 Task: Look for space in Araure, Venezuela from 10th August, 2023 to 20th August, 2023 for 12 adults in price range Rs.10000 to Rs.14000. Place can be entire place or shared room with 6 bedrooms having 12 beds and 6 bathrooms. Property type can be house, flat, guest house. Amenities needed are: wifi, TV, free parkinig on premises, gym, breakfast. Booking option can be shelf check-in. Required host language is English.
Action: Mouse moved to (534, 100)
Screenshot: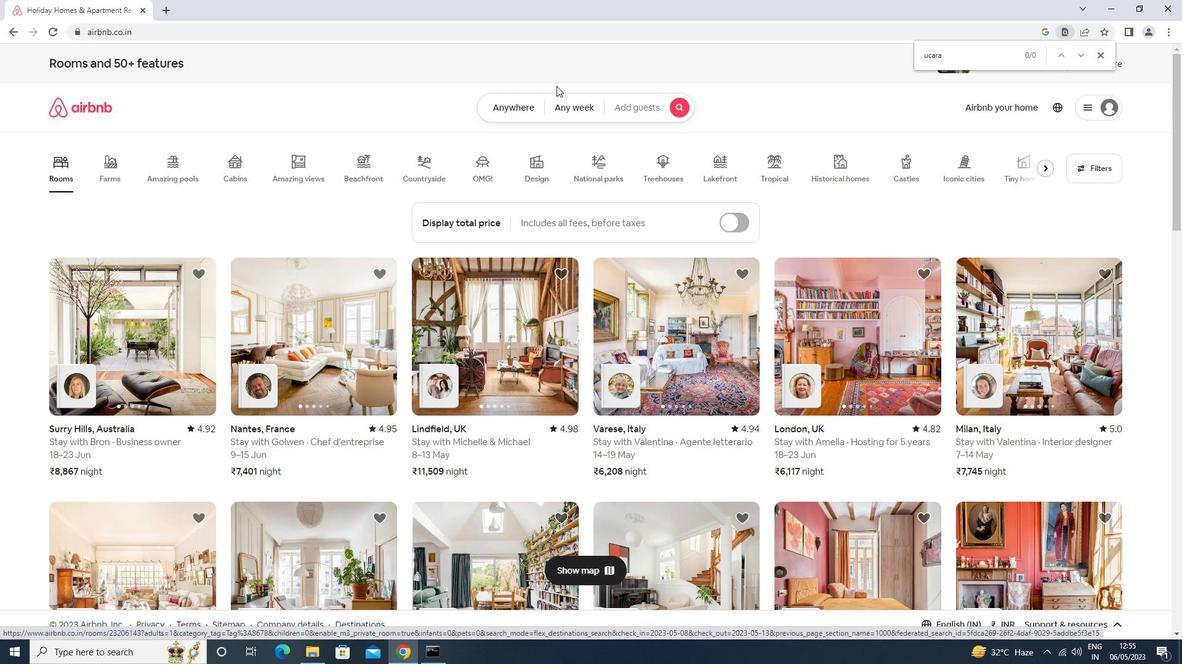 
Action: Mouse pressed left at (534, 100)
Screenshot: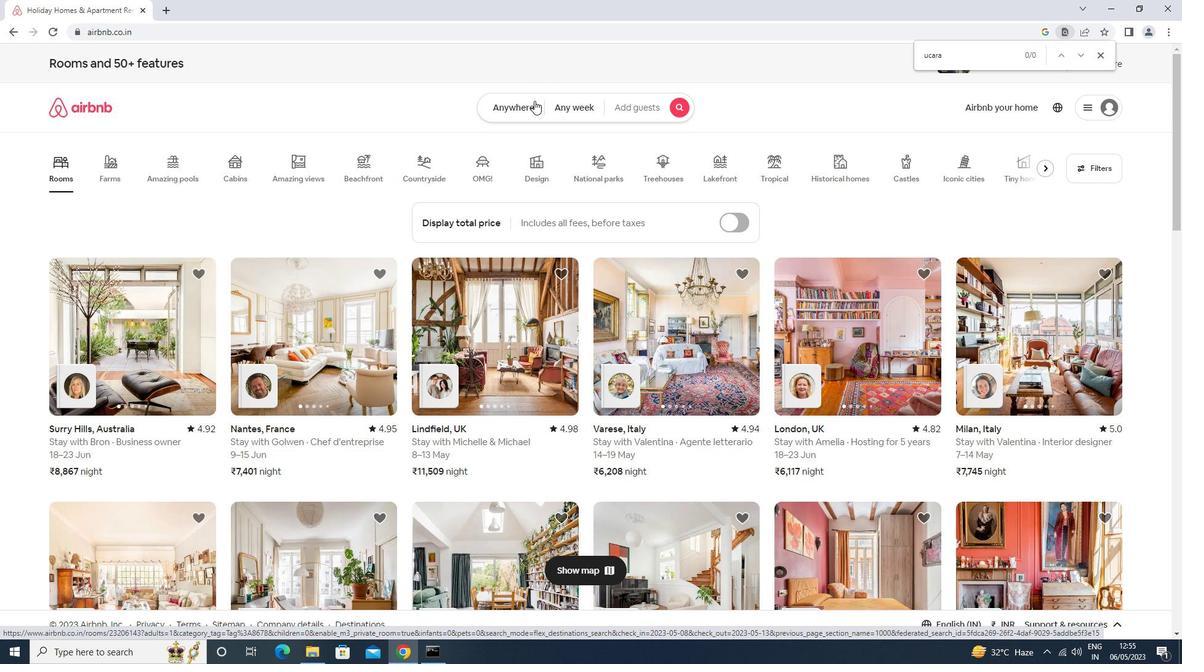 
Action: Mouse moved to (421, 152)
Screenshot: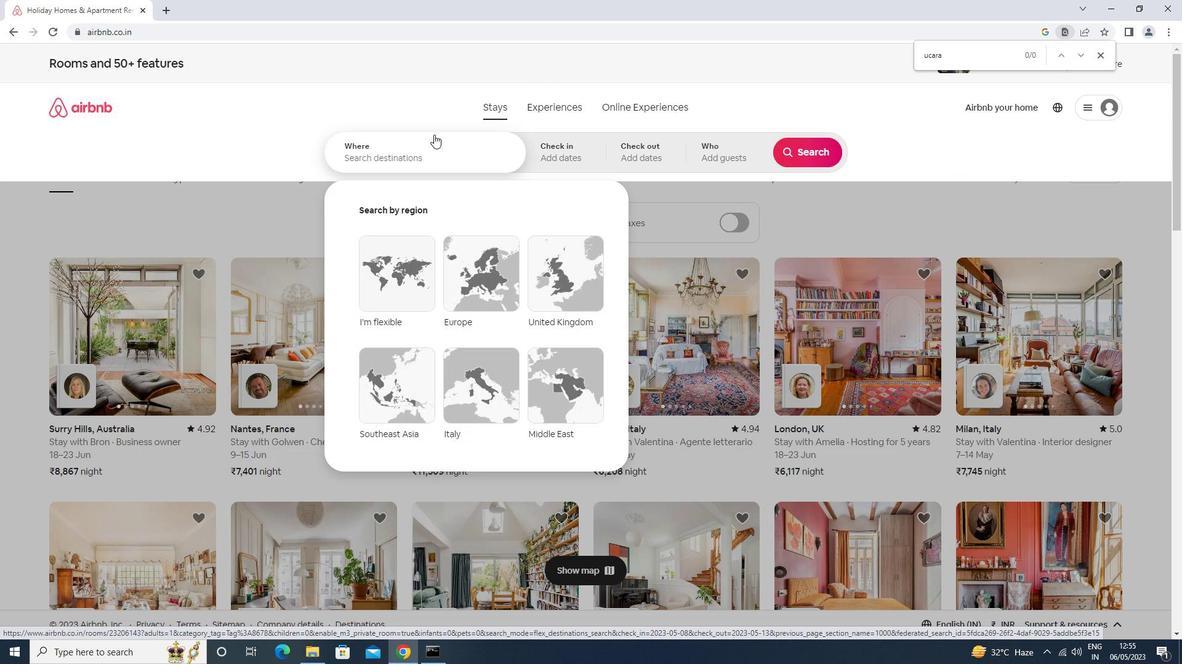 
Action: Mouse pressed left at (421, 152)
Screenshot: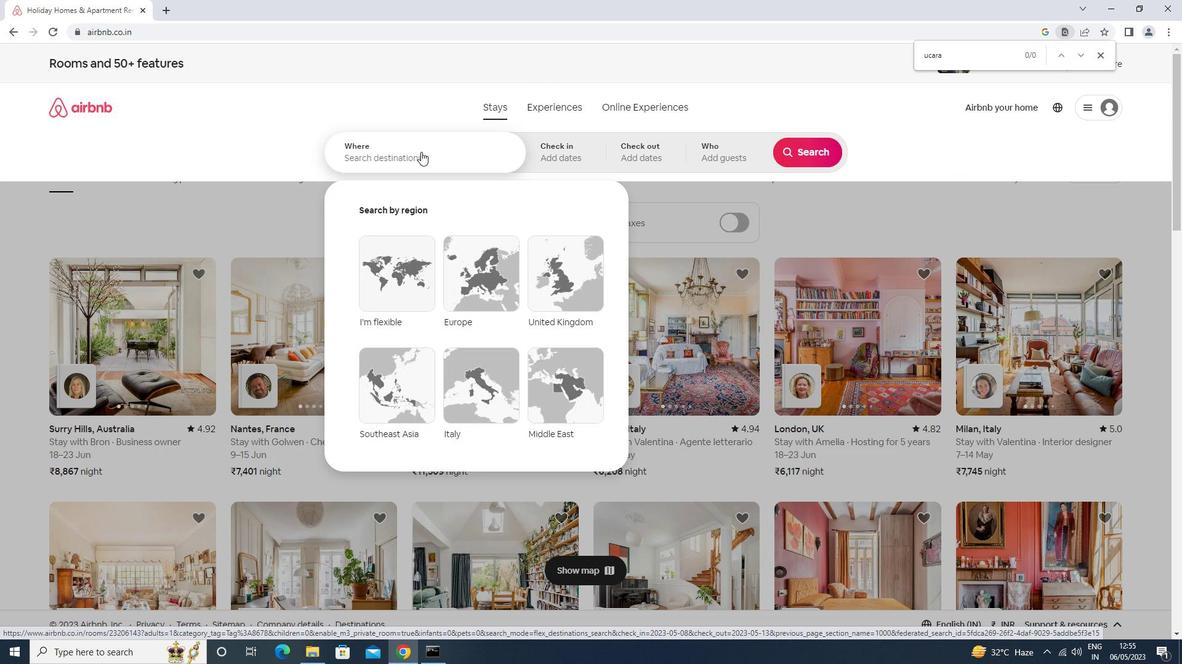 
Action: Key pressed araure<Key.enter>
Screenshot: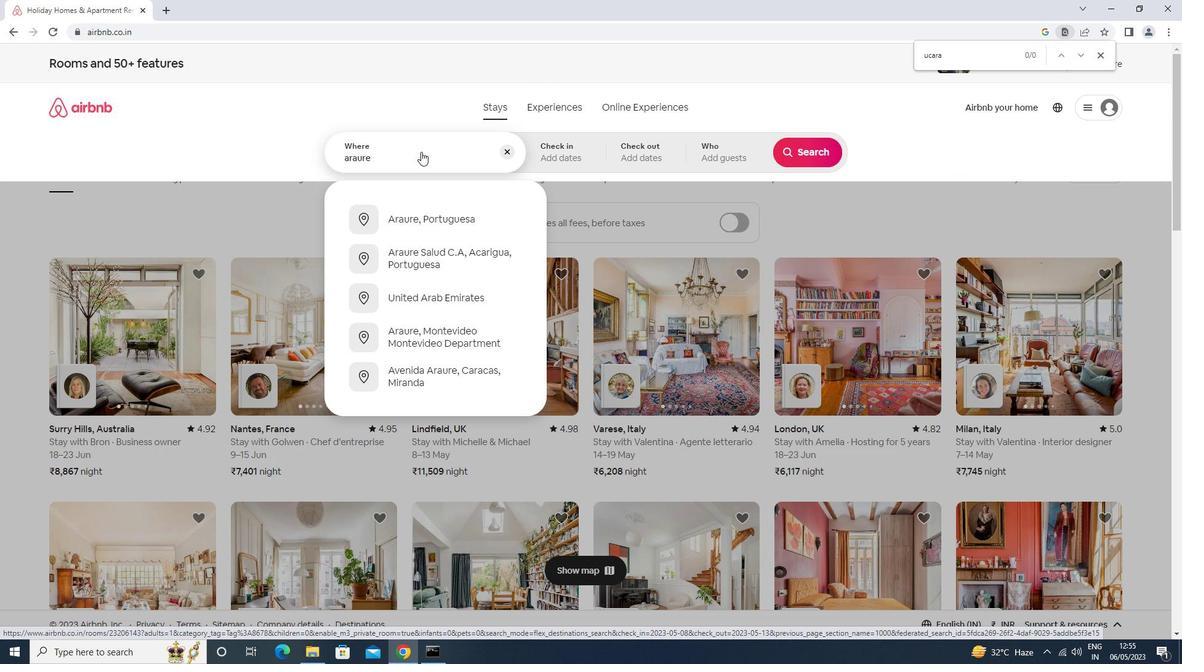 
Action: Mouse moved to (799, 249)
Screenshot: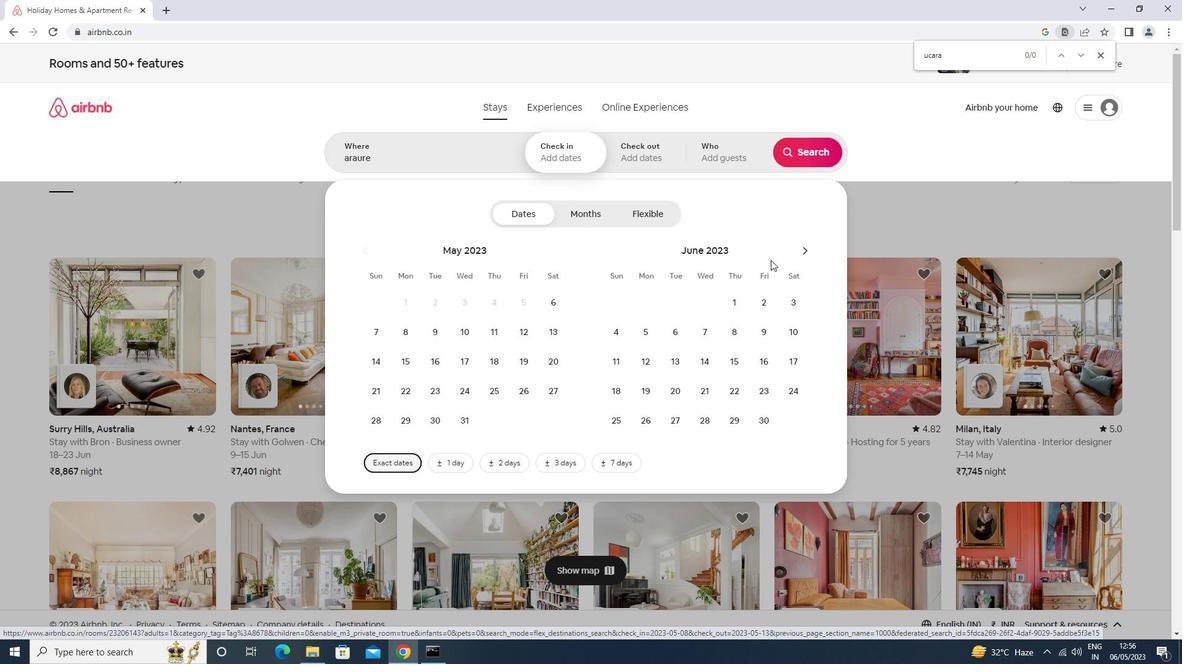 
Action: Mouse pressed left at (799, 249)
Screenshot: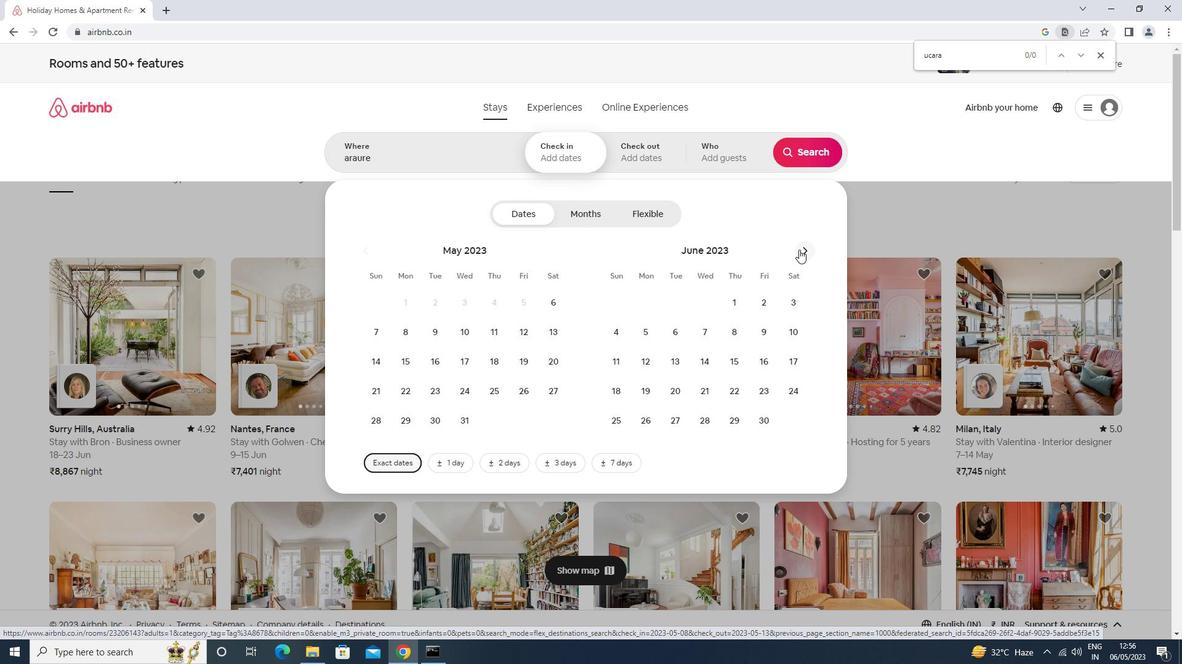 
Action: Mouse pressed left at (799, 249)
Screenshot: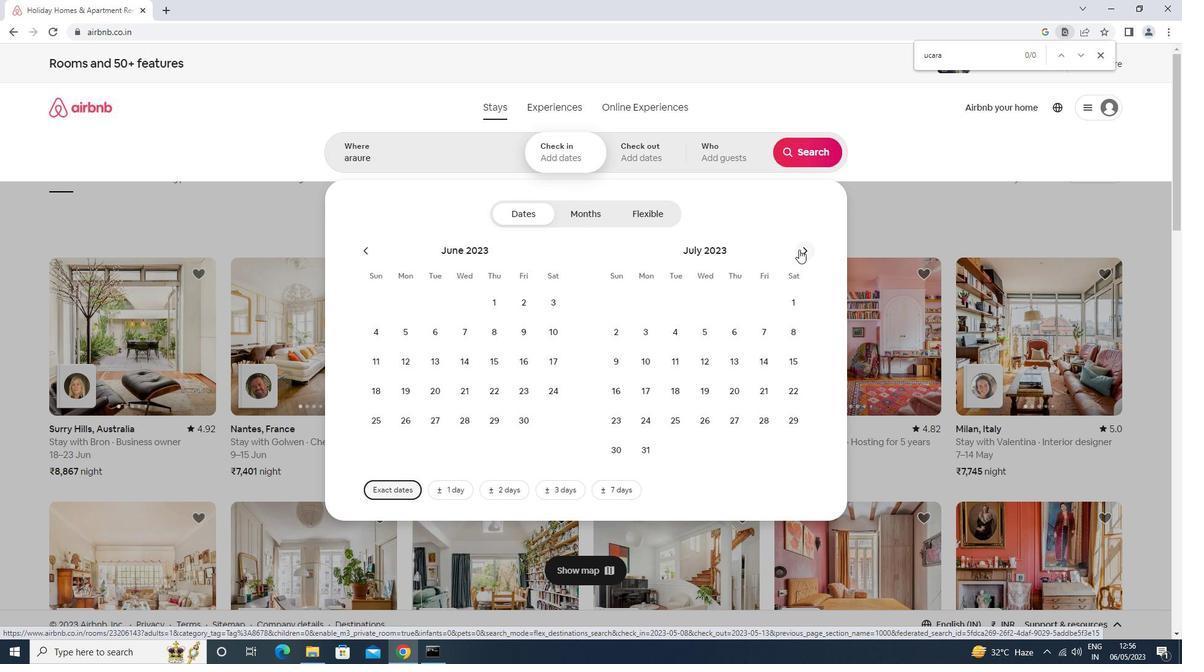 
Action: Mouse moved to (724, 328)
Screenshot: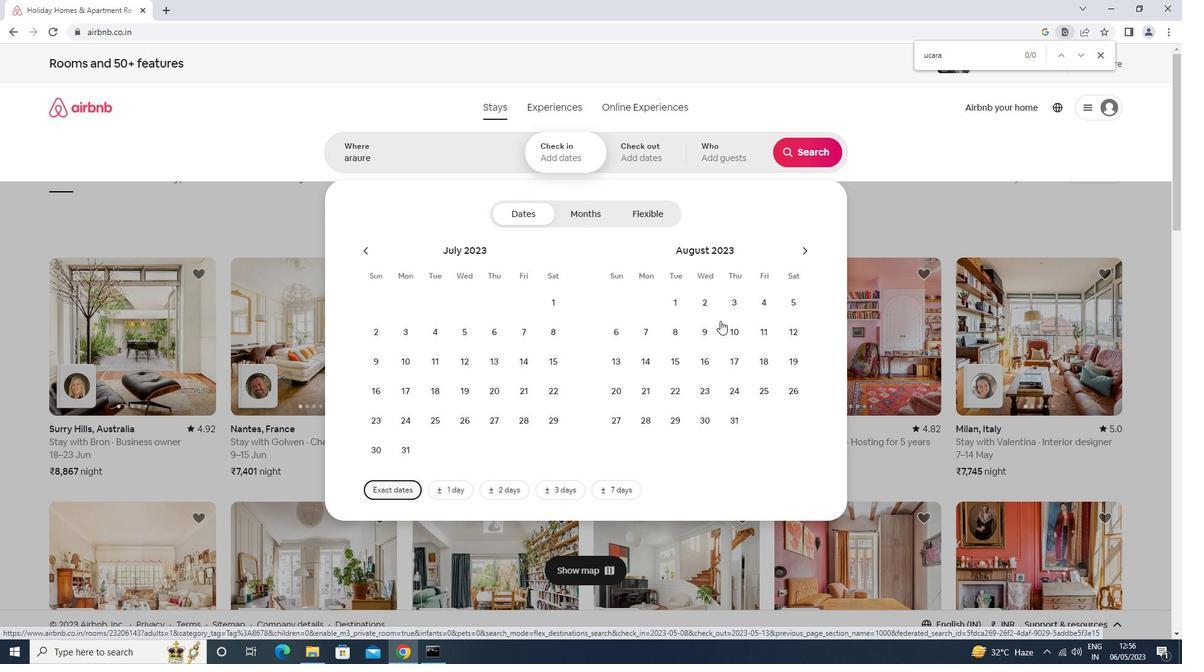
Action: Mouse pressed left at (724, 328)
Screenshot: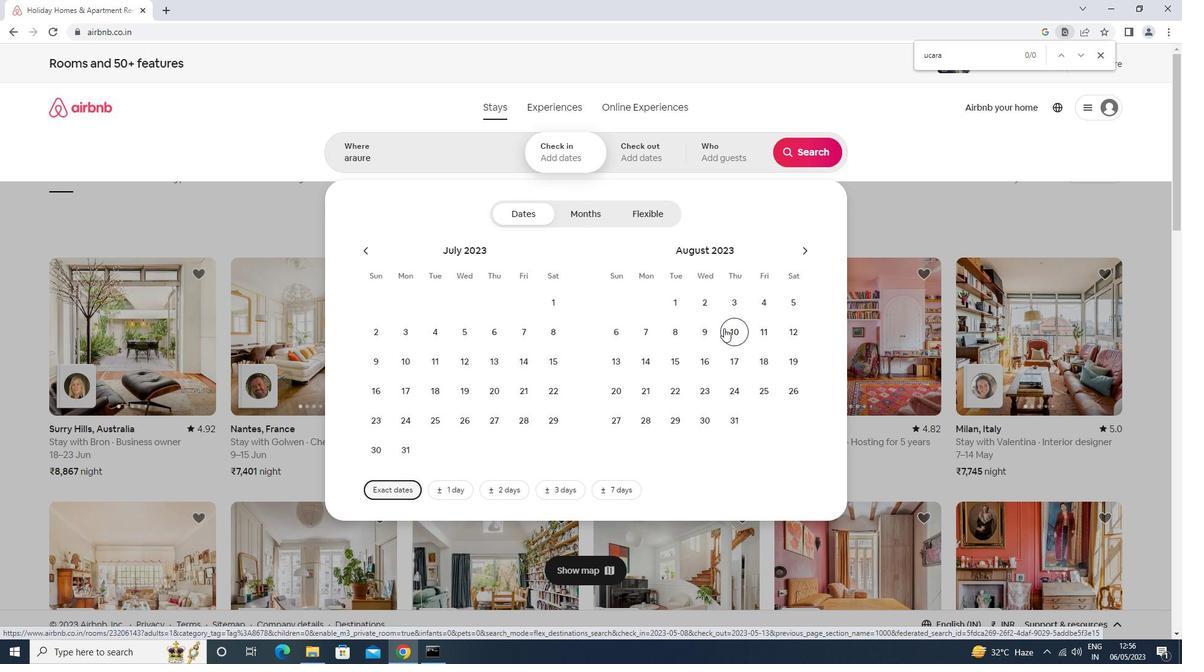 
Action: Mouse moved to (619, 397)
Screenshot: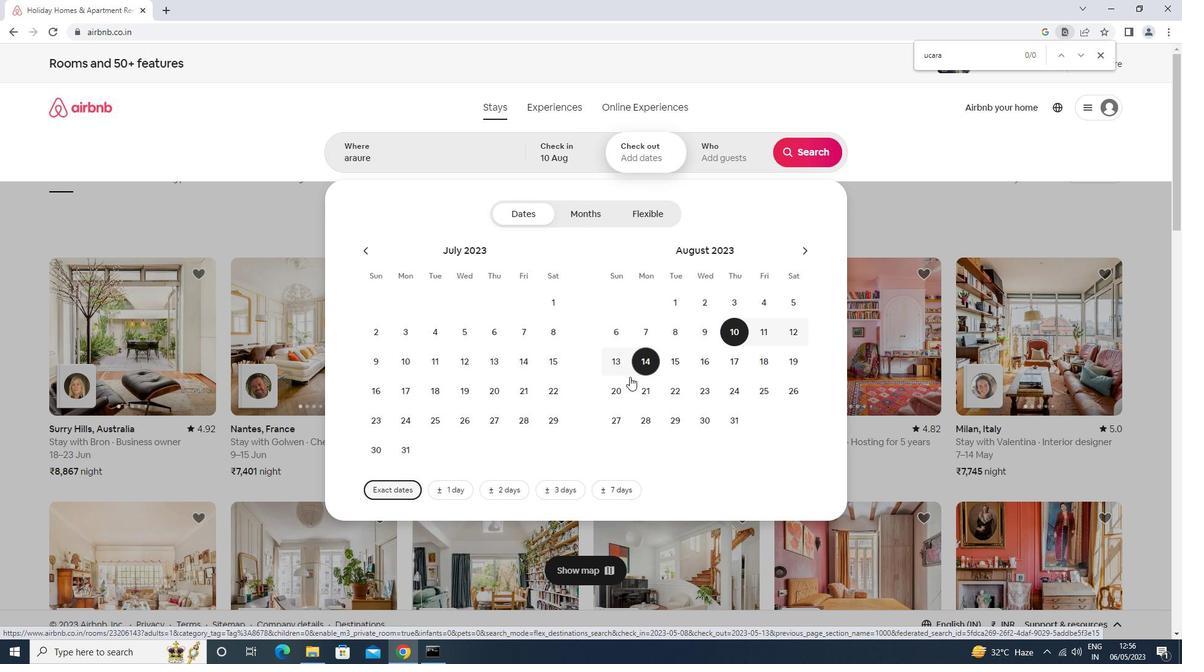 
Action: Mouse pressed left at (619, 397)
Screenshot: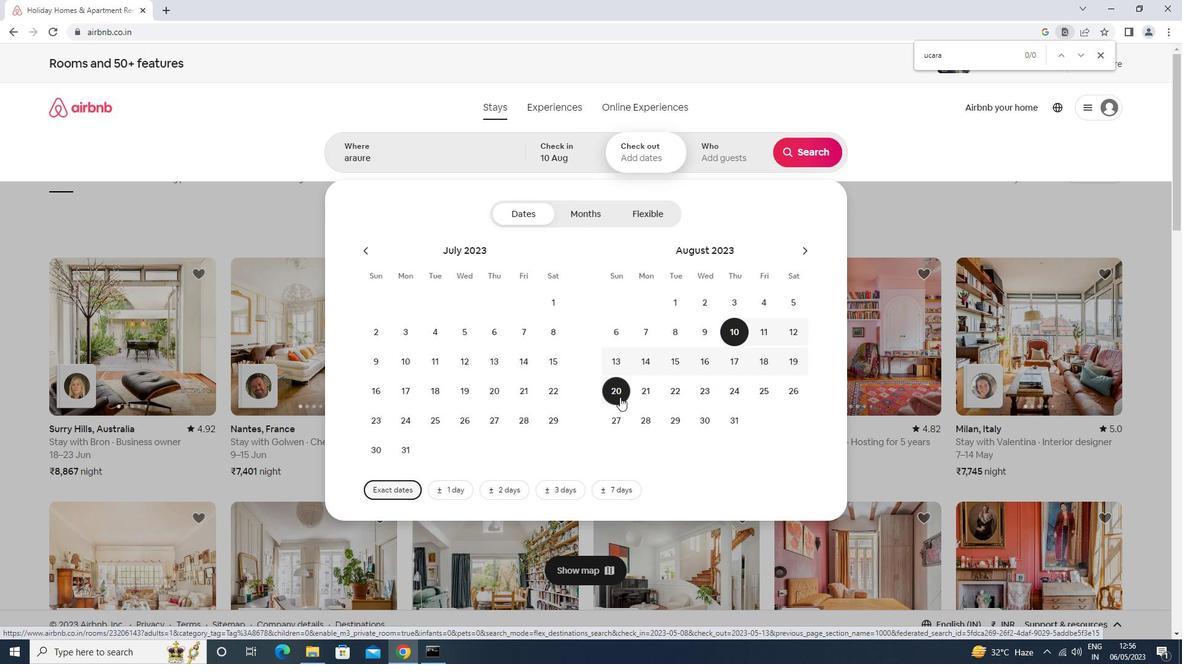 
Action: Mouse moved to (727, 171)
Screenshot: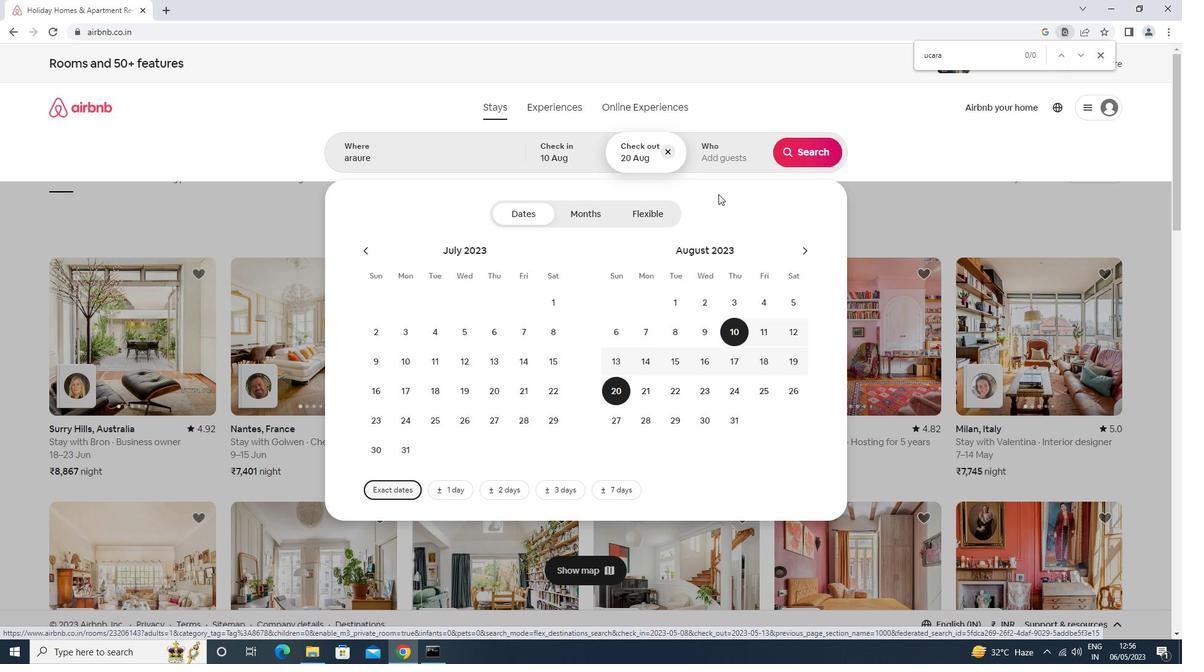 
Action: Mouse pressed left at (727, 171)
Screenshot: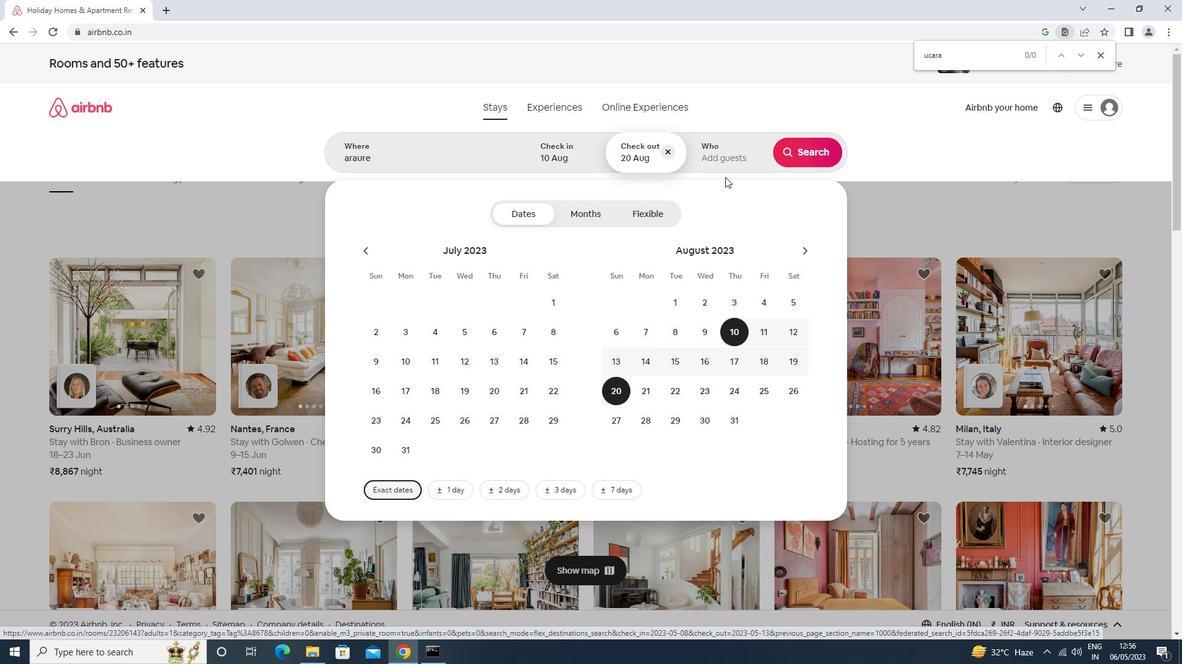 
Action: Mouse moved to (814, 215)
Screenshot: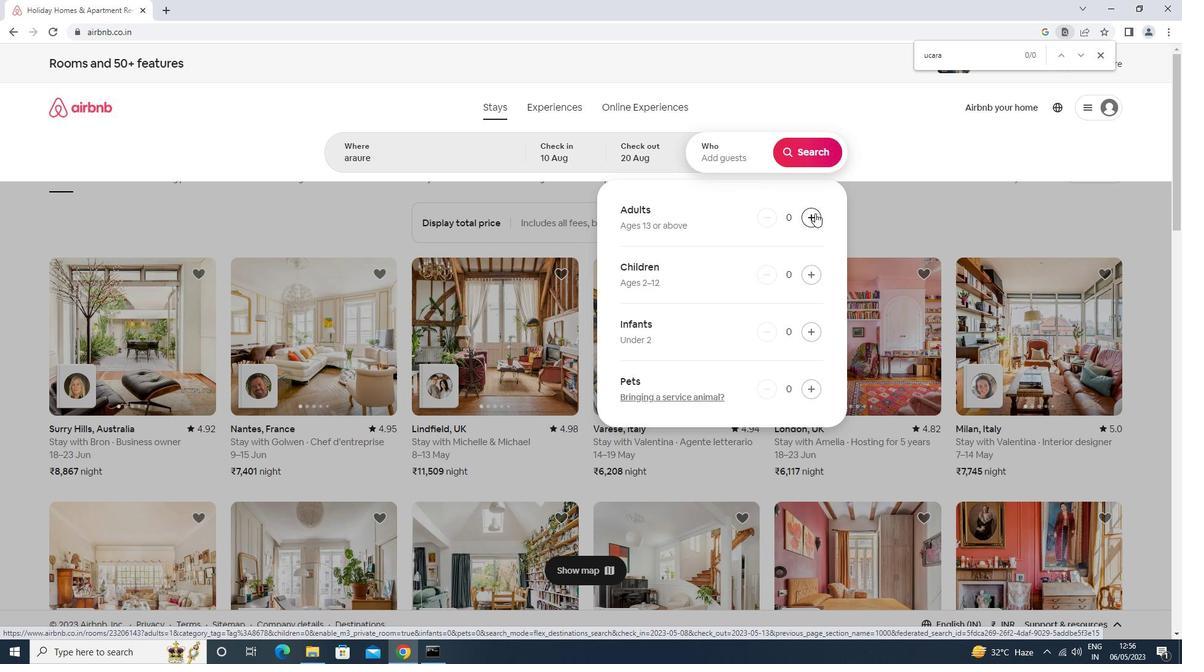 
Action: Mouse pressed left at (814, 215)
Screenshot: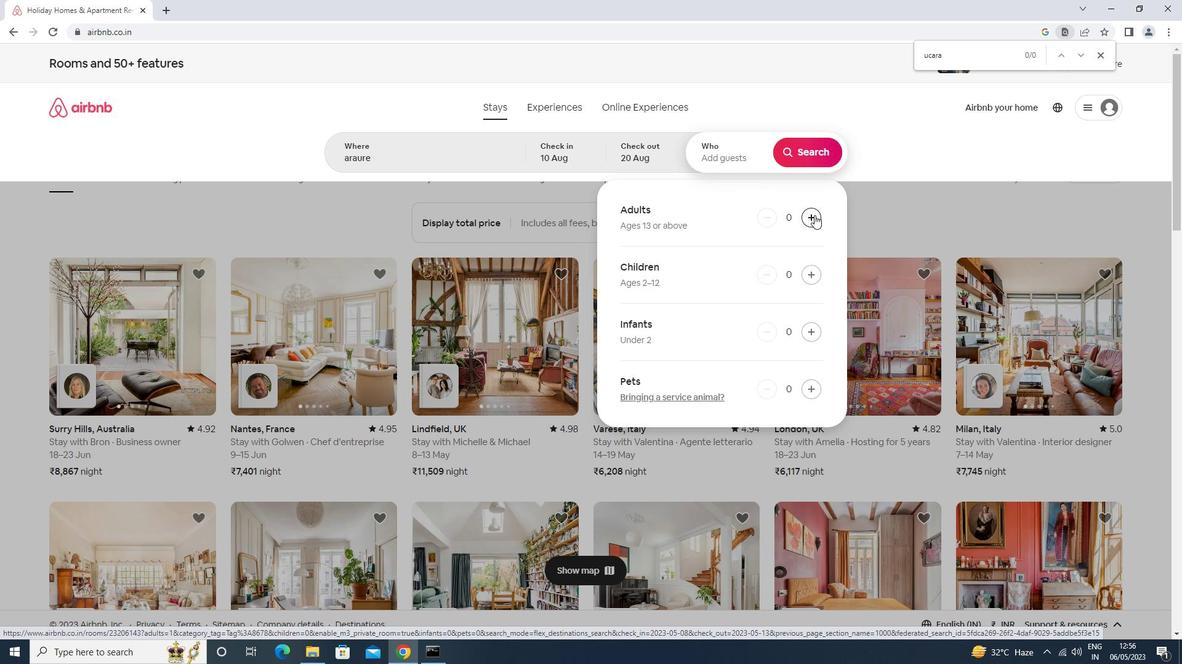 
Action: Mouse pressed left at (814, 215)
Screenshot: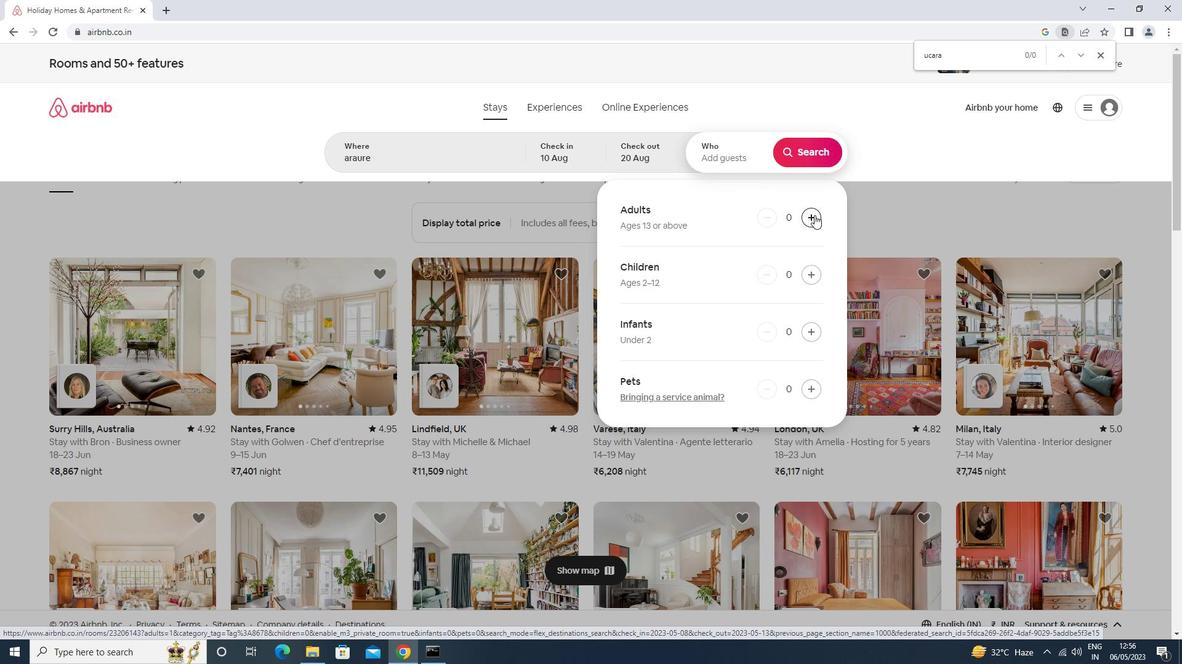 
Action: Mouse pressed left at (814, 215)
Screenshot: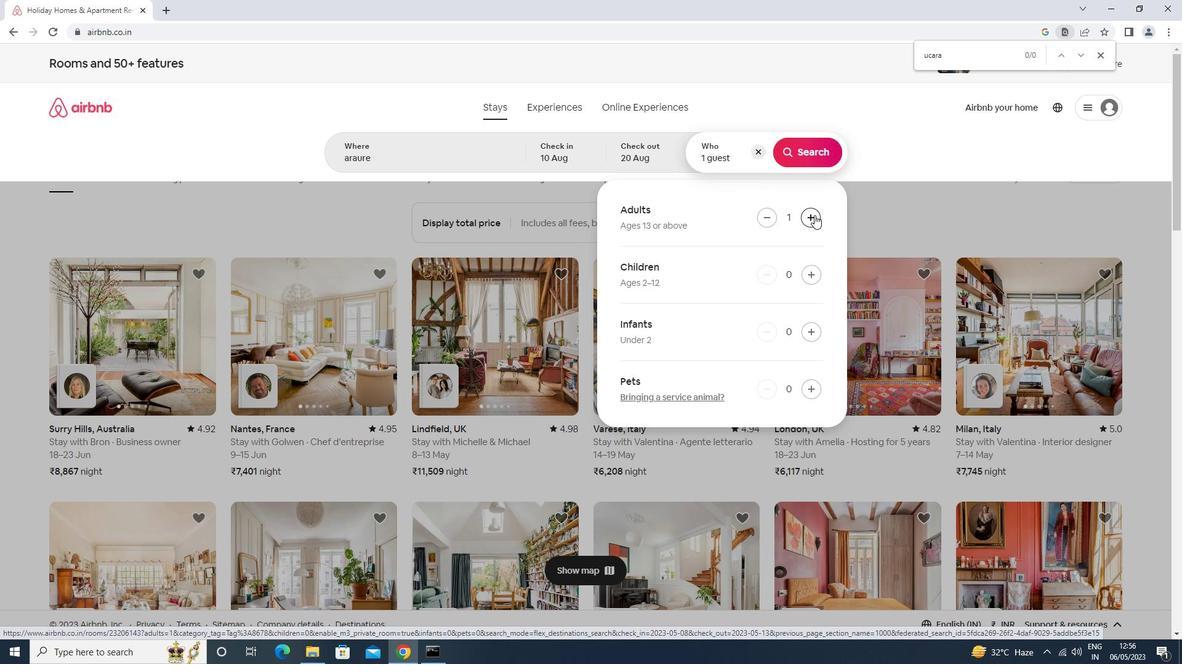 
Action: Mouse pressed left at (814, 215)
Screenshot: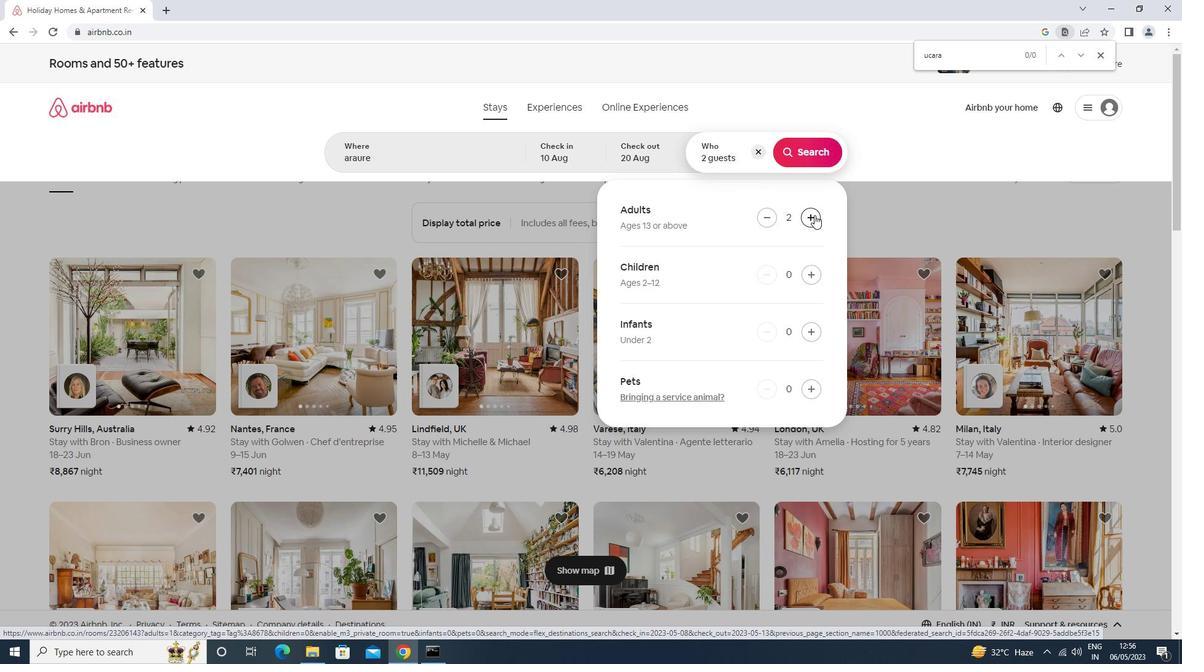 
Action: Mouse pressed left at (814, 215)
Screenshot: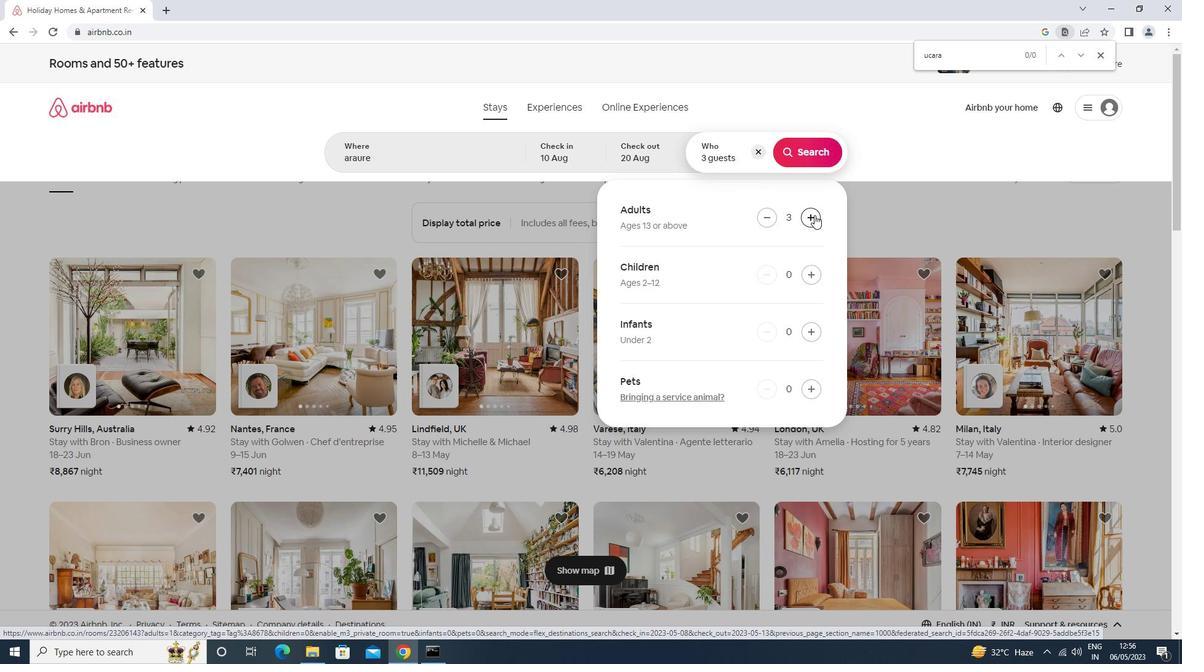 
Action: Mouse pressed left at (814, 215)
Screenshot: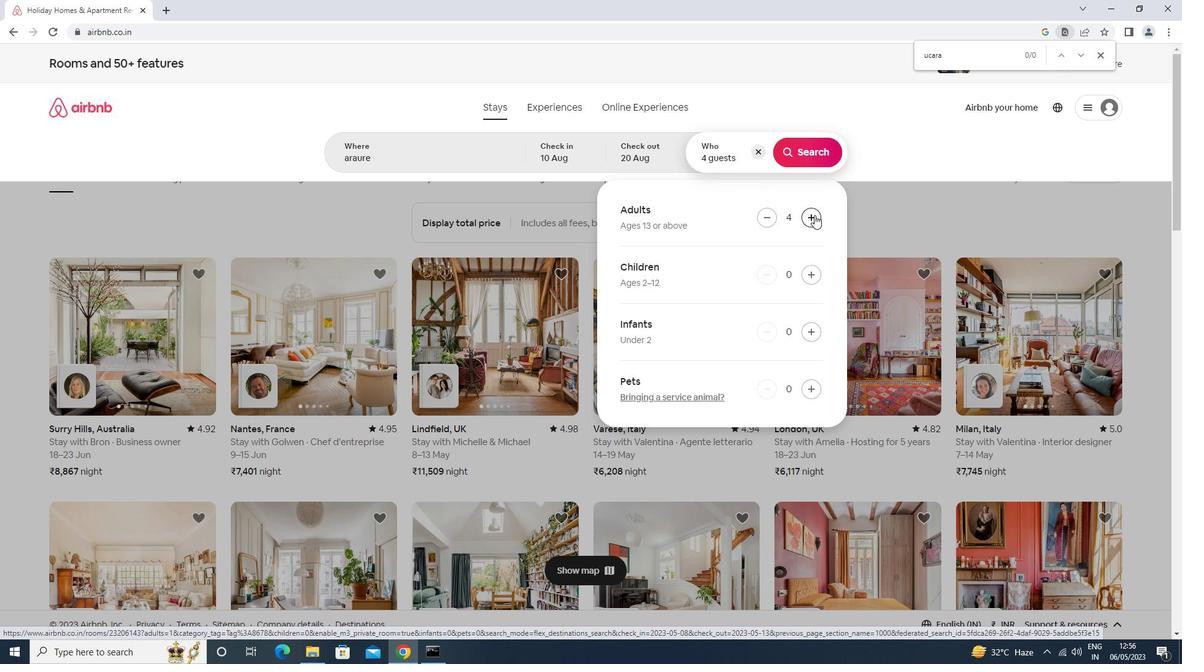 
Action: Mouse pressed left at (814, 215)
Screenshot: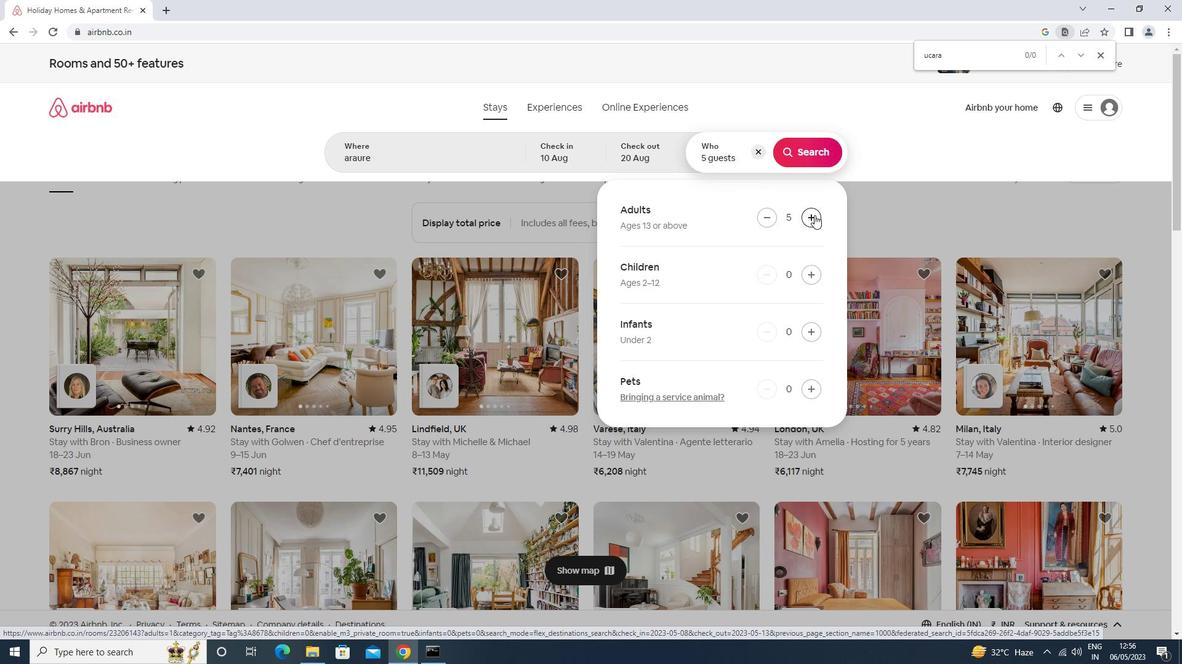 
Action: Mouse pressed left at (814, 215)
Screenshot: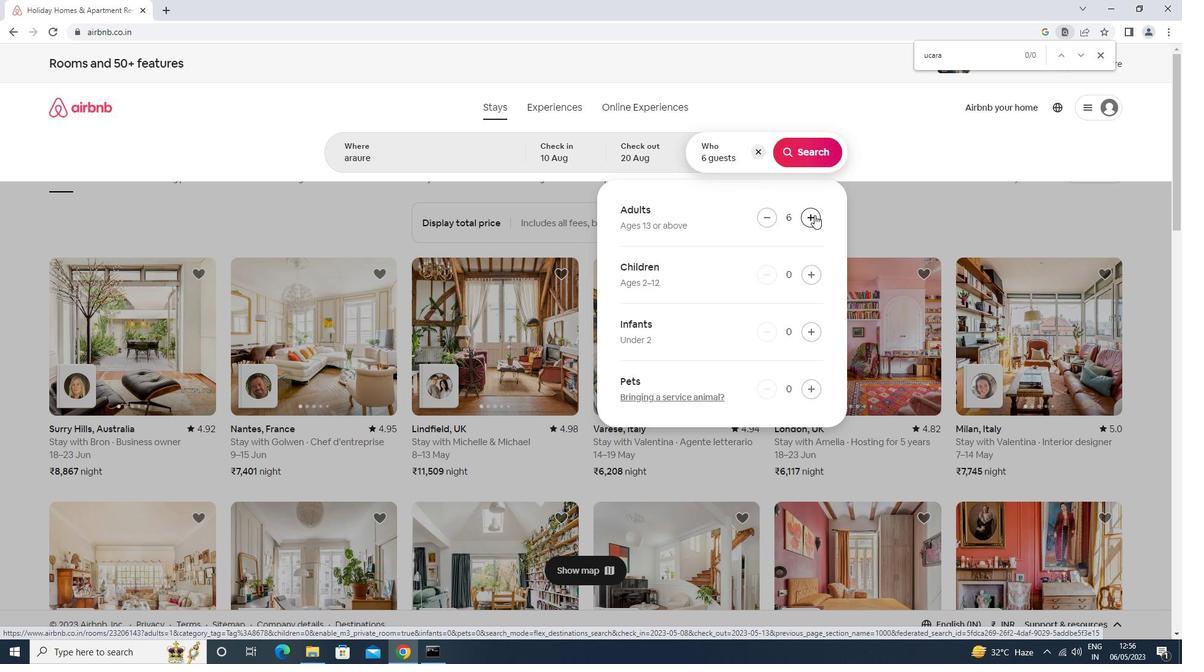 
Action: Mouse pressed left at (814, 215)
Screenshot: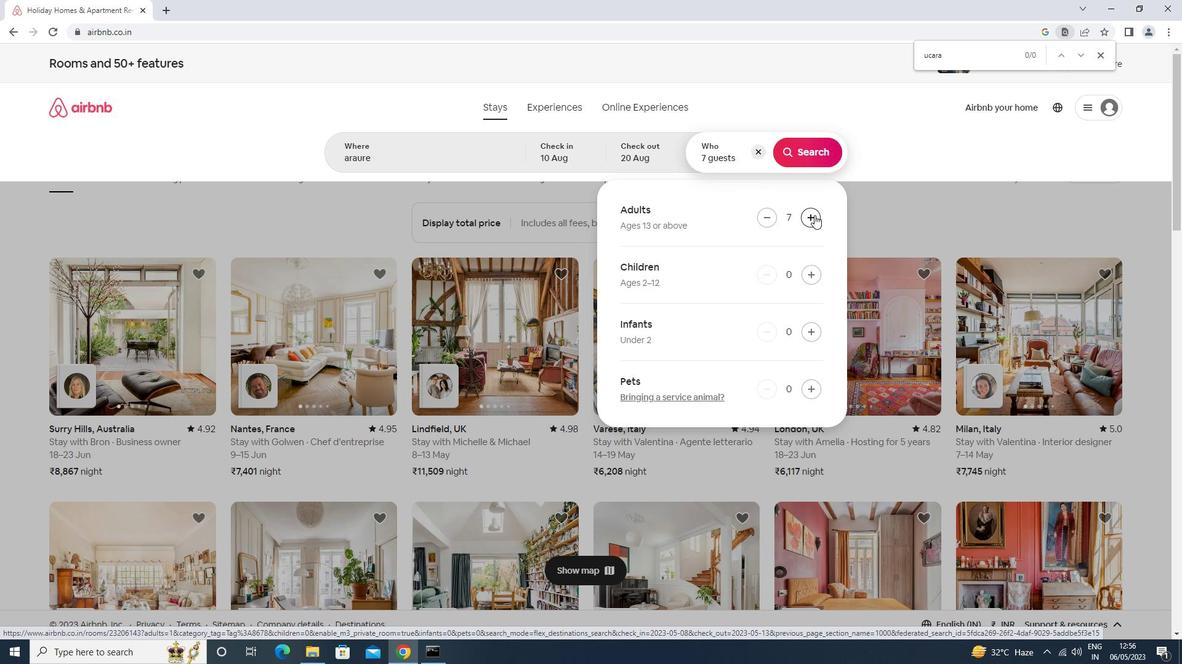 
Action: Mouse pressed left at (814, 215)
Screenshot: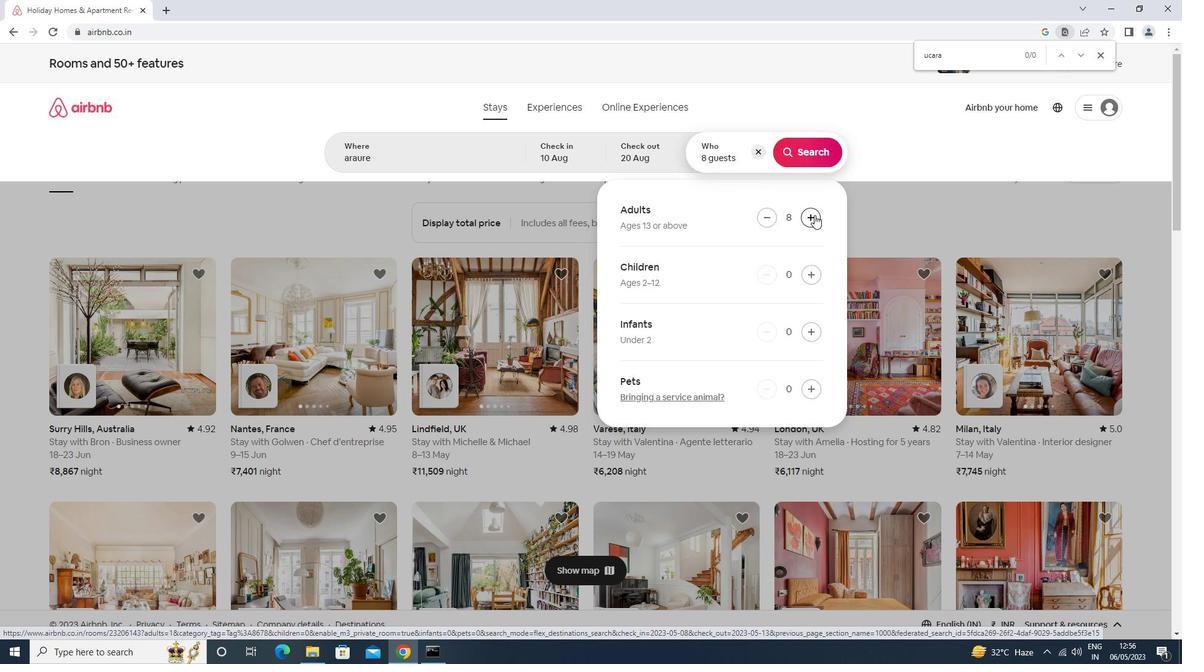 
Action: Mouse pressed left at (814, 215)
Screenshot: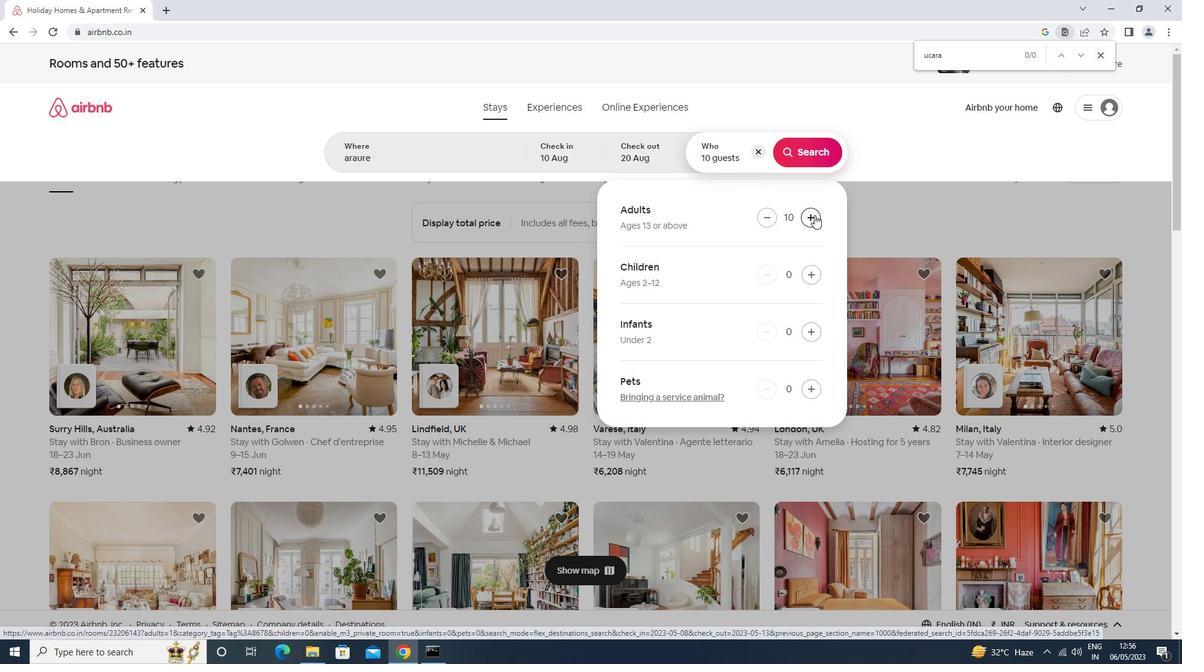 
Action: Mouse pressed left at (814, 215)
Screenshot: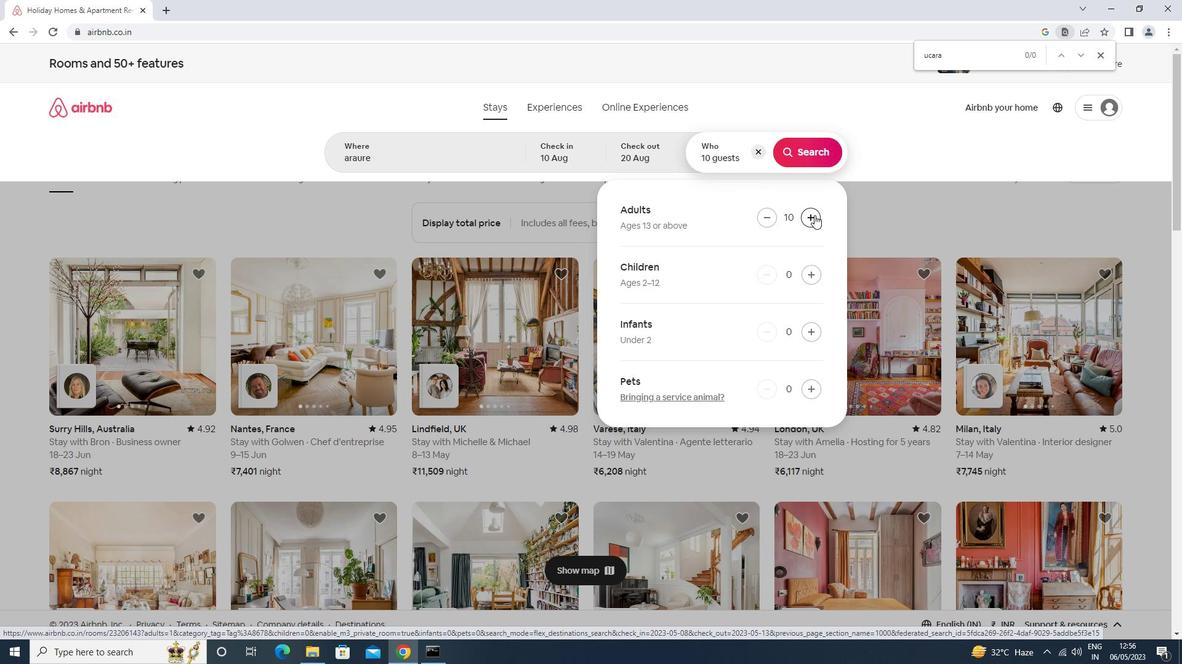 
Action: Mouse moved to (804, 156)
Screenshot: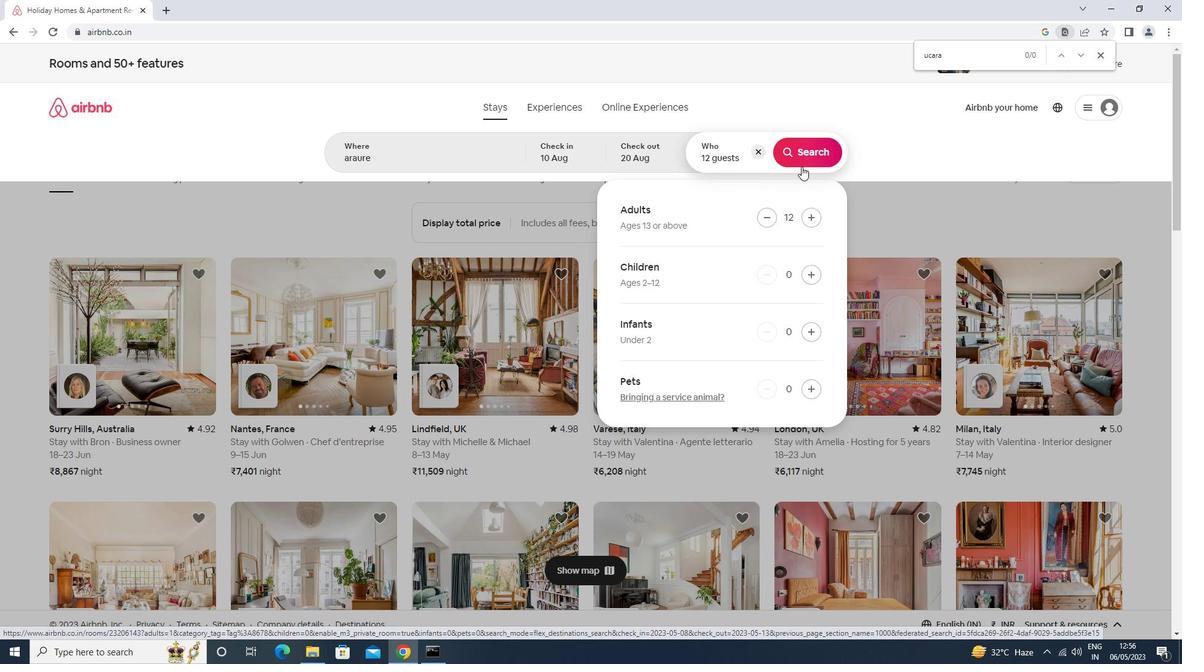
Action: Mouse pressed left at (804, 156)
Screenshot: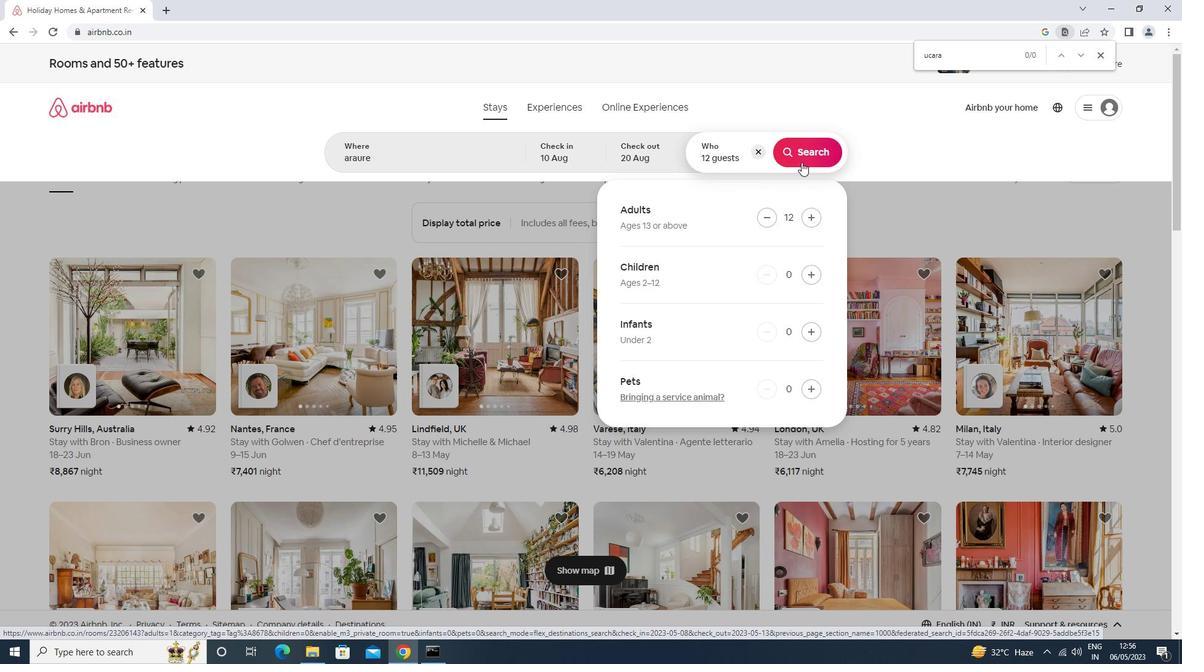 
Action: Mouse moved to (1129, 118)
Screenshot: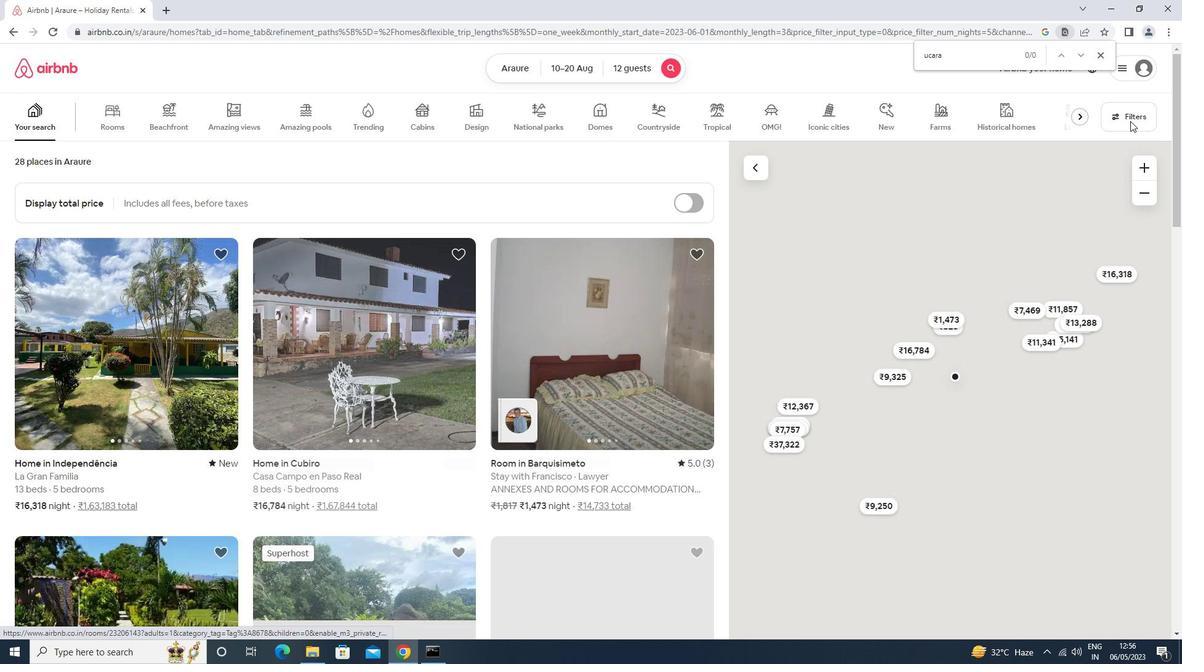 
Action: Mouse pressed left at (1129, 118)
Screenshot: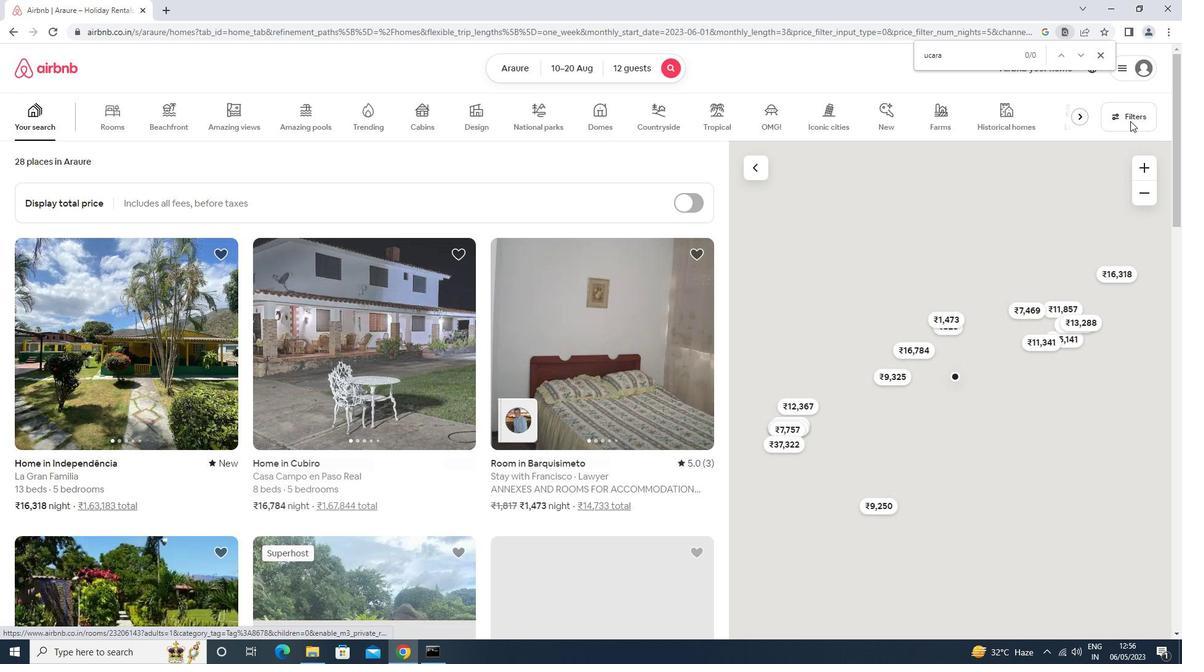 
Action: Mouse moved to (468, 405)
Screenshot: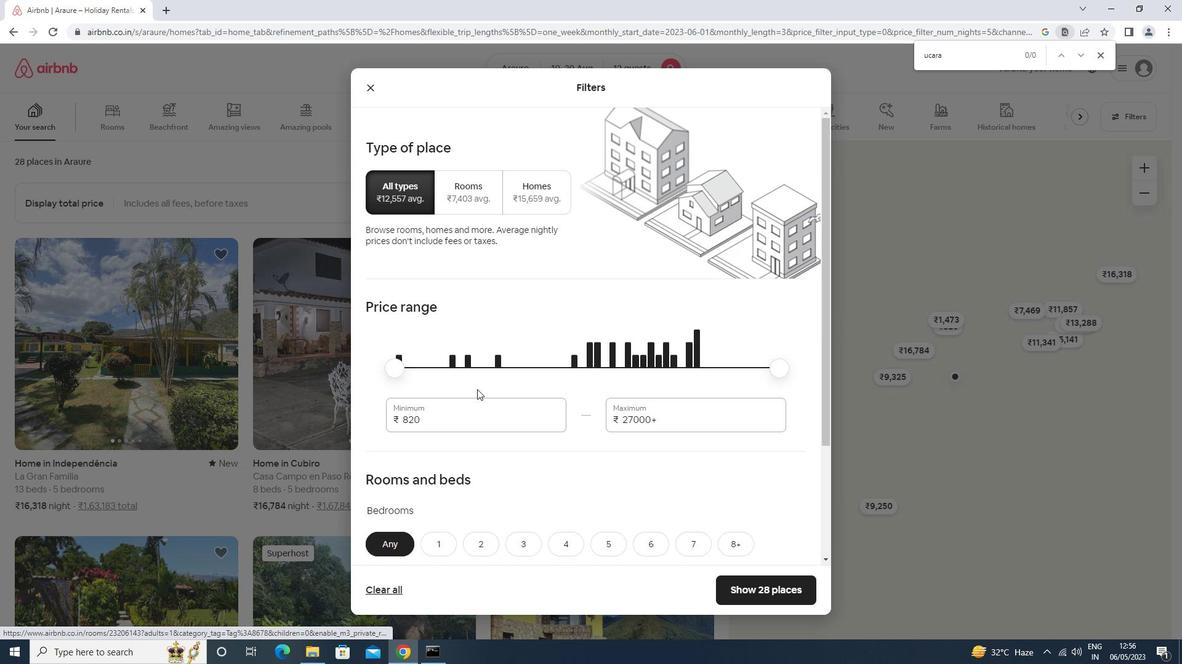 
Action: Mouse pressed left at (468, 405)
Screenshot: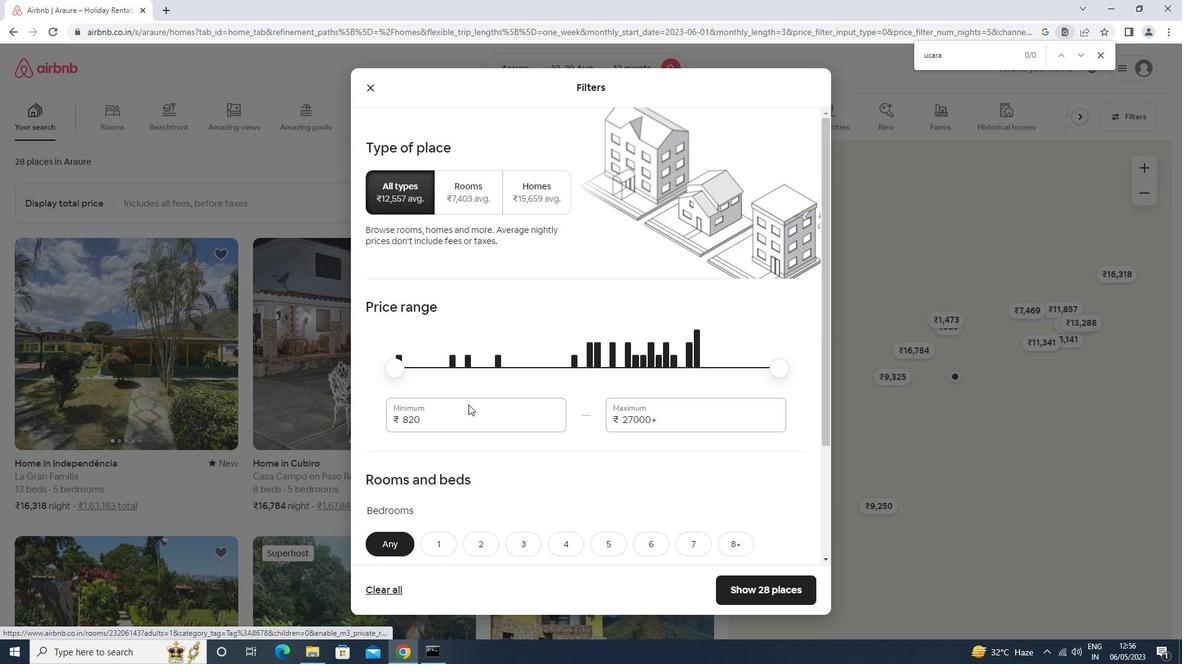 
Action: Key pressed <Key.backspace><Key.backspace><Key.backspace>10000<Key.tab>14000
Screenshot: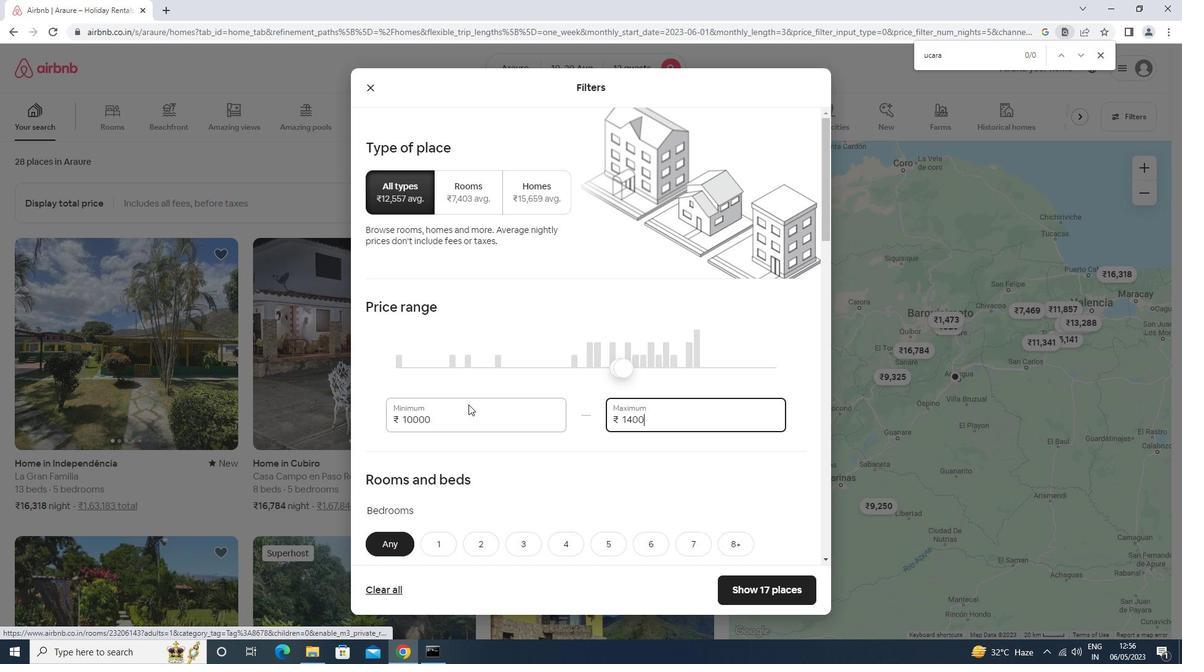 
Action: Mouse moved to (468, 404)
Screenshot: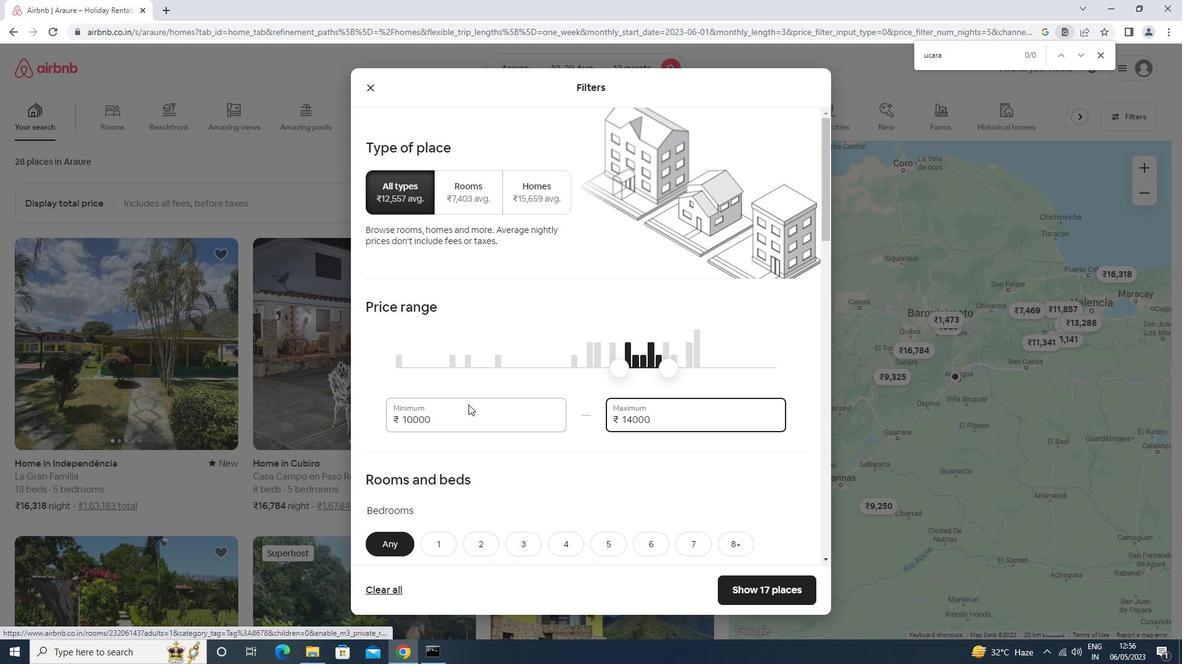 
Action: Mouse scrolled (468, 403) with delta (0, 0)
Screenshot: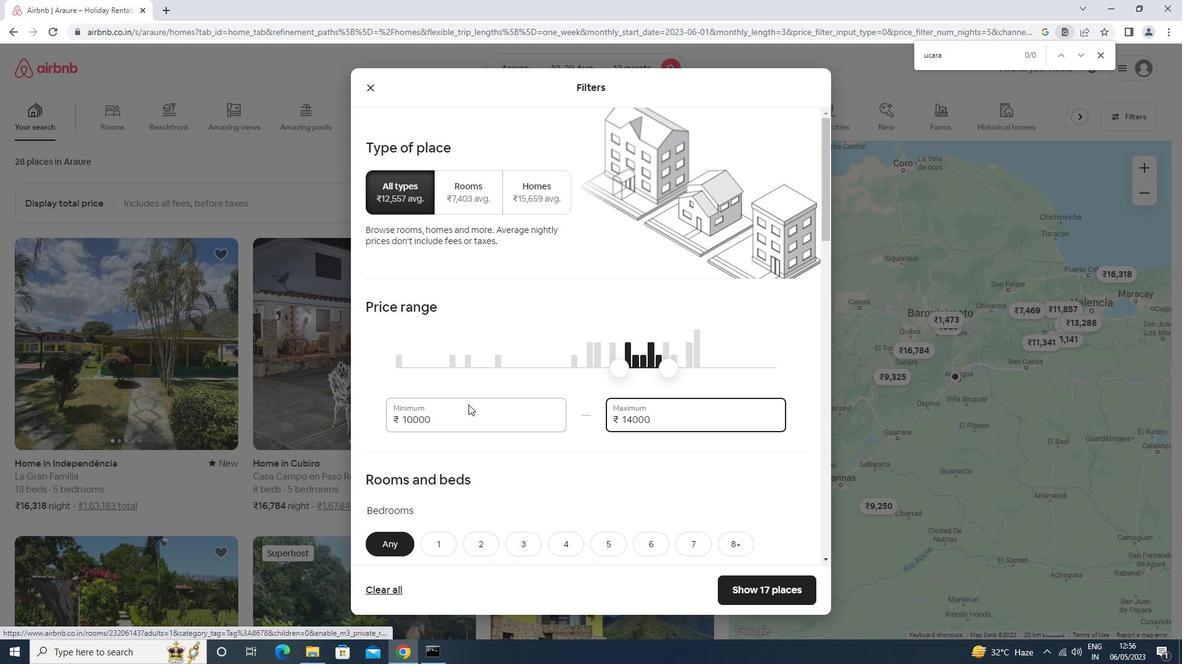 
Action: Mouse scrolled (468, 403) with delta (0, 0)
Screenshot: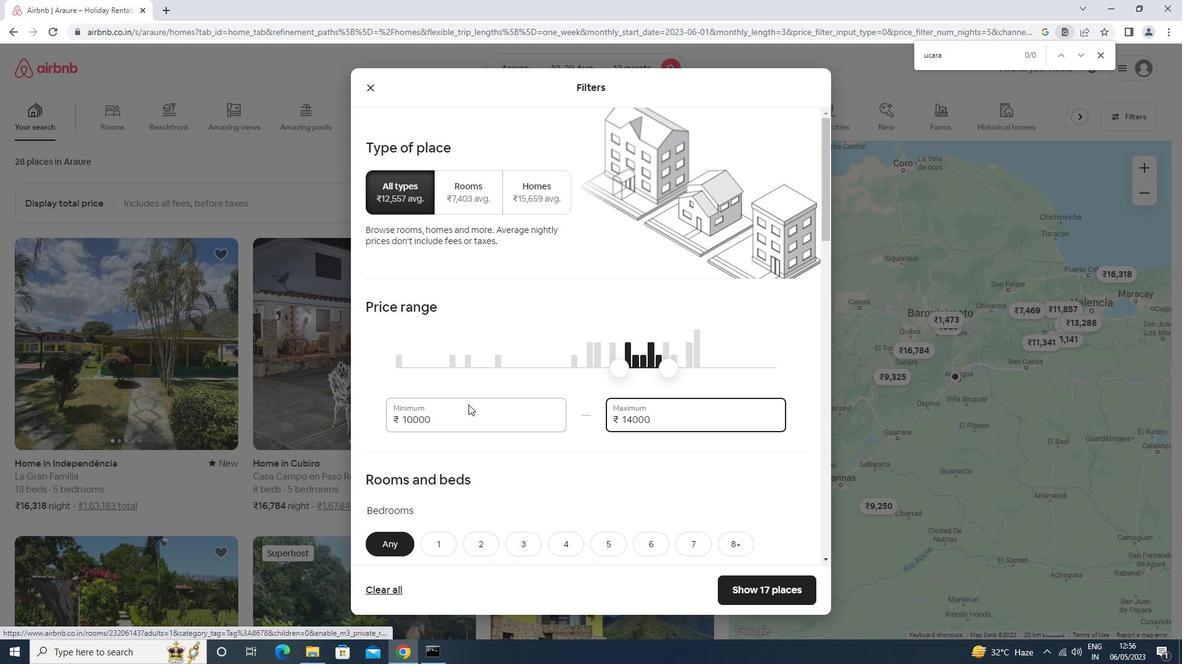 
Action: Mouse scrolled (468, 403) with delta (0, 0)
Screenshot: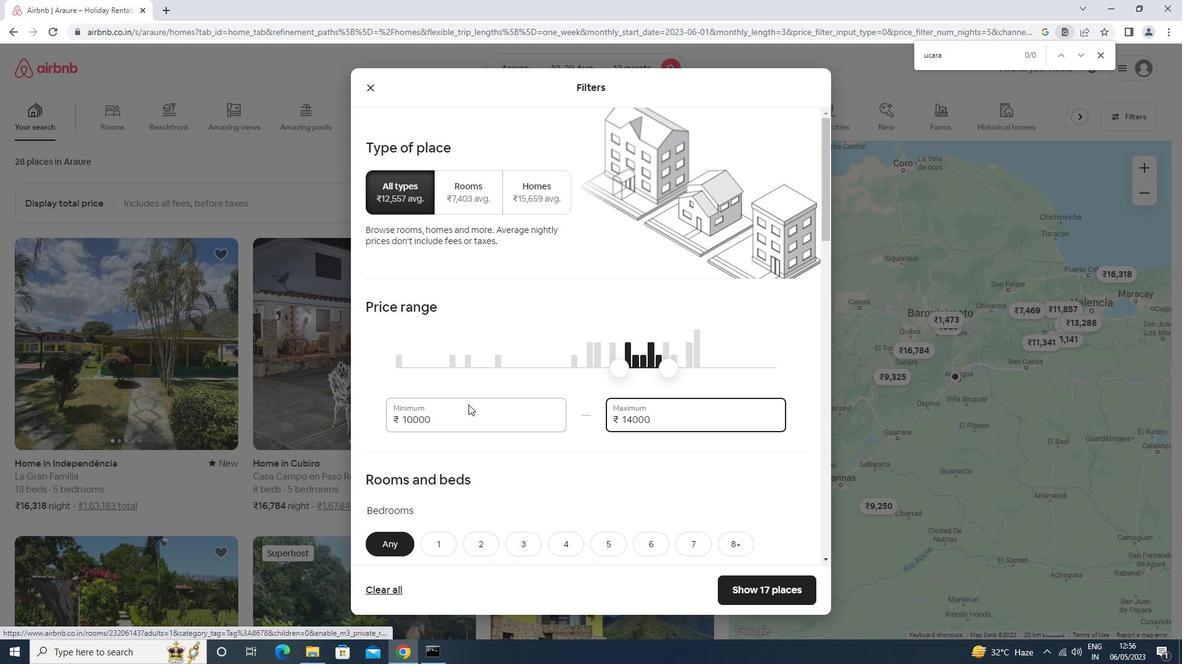
Action: Mouse scrolled (468, 403) with delta (0, 0)
Screenshot: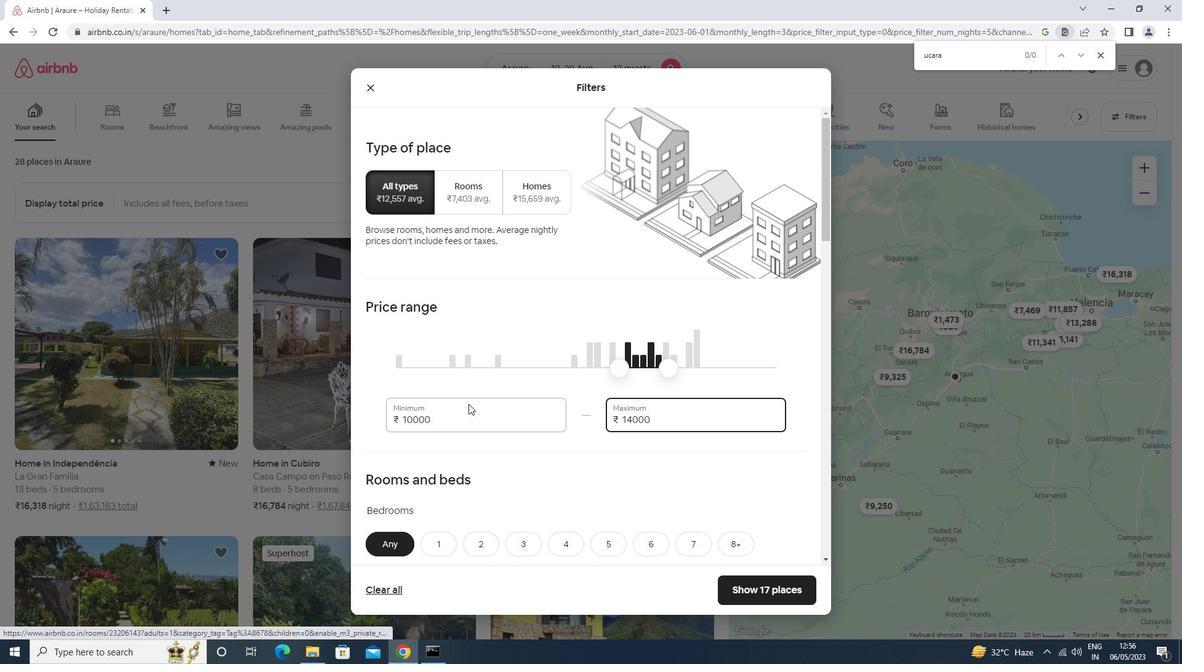 
Action: Mouse moved to (652, 293)
Screenshot: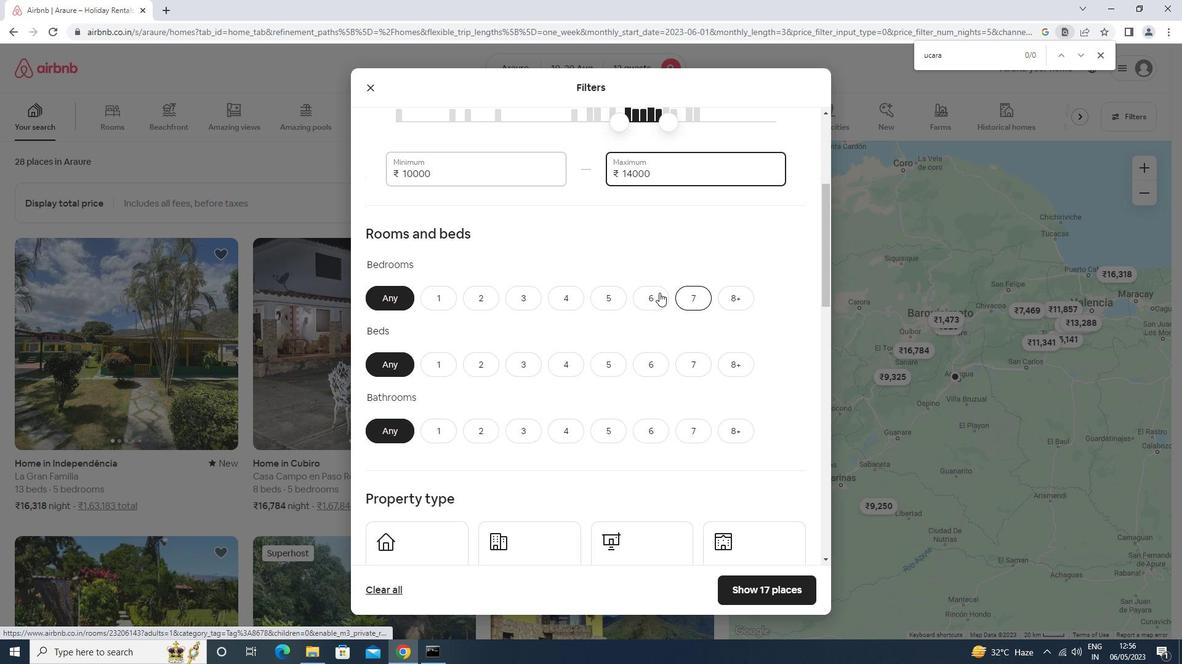 
Action: Mouse pressed left at (652, 293)
Screenshot: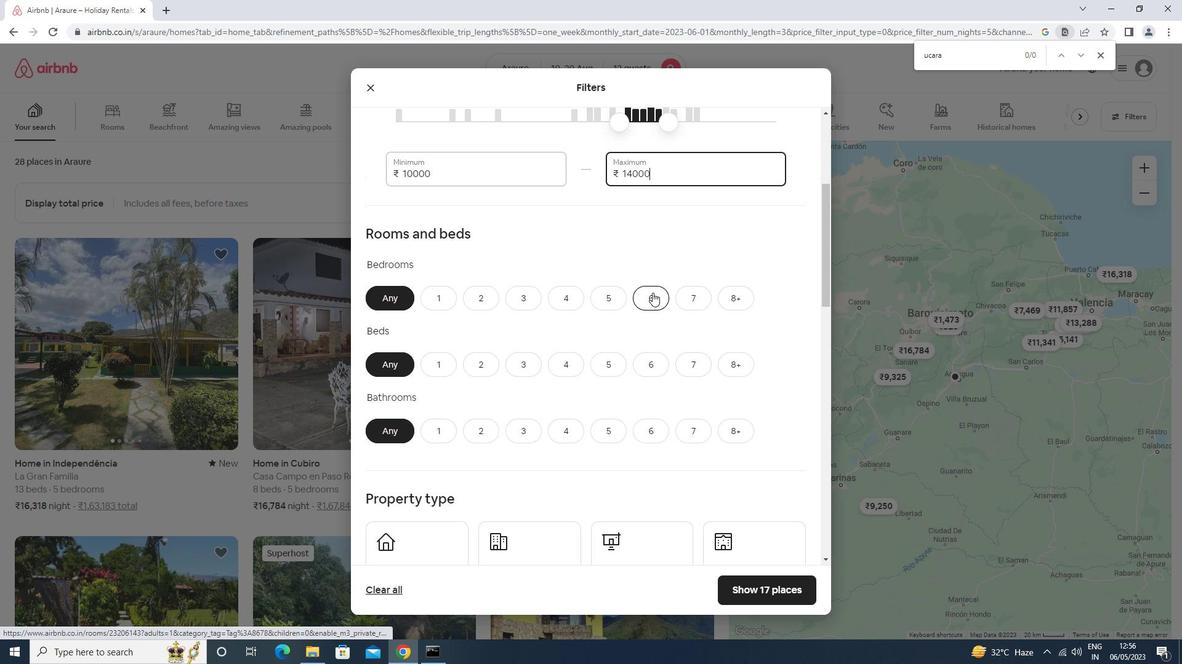
Action: Mouse moved to (739, 362)
Screenshot: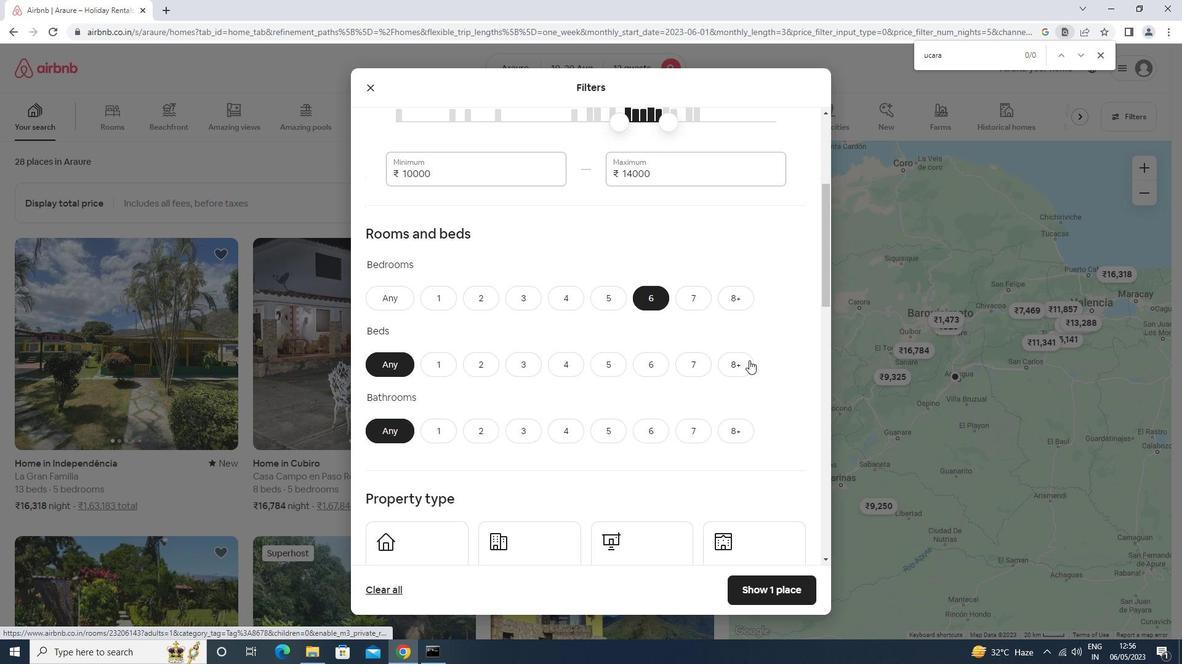 
Action: Mouse pressed left at (739, 362)
Screenshot: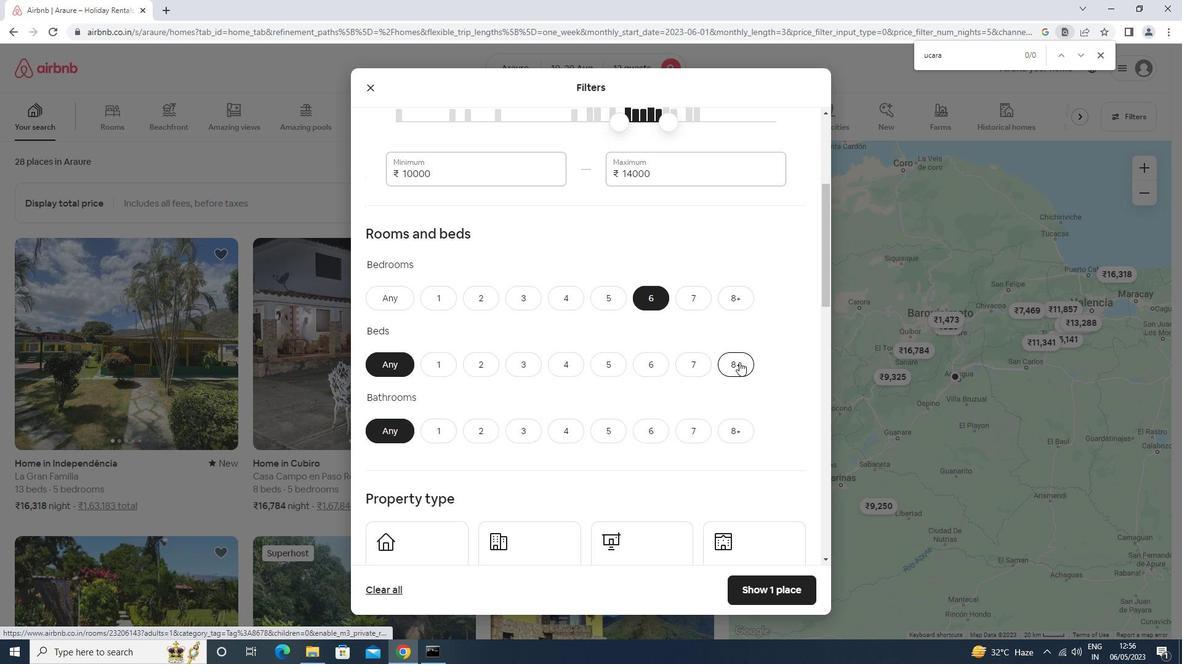 
Action: Mouse moved to (641, 426)
Screenshot: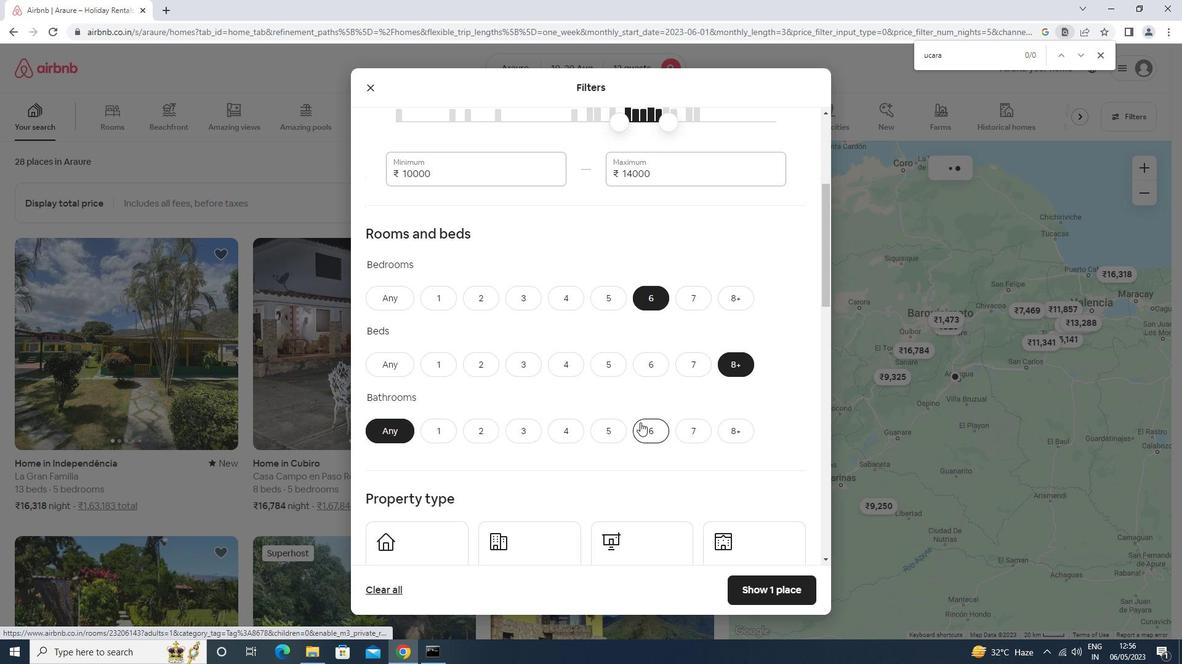 
Action: Mouse pressed left at (641, 426)
Screenshot: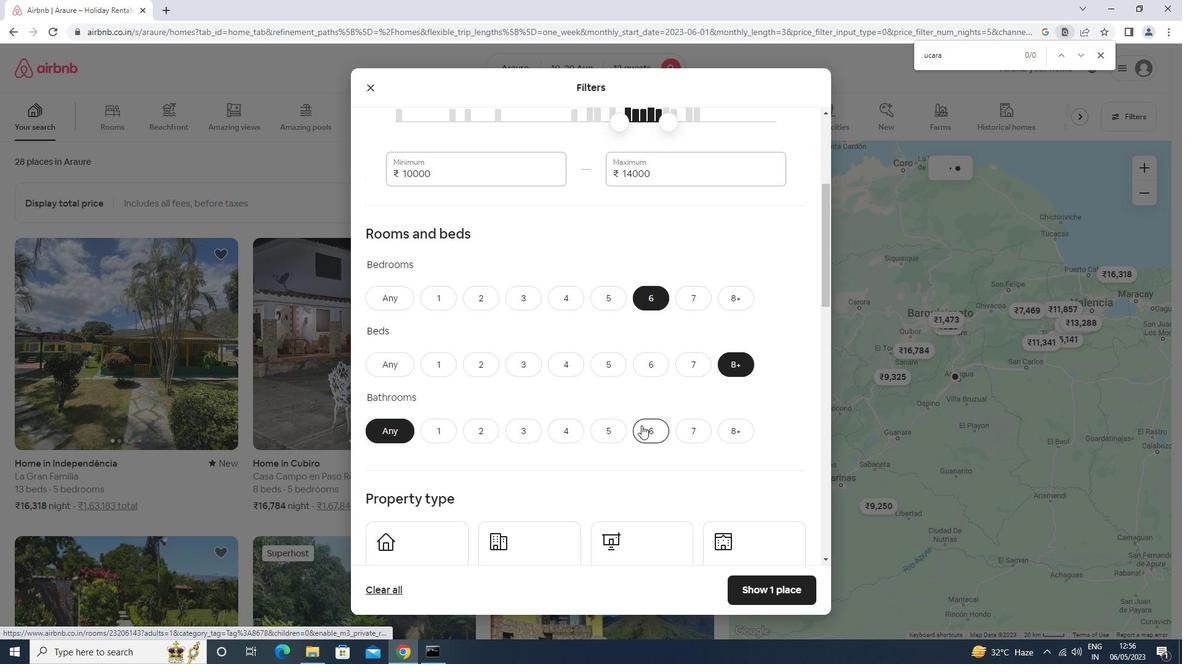 
Action: Mouse moved to (642, 426)
Screenshot: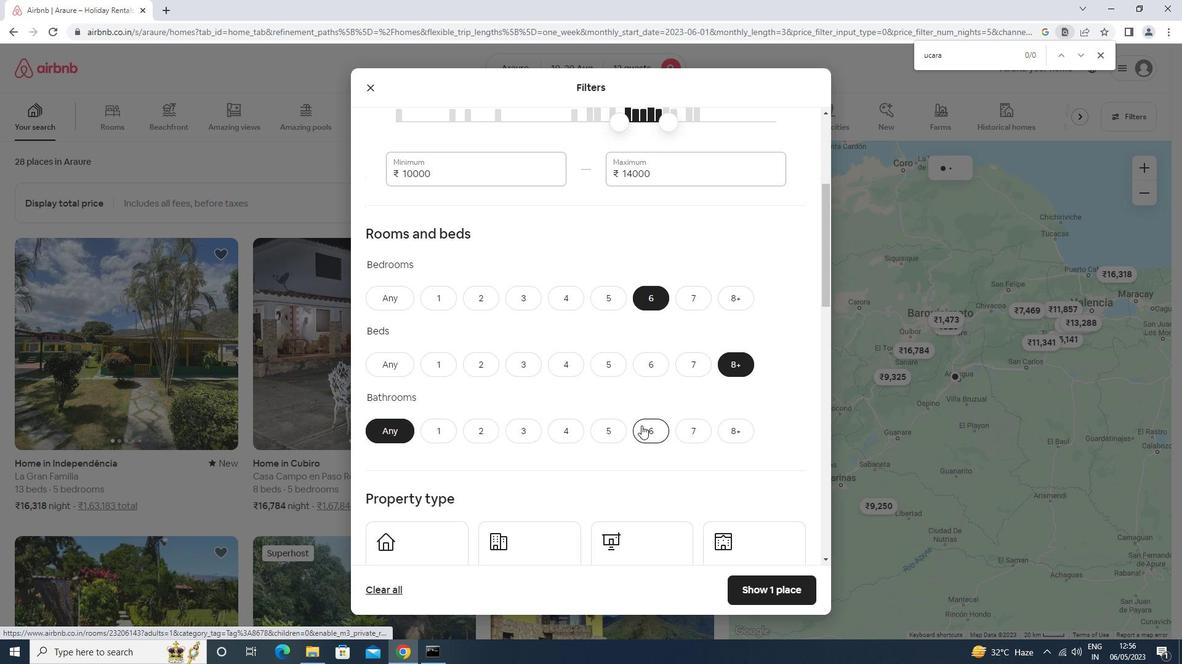 
Action: Mouse scrolled (642, 426) with delta (0, 0)
Screenshot: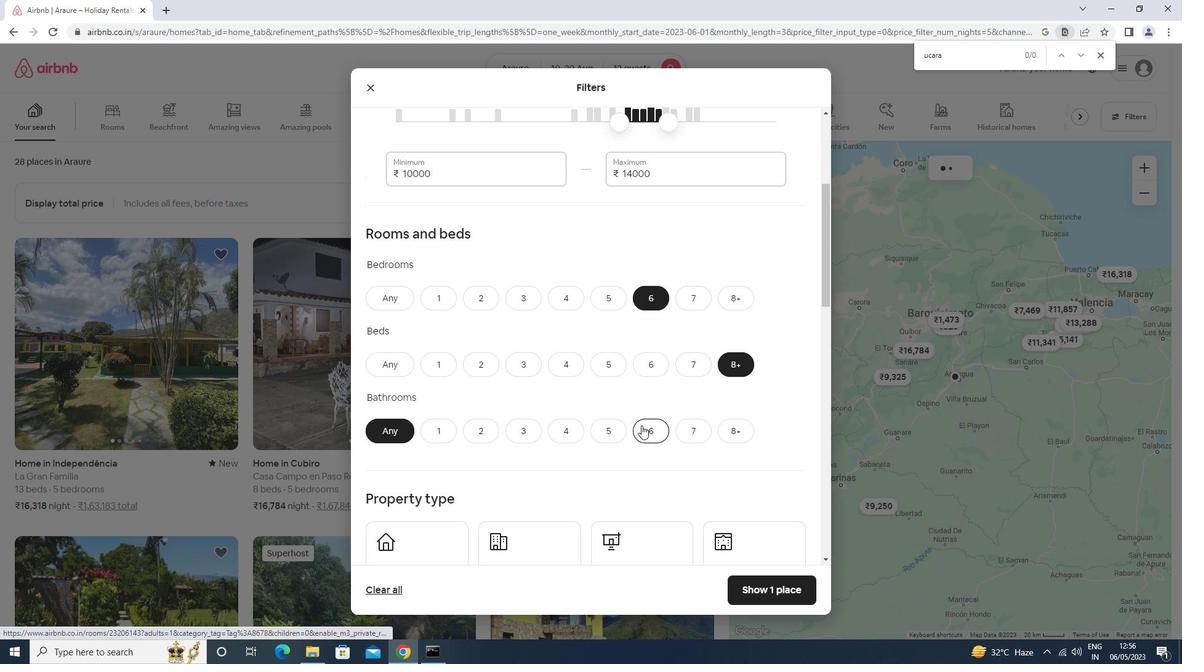 
Action: Mouse scrolled (642, 426) with delta (0, 0)
Screenshot: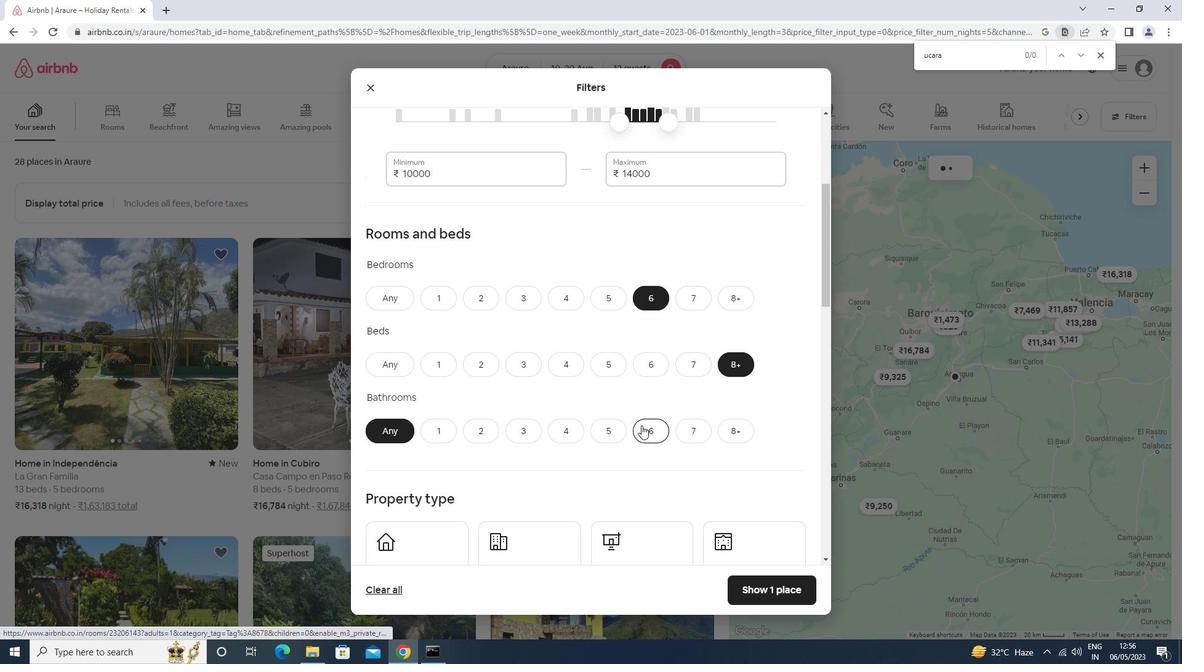 
Action: Mouse scrolled (642, 426) with delta (0, 0)
Screenshot: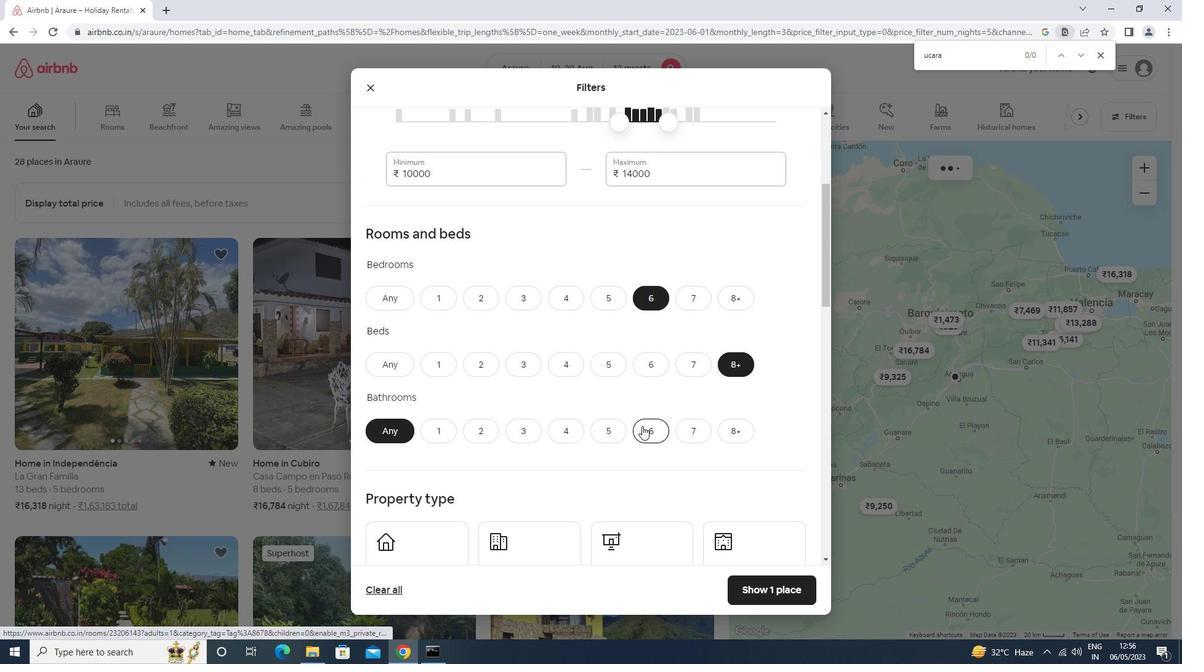 
Action: Mouse moved to (440, 383)
Screenshot: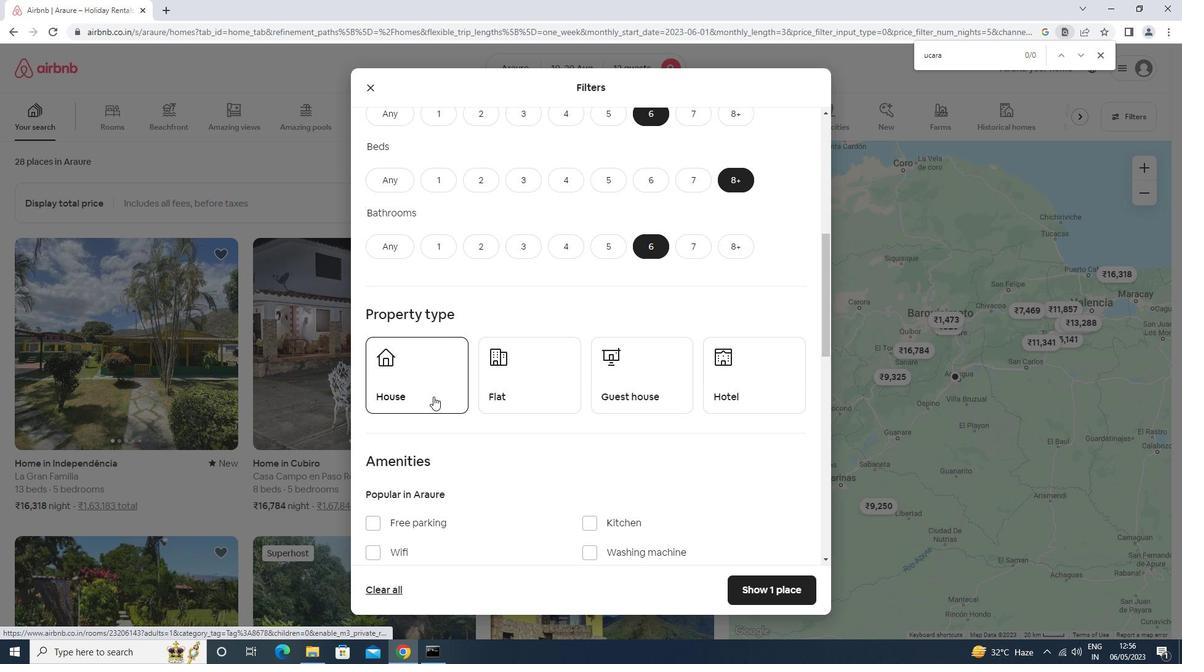 
Action: Mouse pressed left at (440, 383)
Screenshot: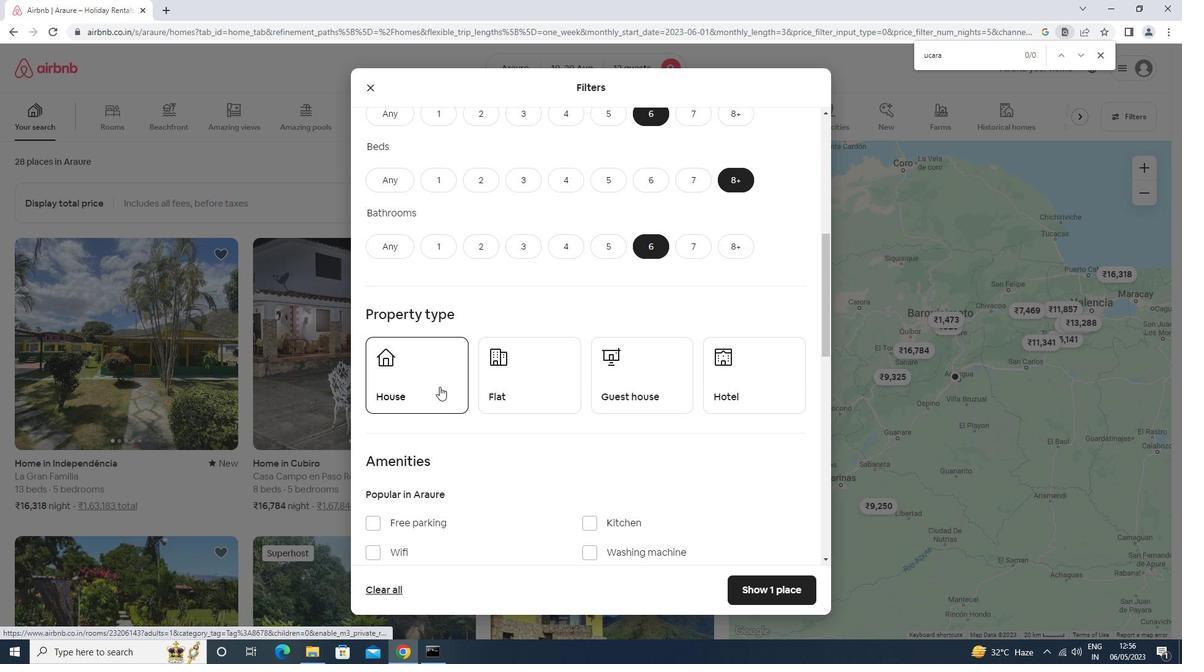 
Action: Mouse moved to (539, 379)
Screenshot: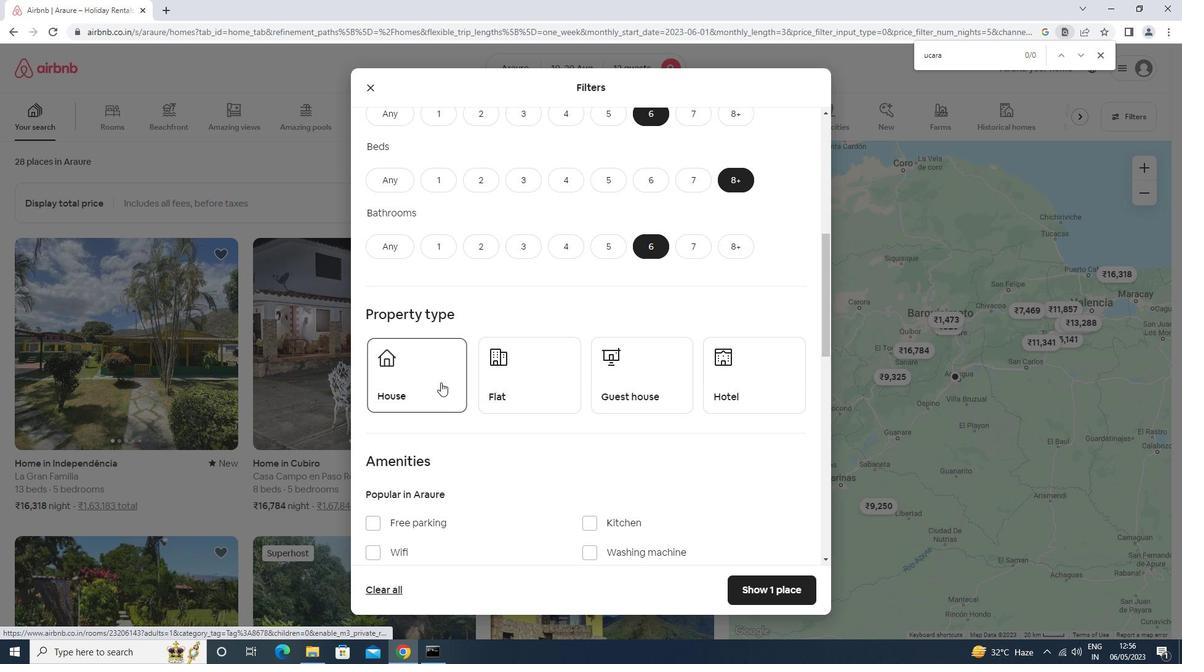
Action: Mouse pressed left at (539, 379)
Screenshot: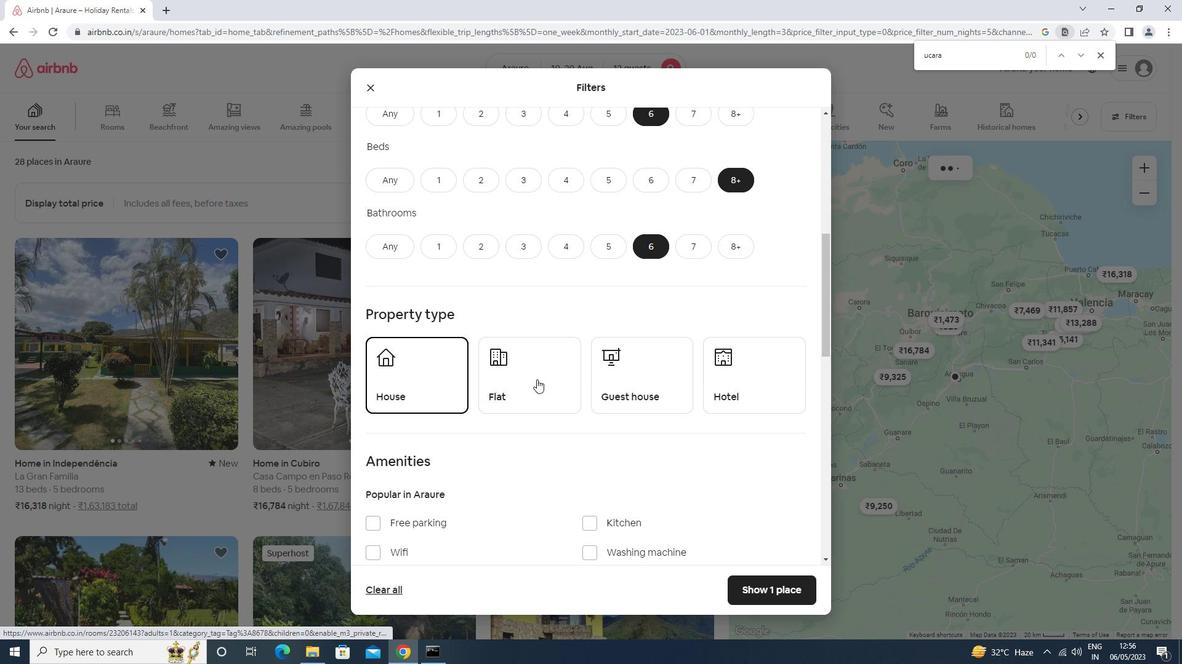 
Action: Mouse moved to (636, 381)
Screenshot: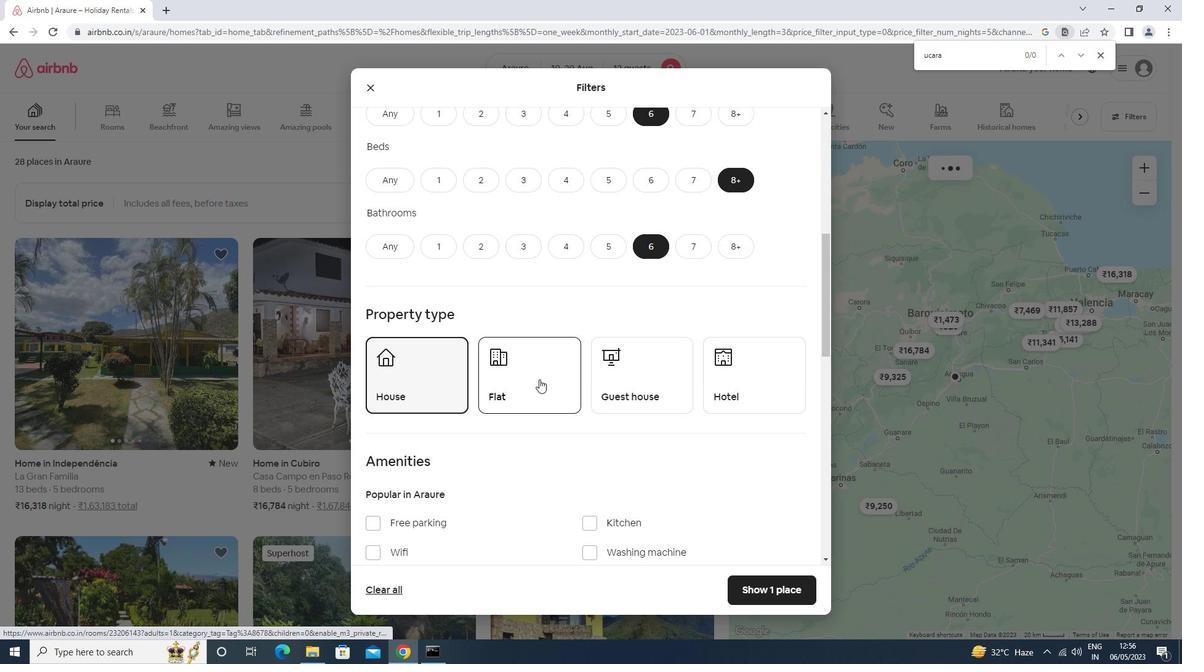 
Action: Mouse pressed left at (636, 381)
Screenshot: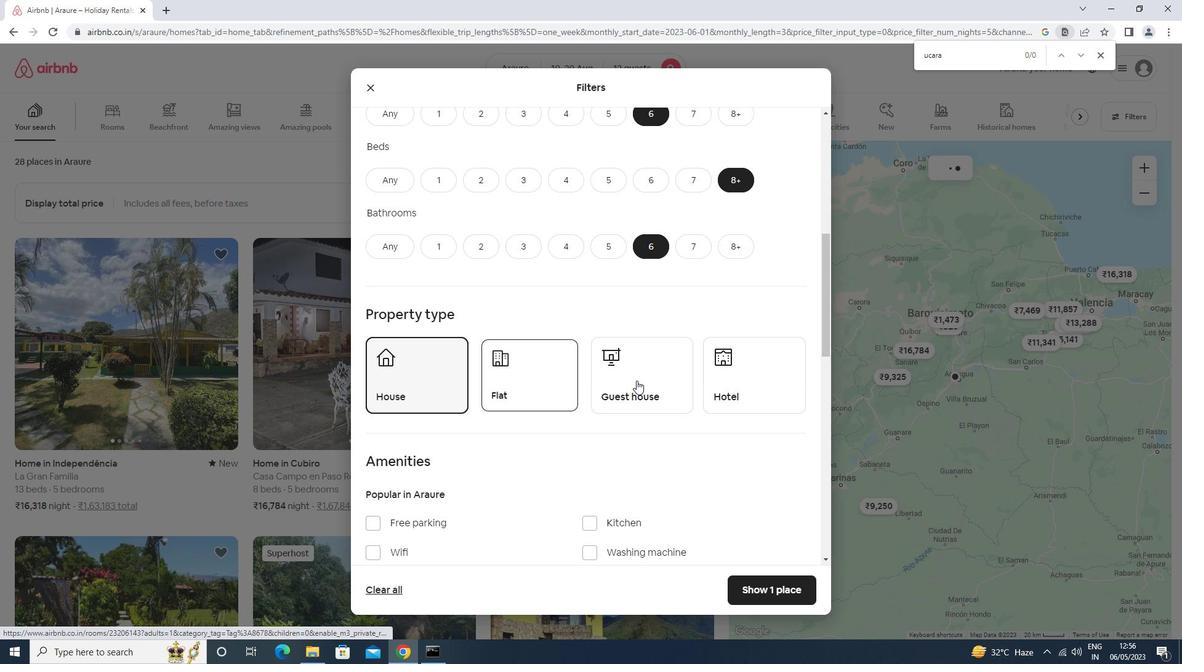 
Action: Mouse moved to (636, 379)
Screenshot: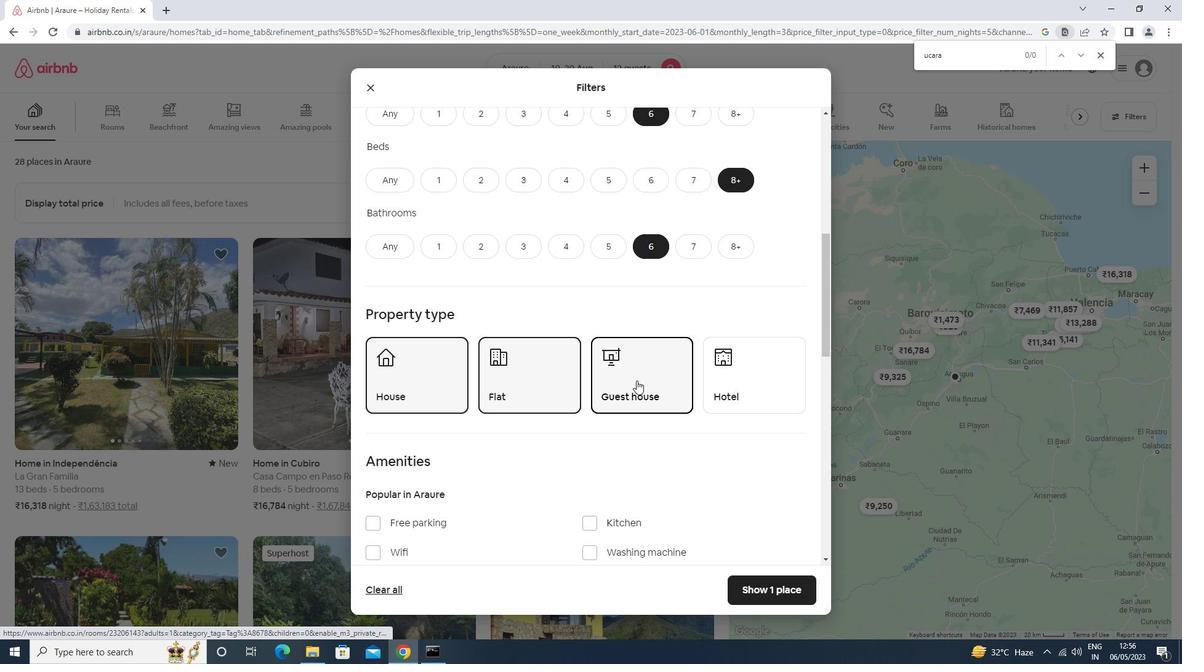 
Action: Mouse scrolled (636, 379) with delta (0, 0)
Screenshot: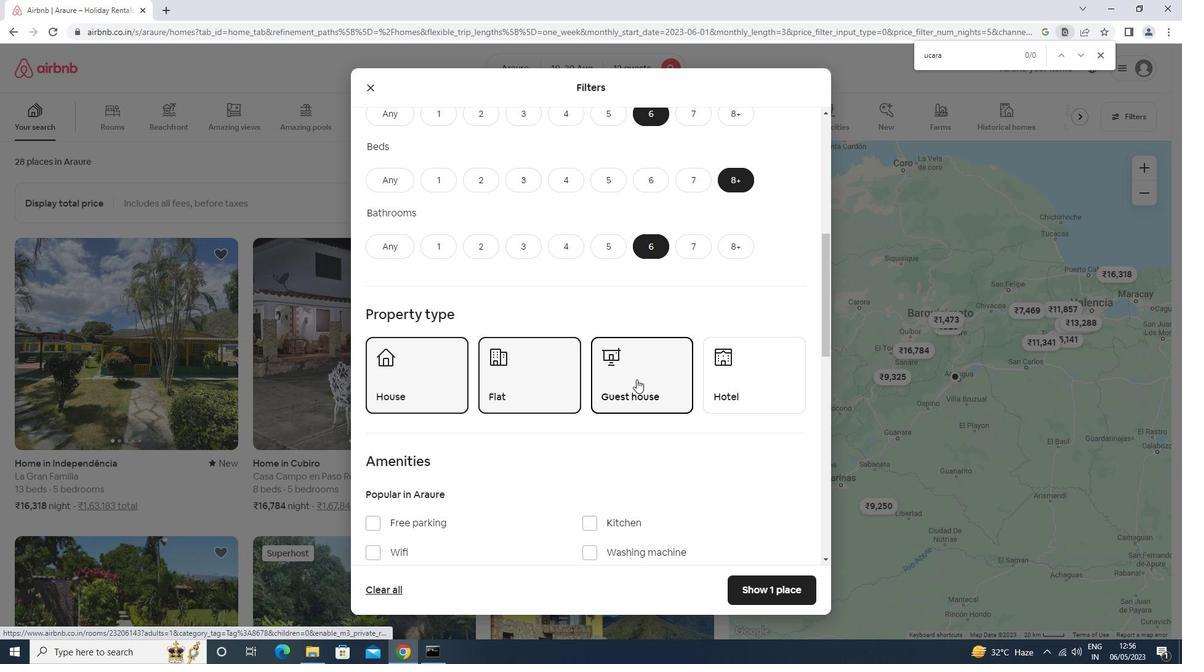 
Action: Mouse scrolled (636, 379) with delta (0, 0)
Screenshot: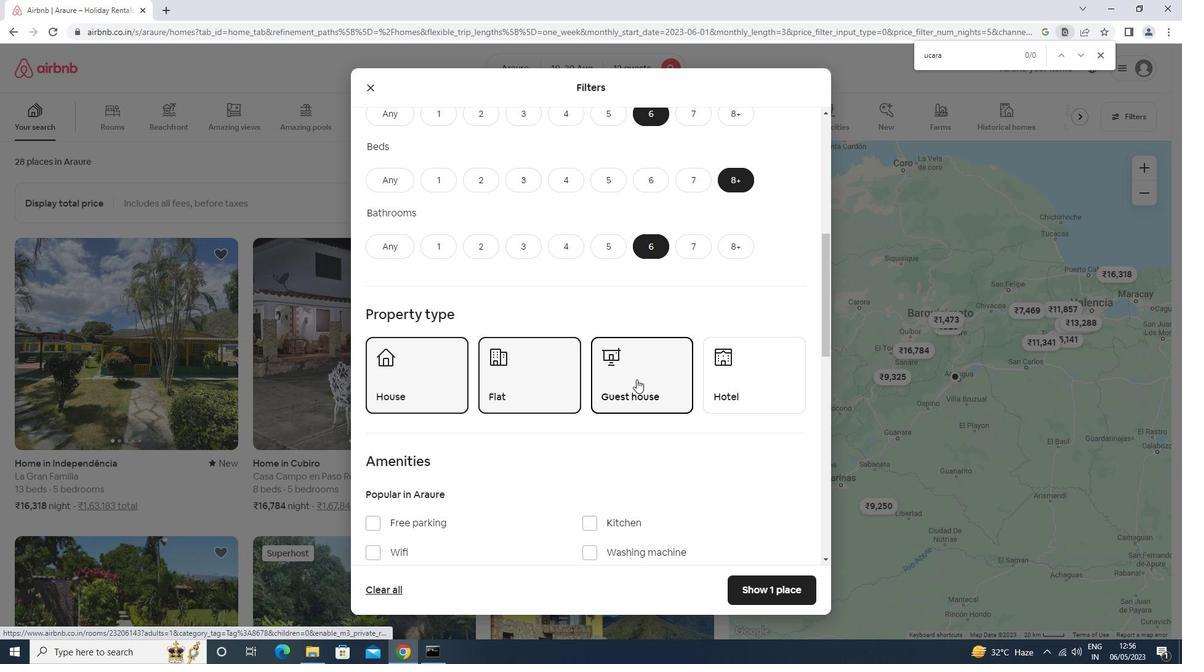 
Action: Mouse scrolled (636, 379) with delta (0, 0)
Screenshot: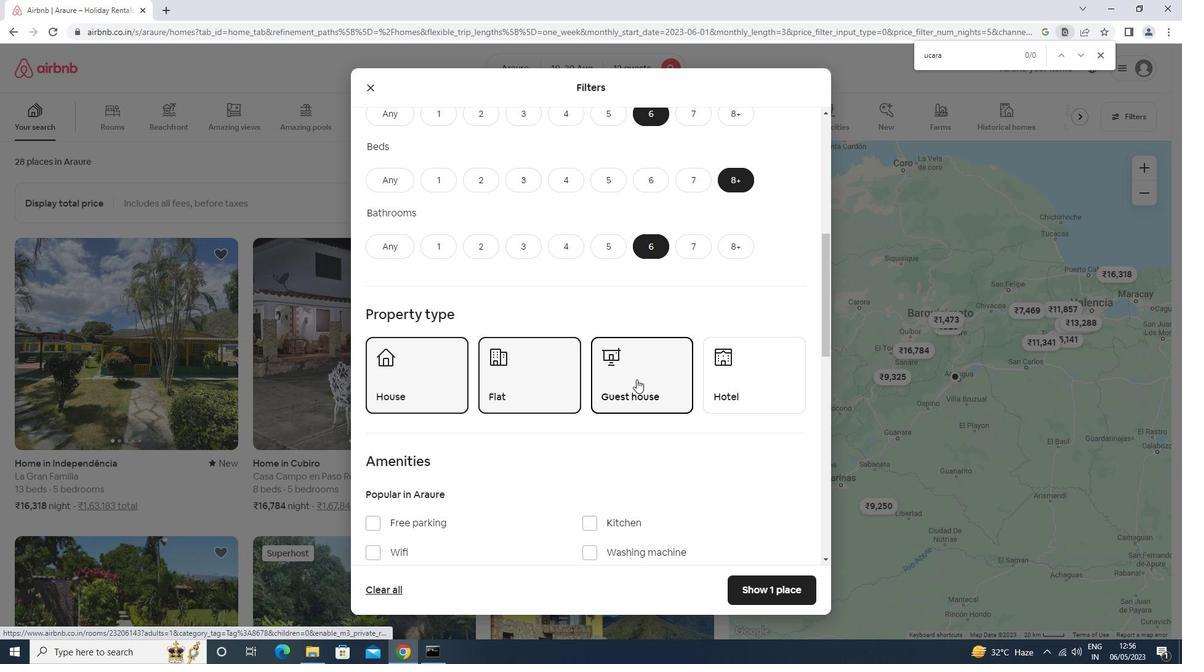 
Action: Mouse scrolled (636, 379) with delta (0, 0)
Screenshot: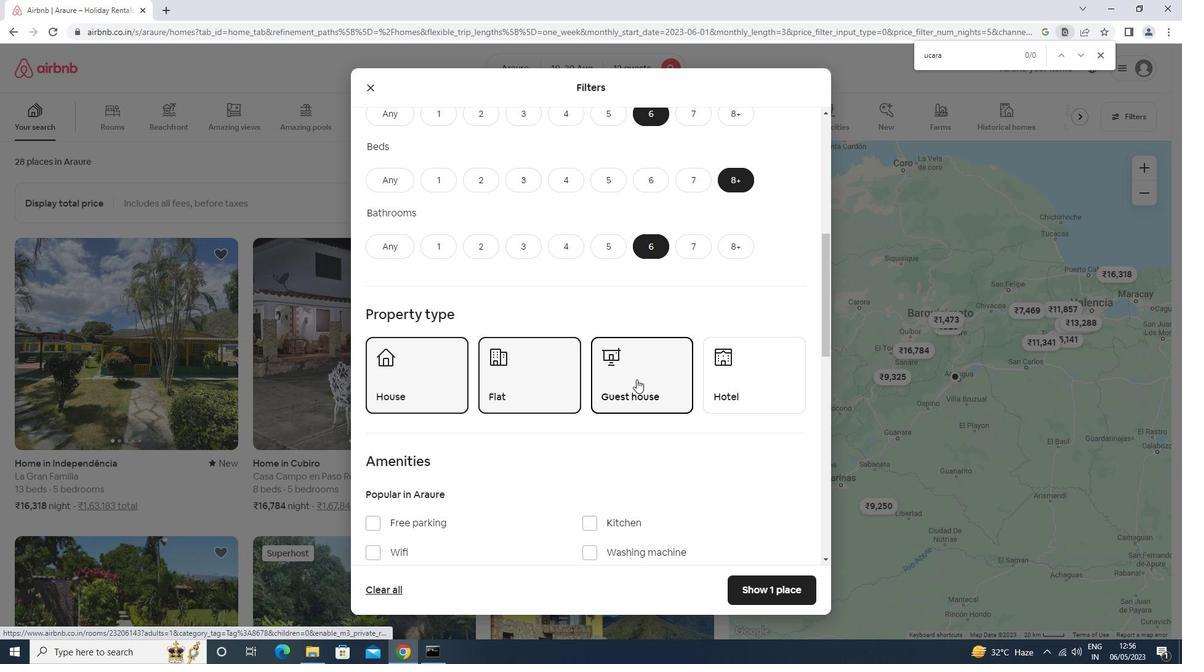 
Action: Mouse moved to (435, 311)
Screenshot: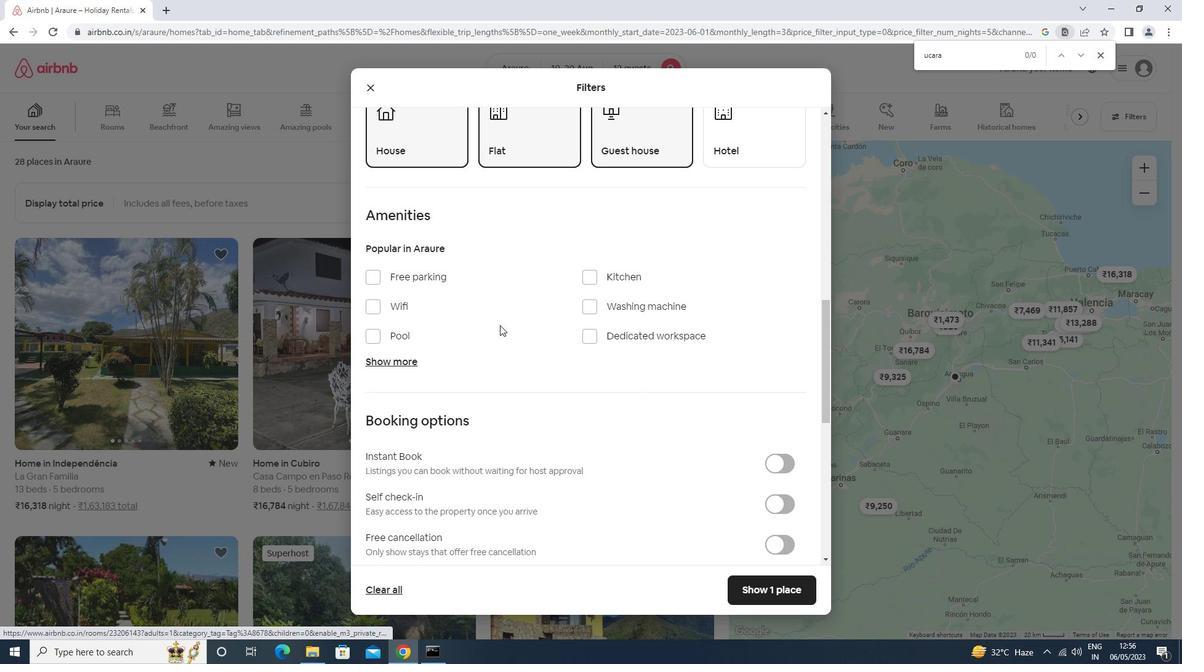 
Action: Mouse pressed left at (435, 311)
Screenshot: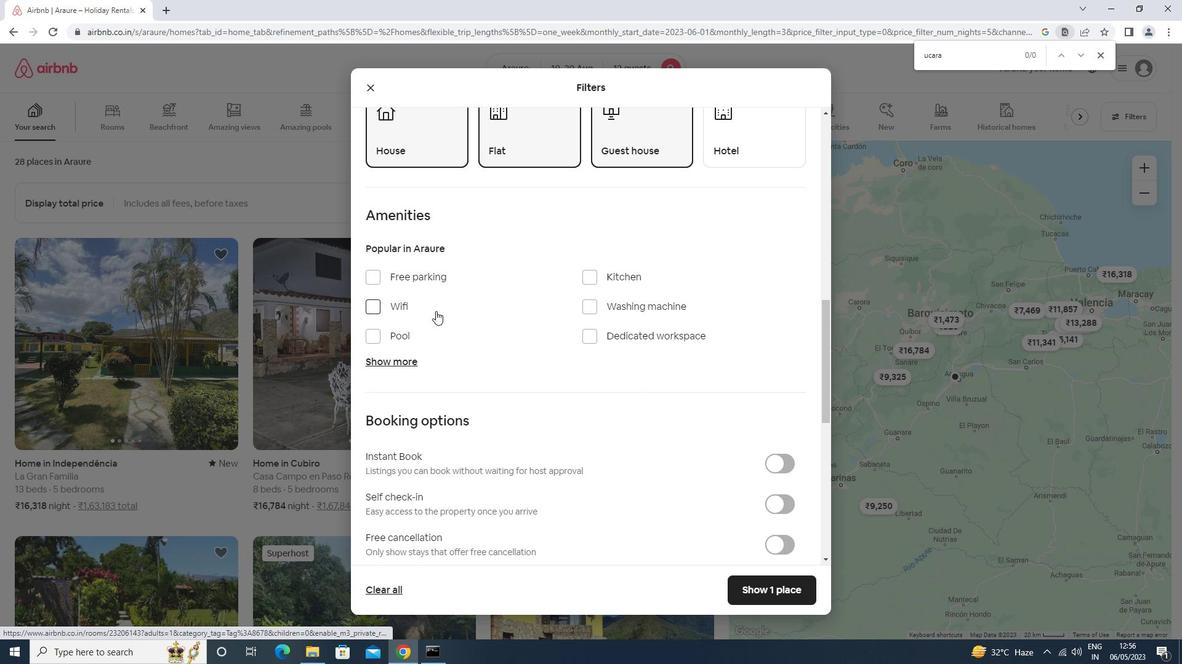 
Action: Mouse moved to (434, 273)
Screenshot: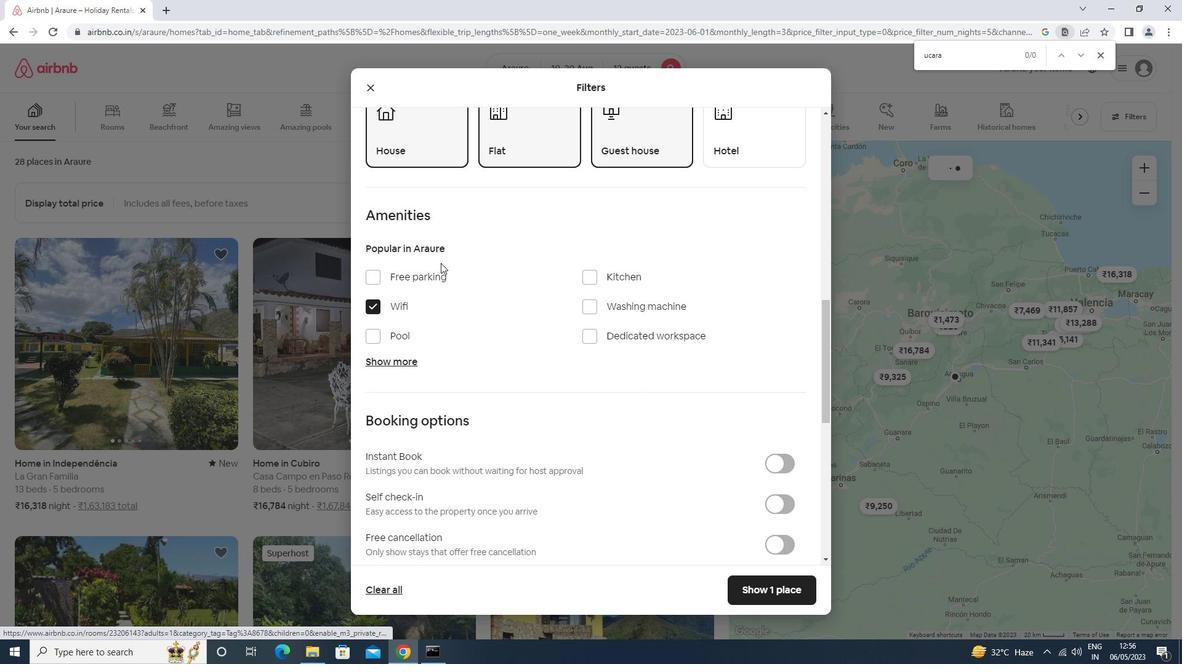 
Action: Mouse pressed left at (434, 273)
Screenshot: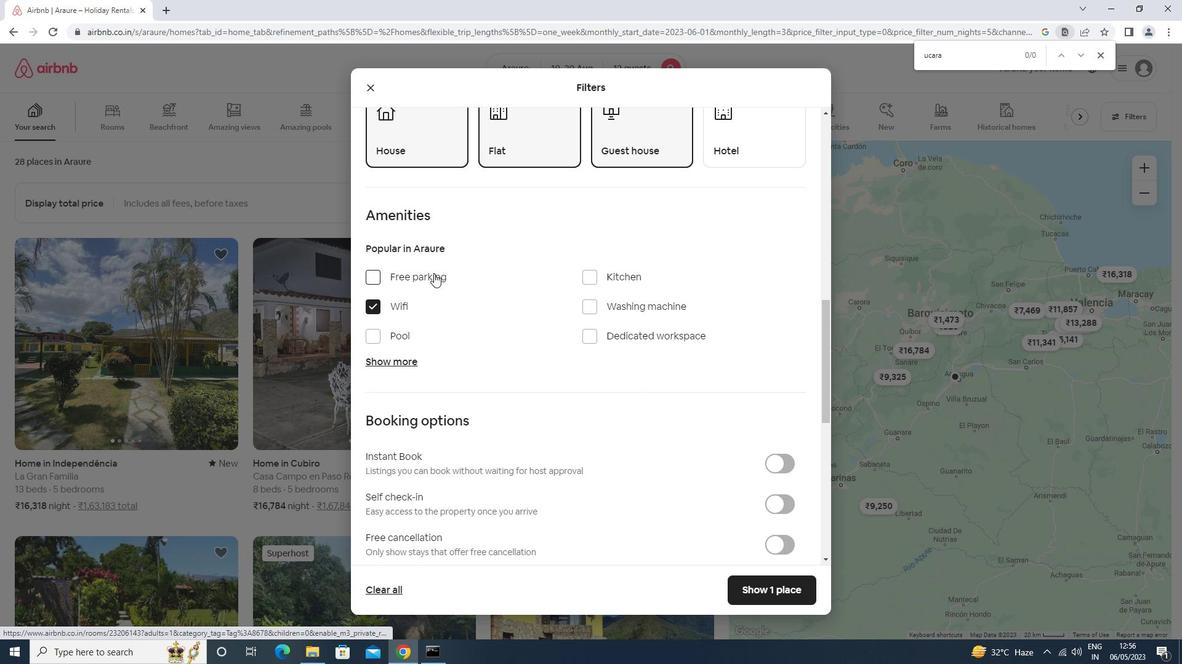 
Action: Mouse moved to (402, 359)
Screenshot: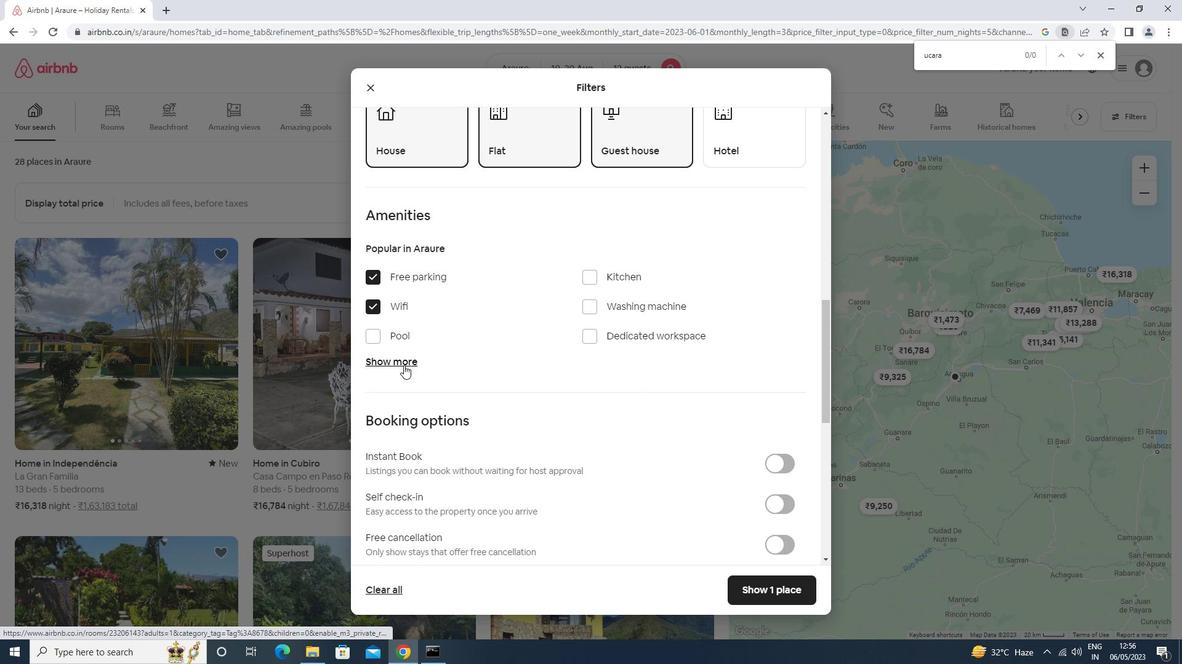 
Action: Mouse pressed left at (402, 359)
Screenshot: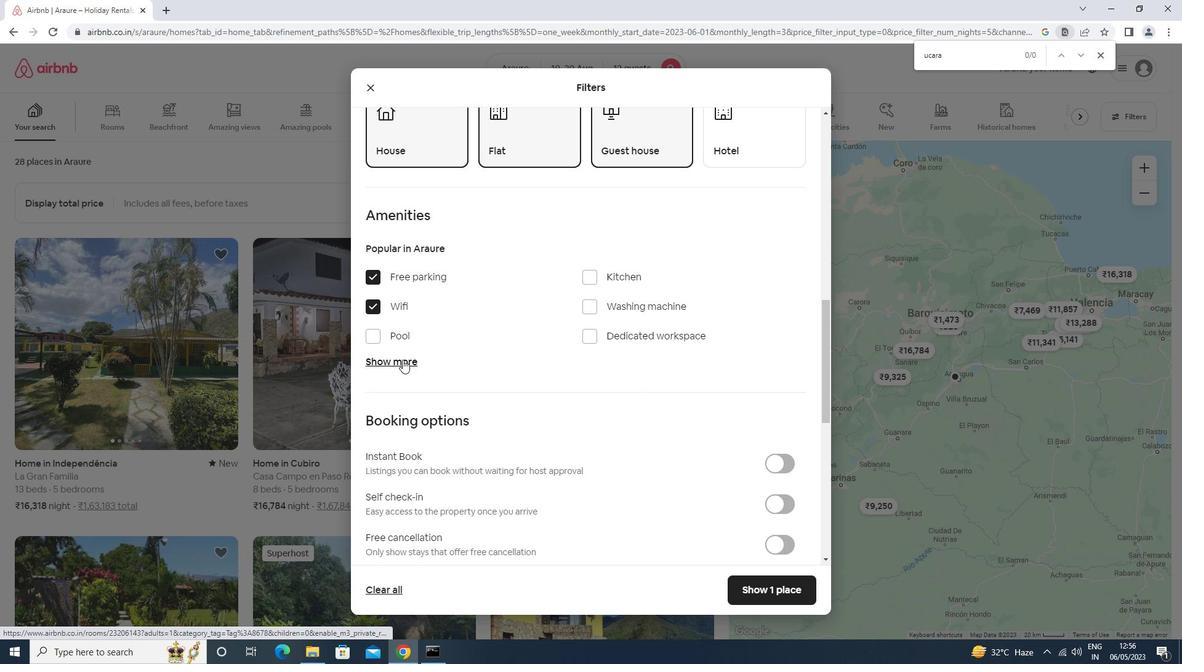 
Action: Mouse moved to (592, 436)
Screenshot: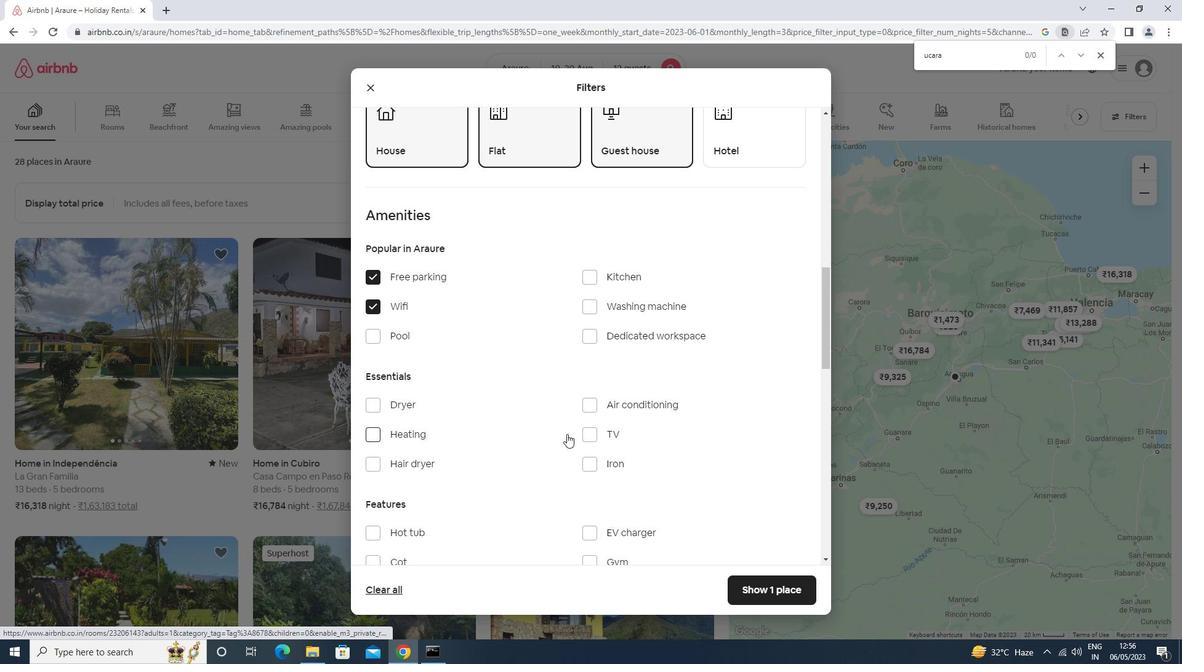 
Action: Mouse pressed left at (592, 436)
Screenshot: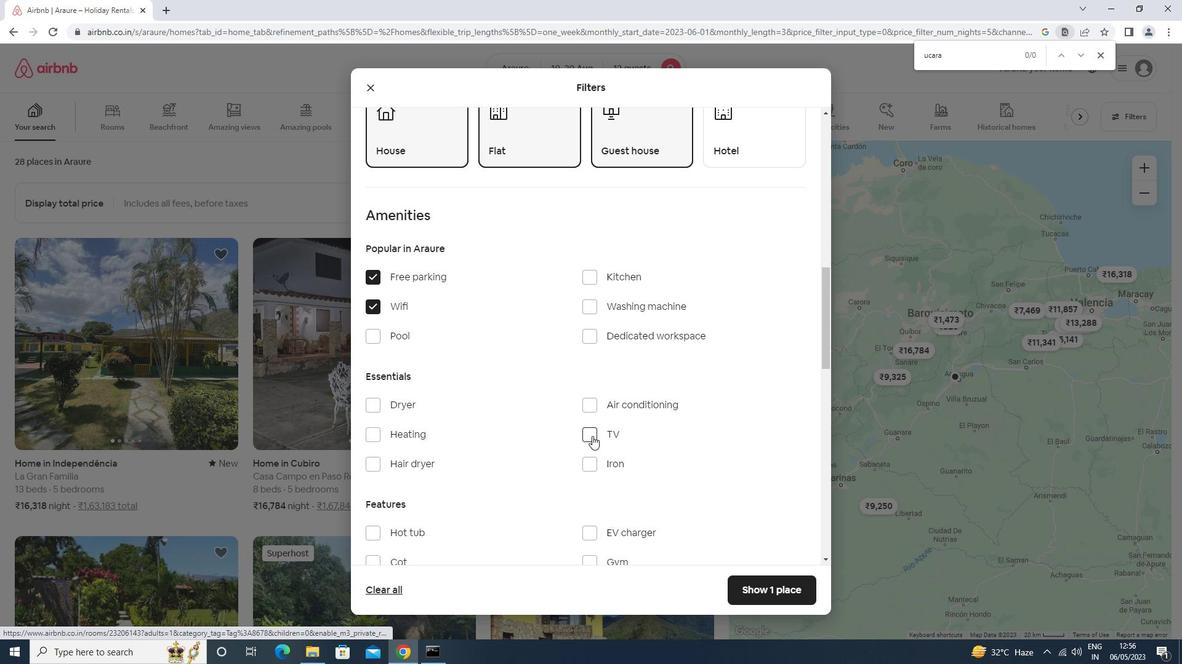 
Action: Mouse moved to (572, 400)
Screenshot: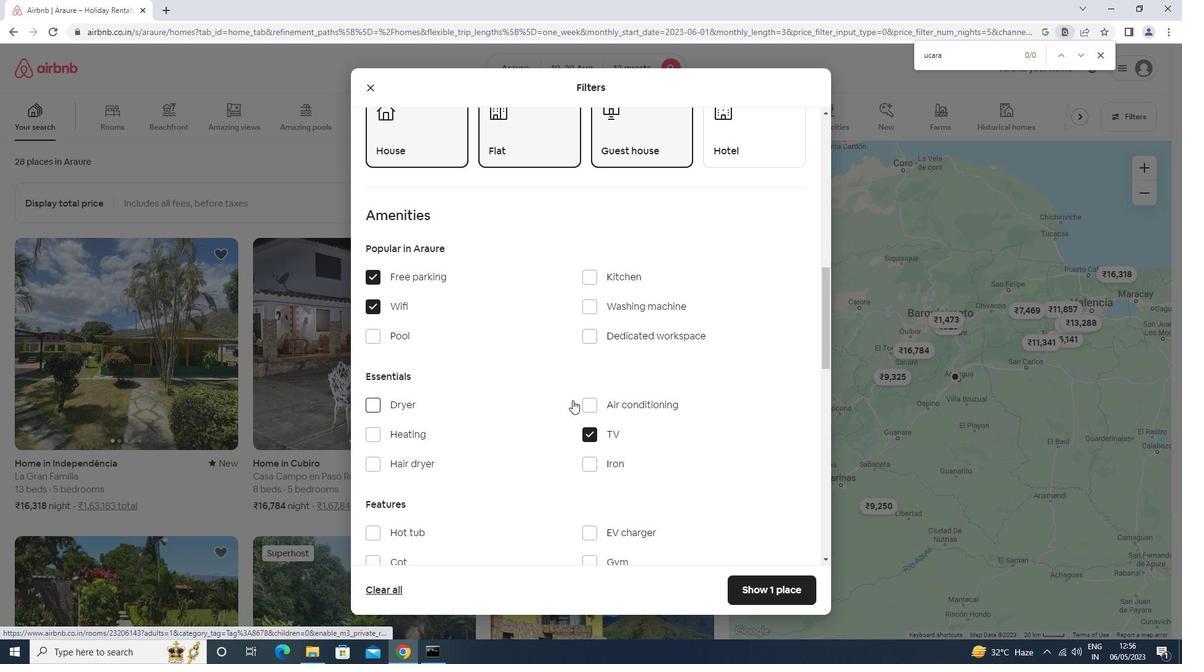 
Action: Mouse scrolled (572, 399) with delta (0, 0)
Screenshot: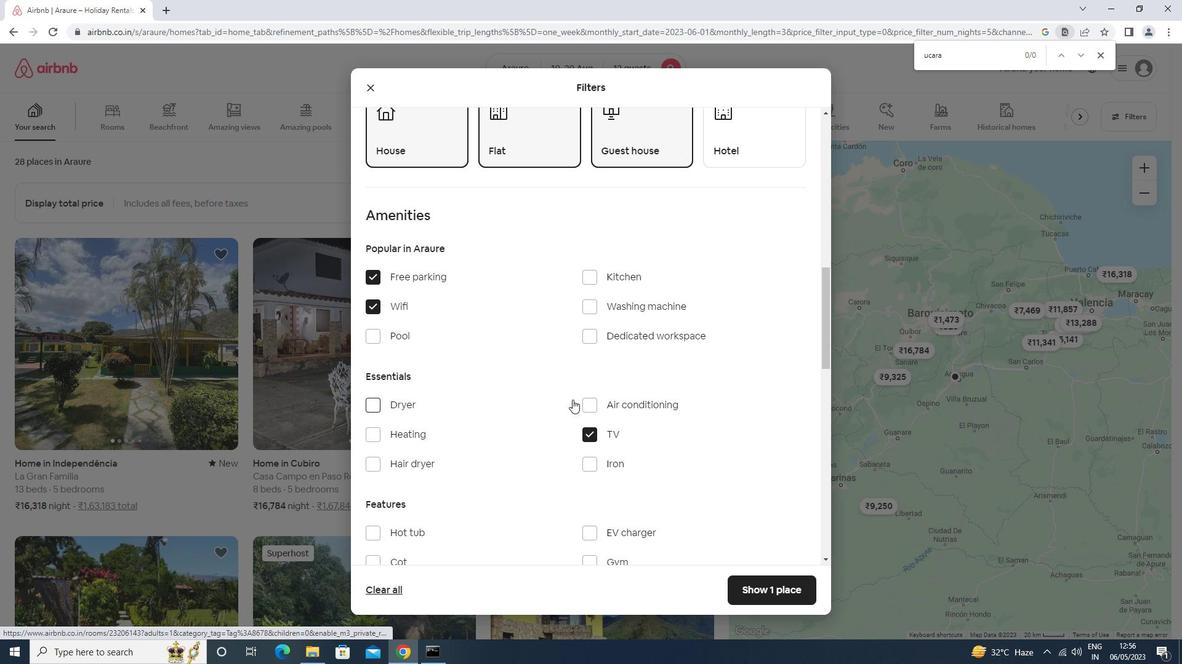 
Action: Mouse scrolled (572, 399) with delta (0, 0)
Screenshot: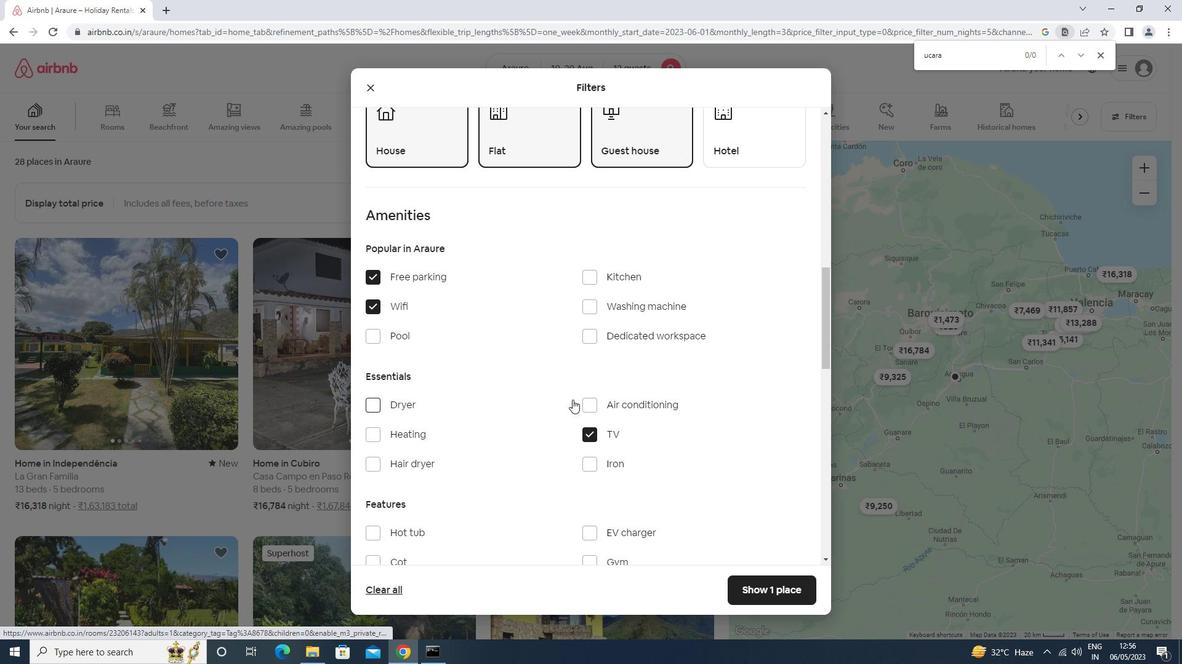 
Action: Mouse moved to (469, 405)
Screenshot: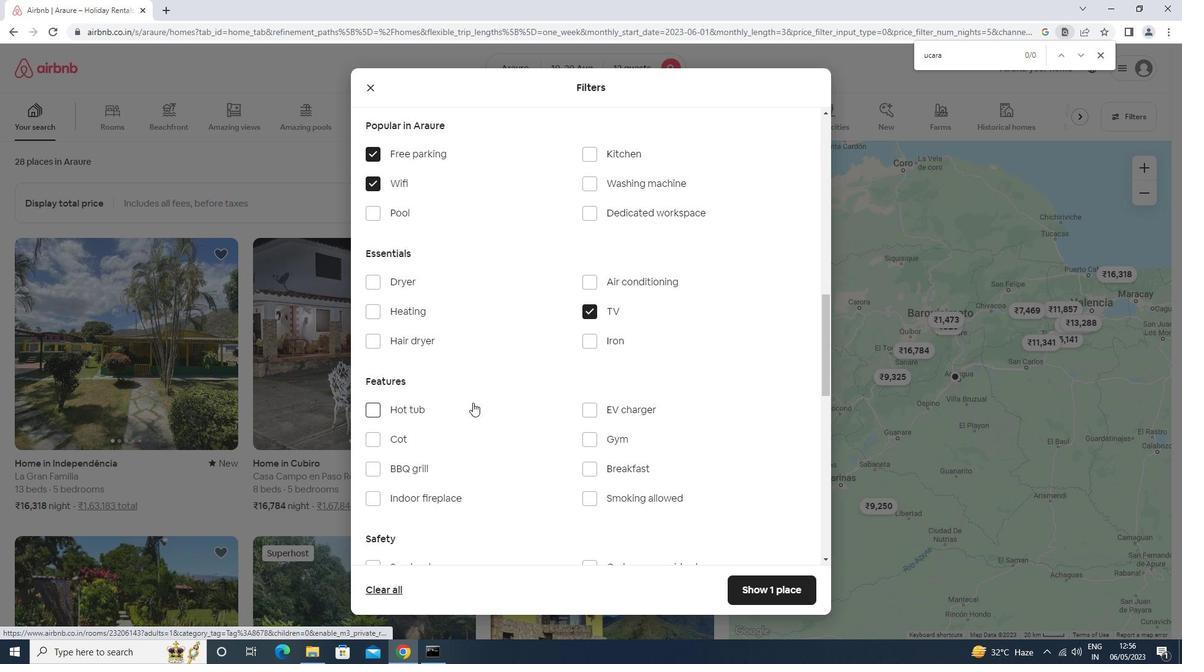 
Action: Mouse scrolled (469, 404) with delta (0, 0)
Screenshot: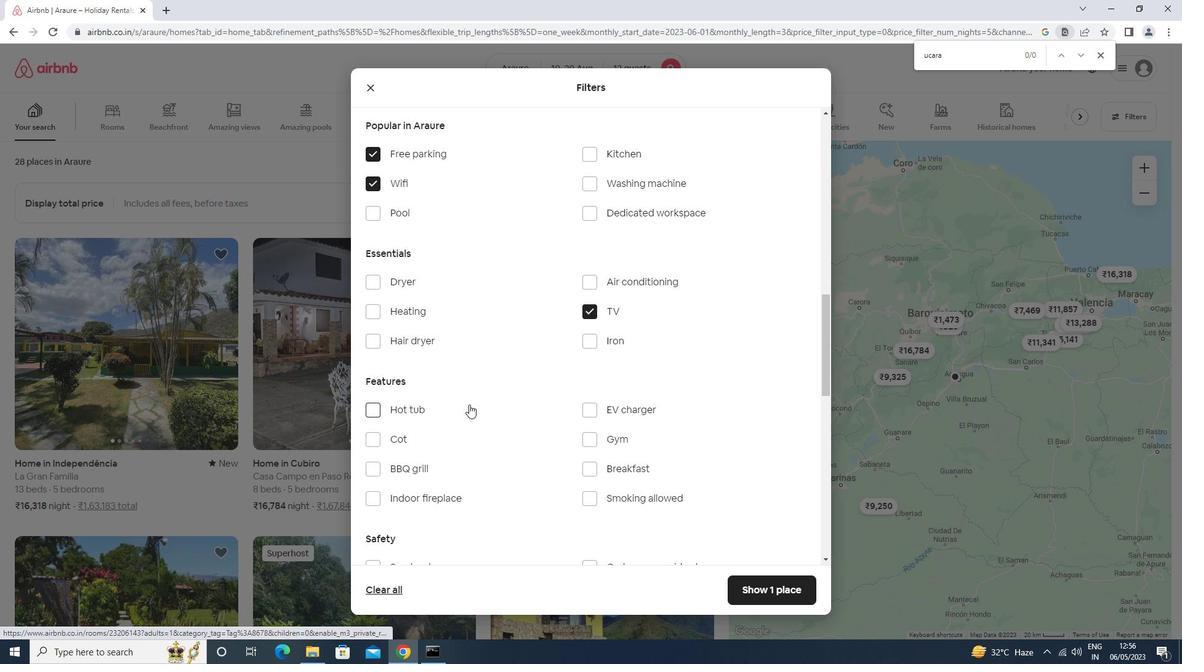 
Action: Mouse scrolled (469, 404) with delta (0, 0)
Screenshot: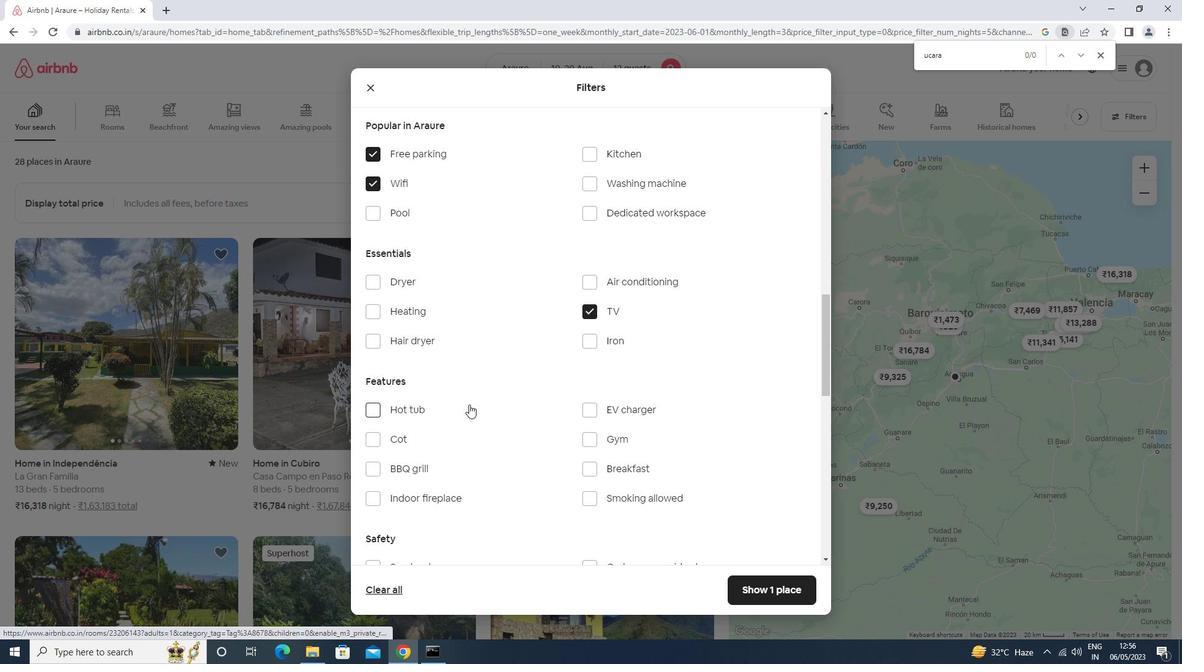 
Action: Mouse moved to (598, 317)
Screenshot: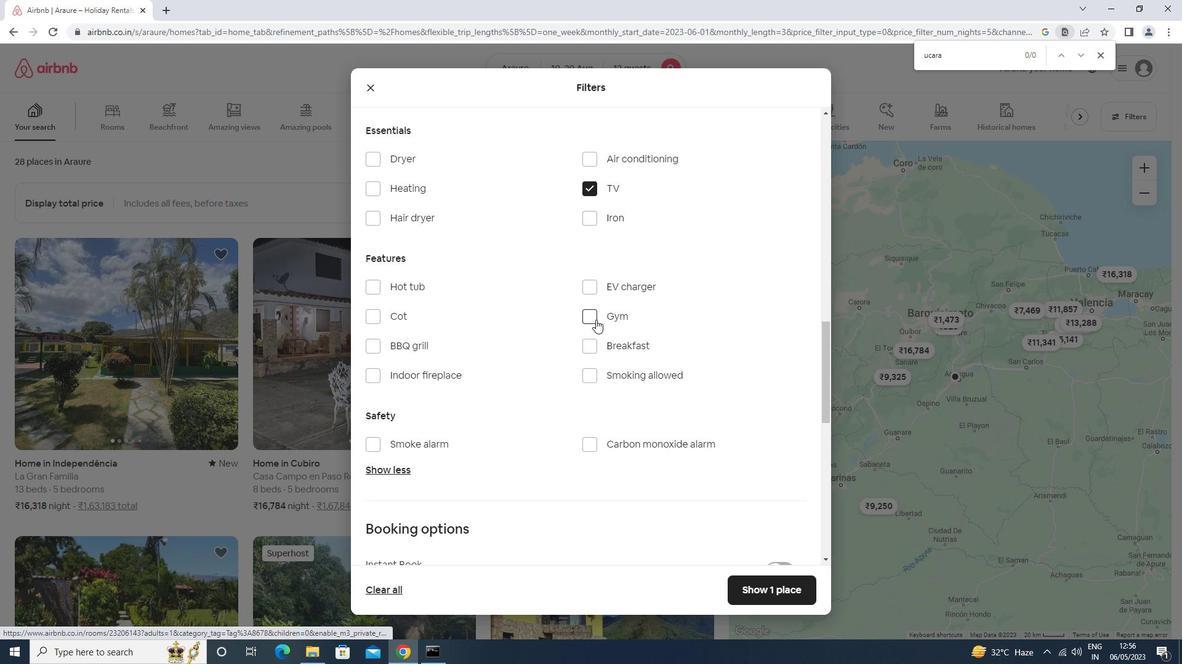 
Action: Mouse pressed left at (598, 317)
Screenshot: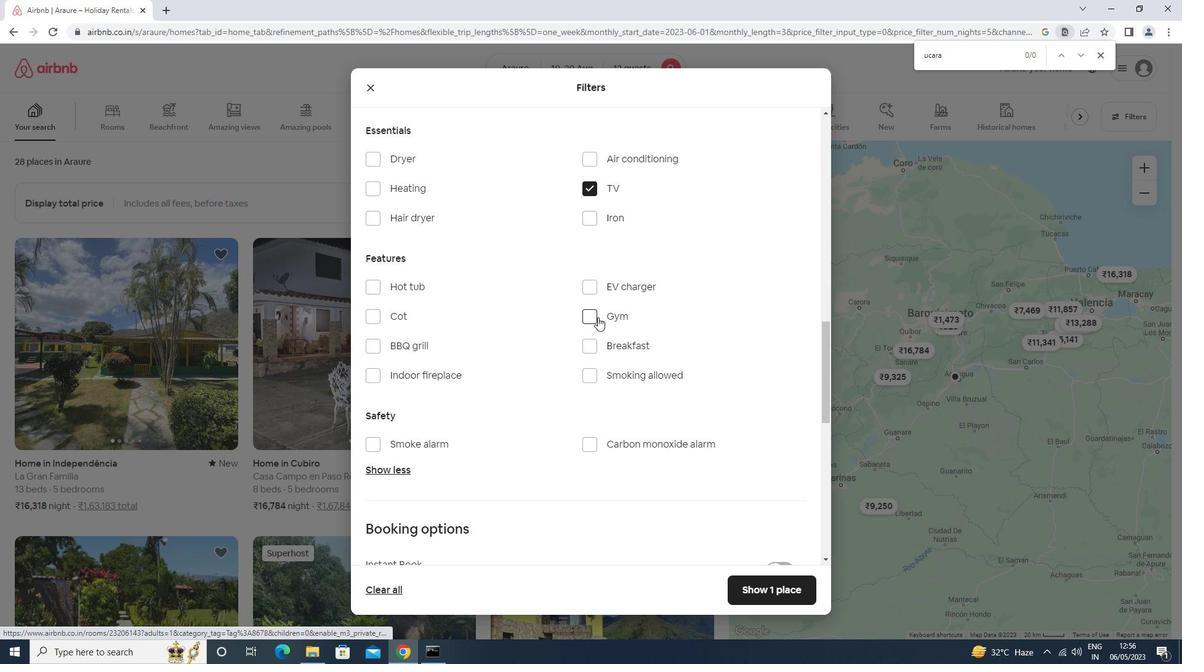 
Action: Mouse moved to (595, 352)
Screenshot: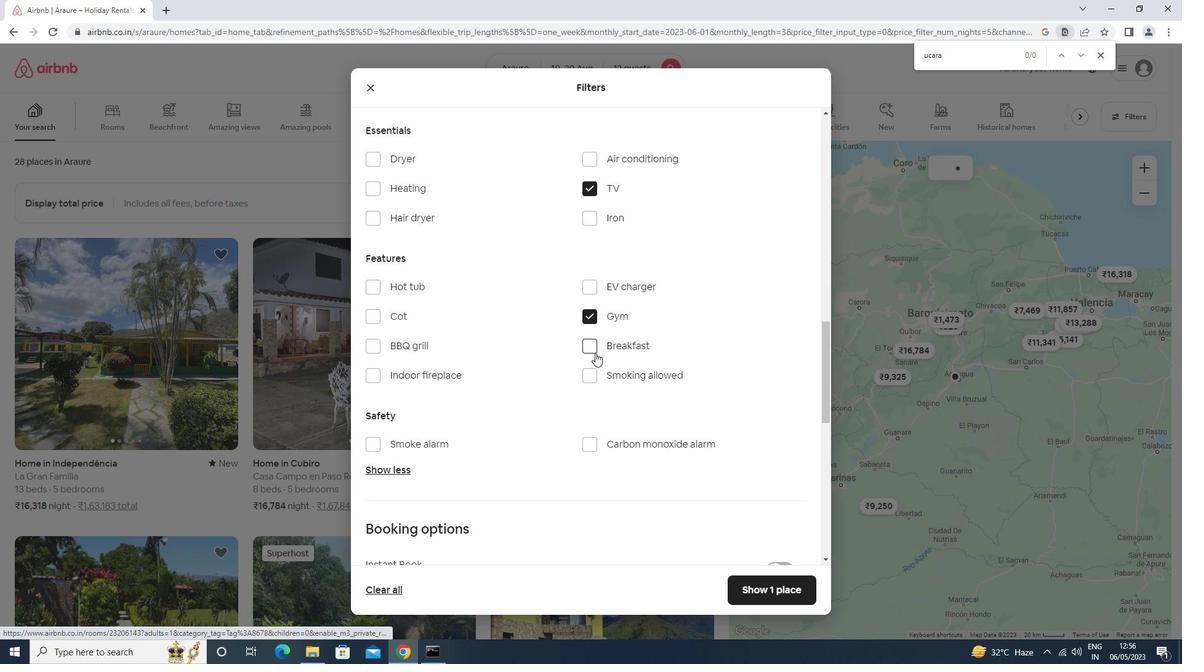 
Action: Mouse pressed left at (595, 352)
Screenshot: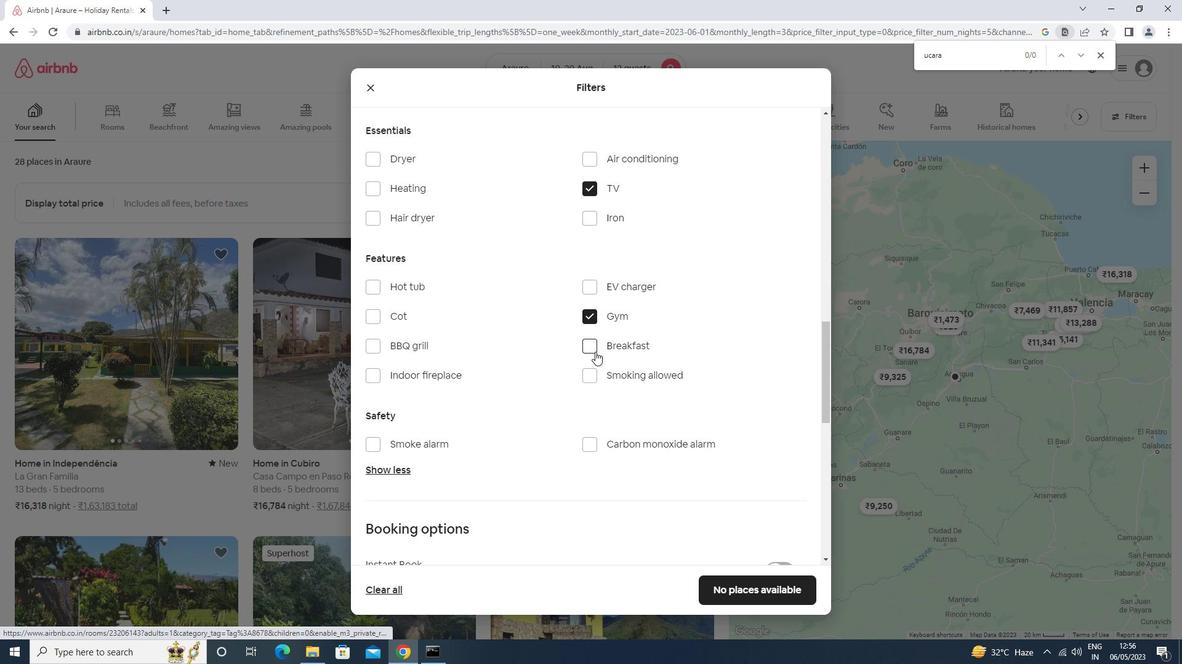 
Action: Mouse scrolled (595, 351) with delta (0, 0)
Screenshot: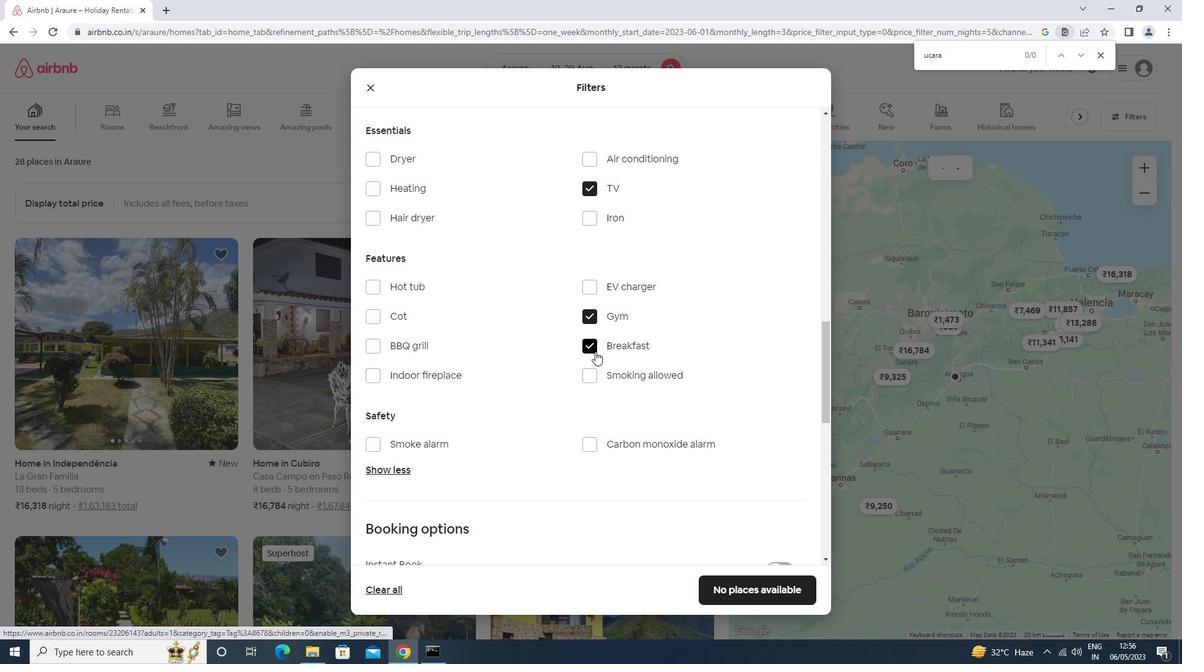 
Action: Mouse scrolled (595, 351) with delta (0, 0)
Screenshot: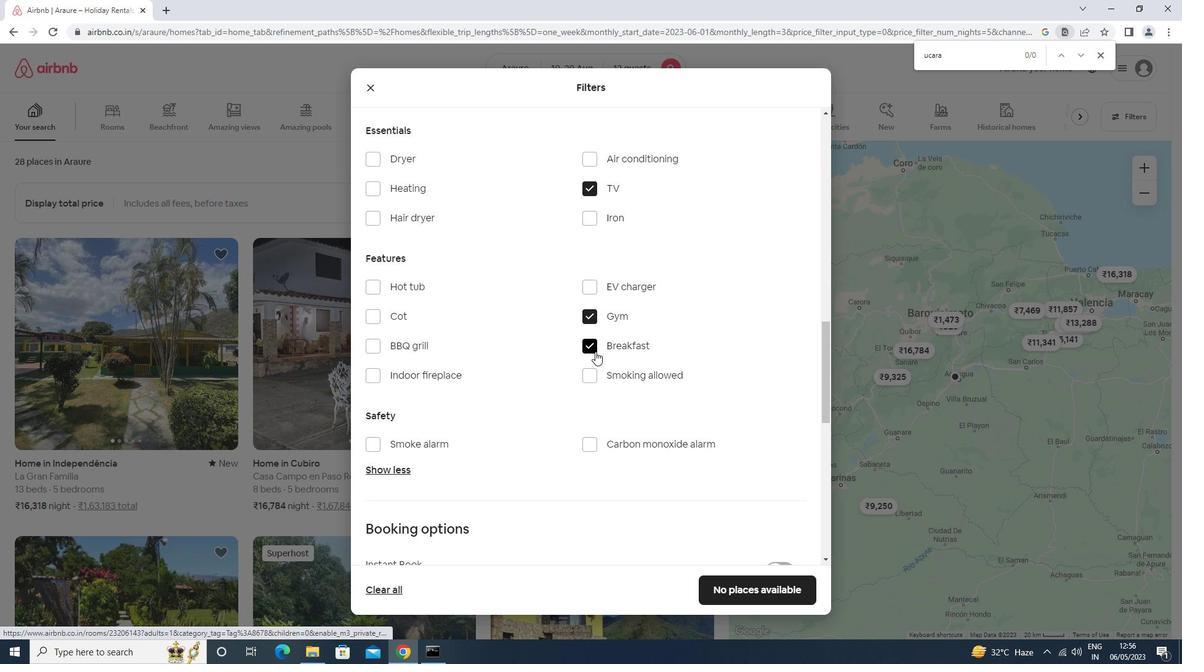 
Action: Mouse scrolled (595, 351) with delta (0, 0)
Screenshot: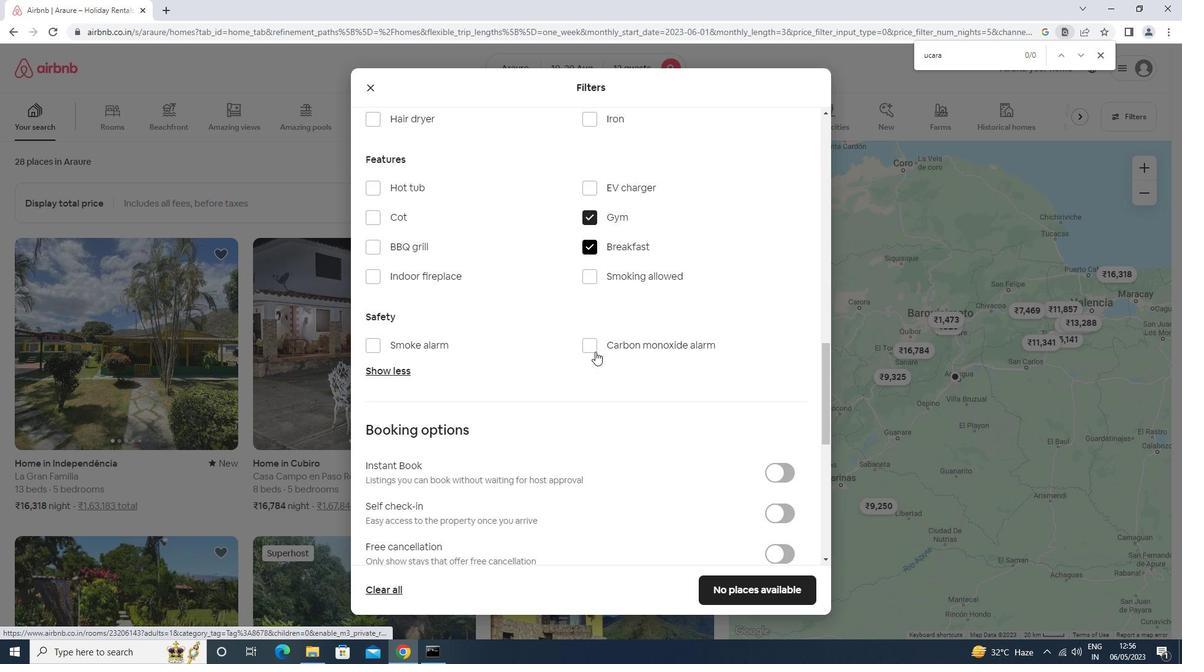 
Action: Mouse scrolled (595, 351) with delta (0, 0)
Screenshot: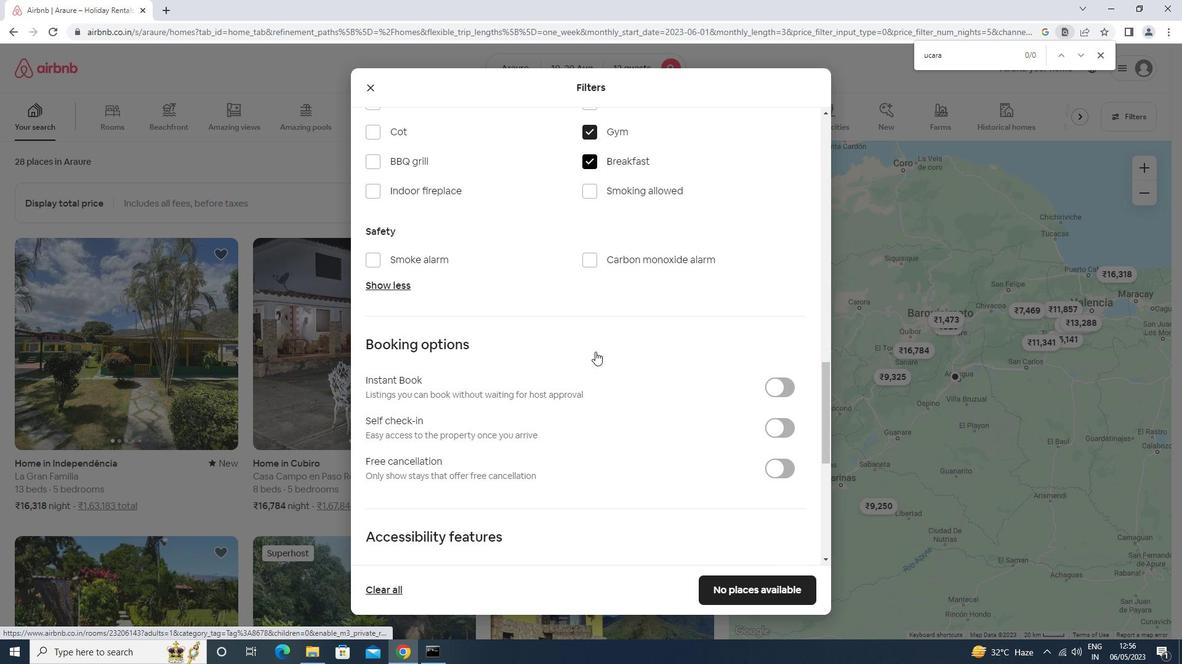 
Action: Mouse moved to (771, 366)
Screenshot: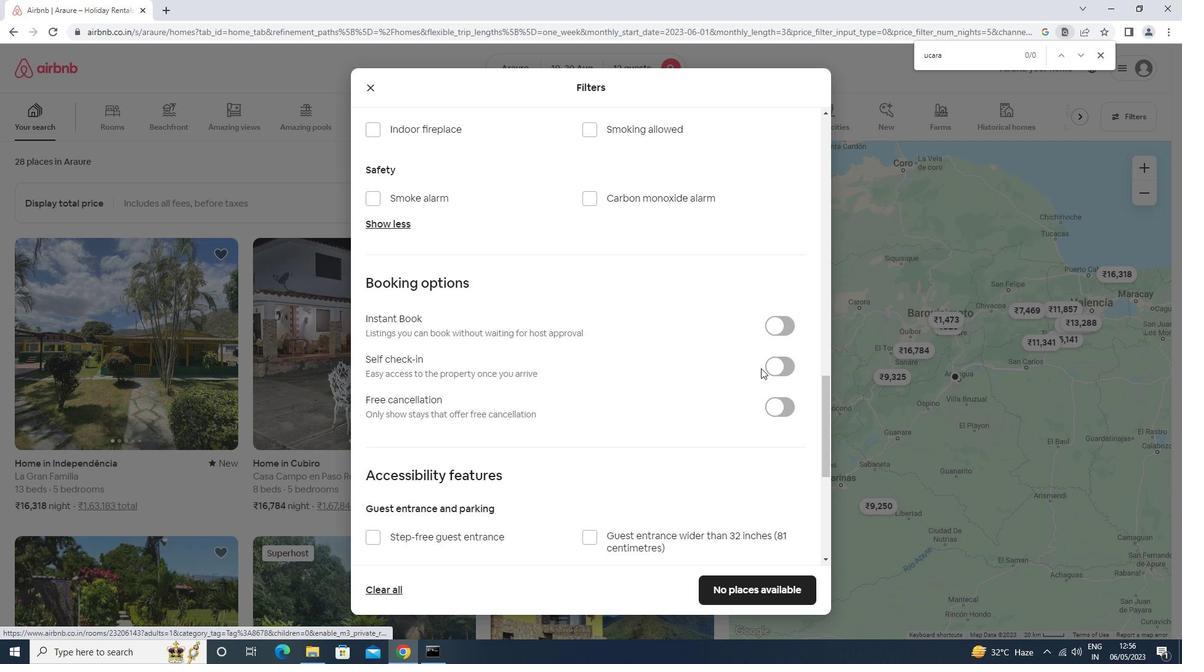 
Action: Mouse pressed left at (771, 366)
Screenshot: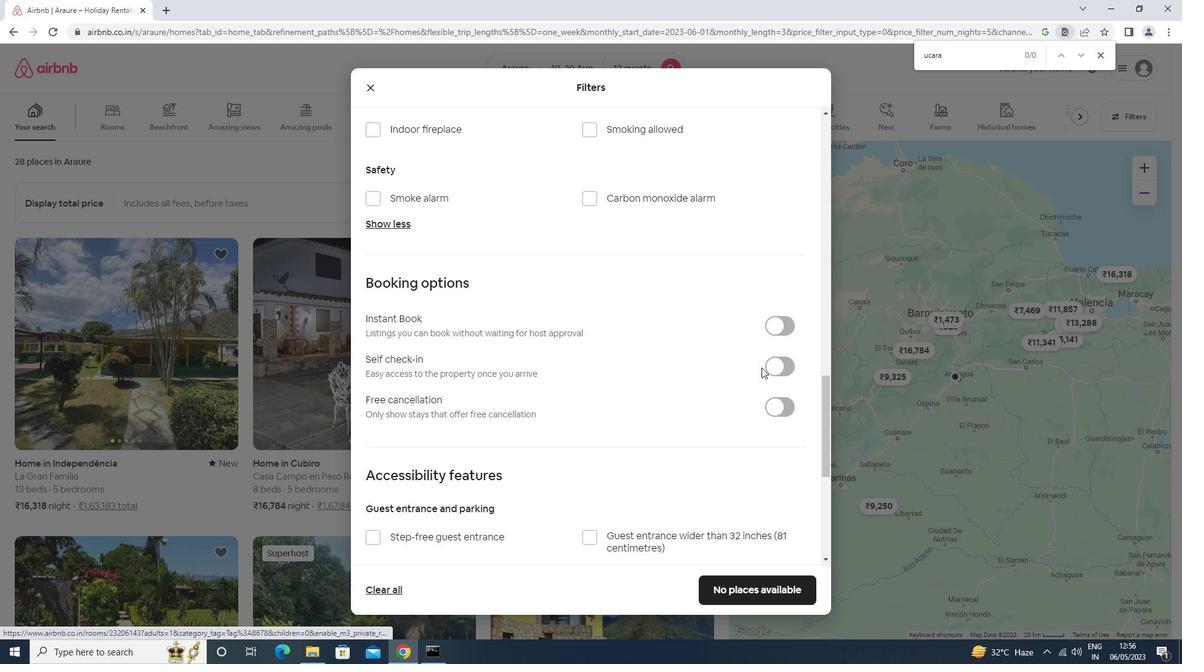 
Action: Mouse moved to (588, 403)
Screenshot: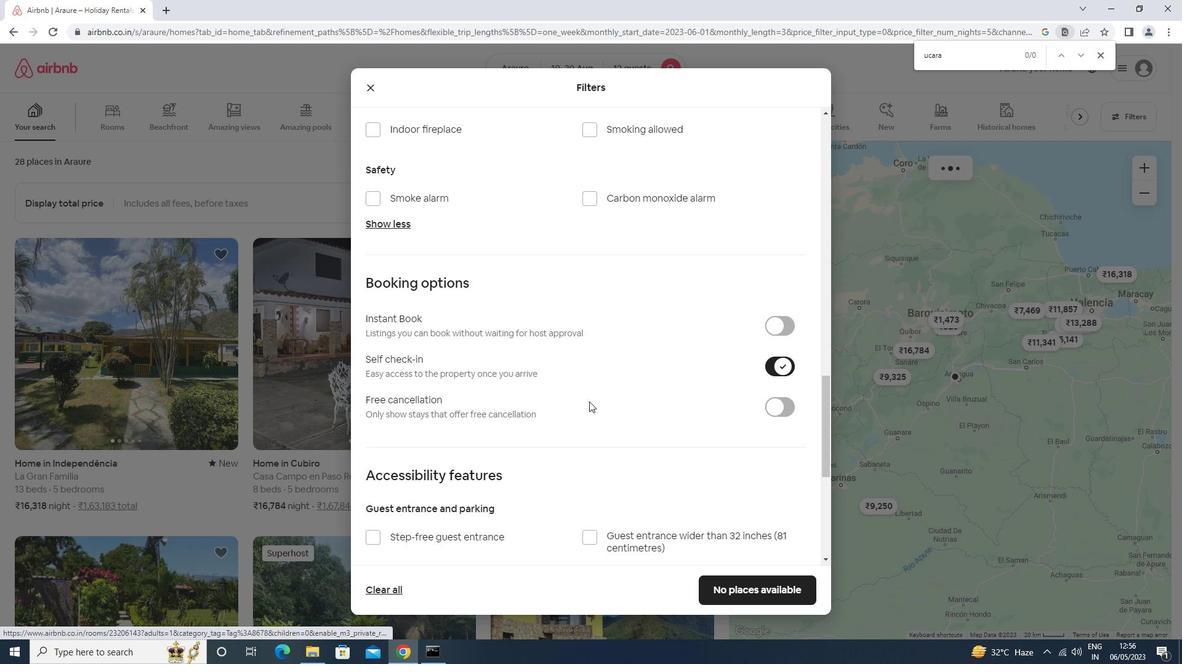 
Action: Mouse scrolled (588, 402) with delta (0, 0)
Screenshot: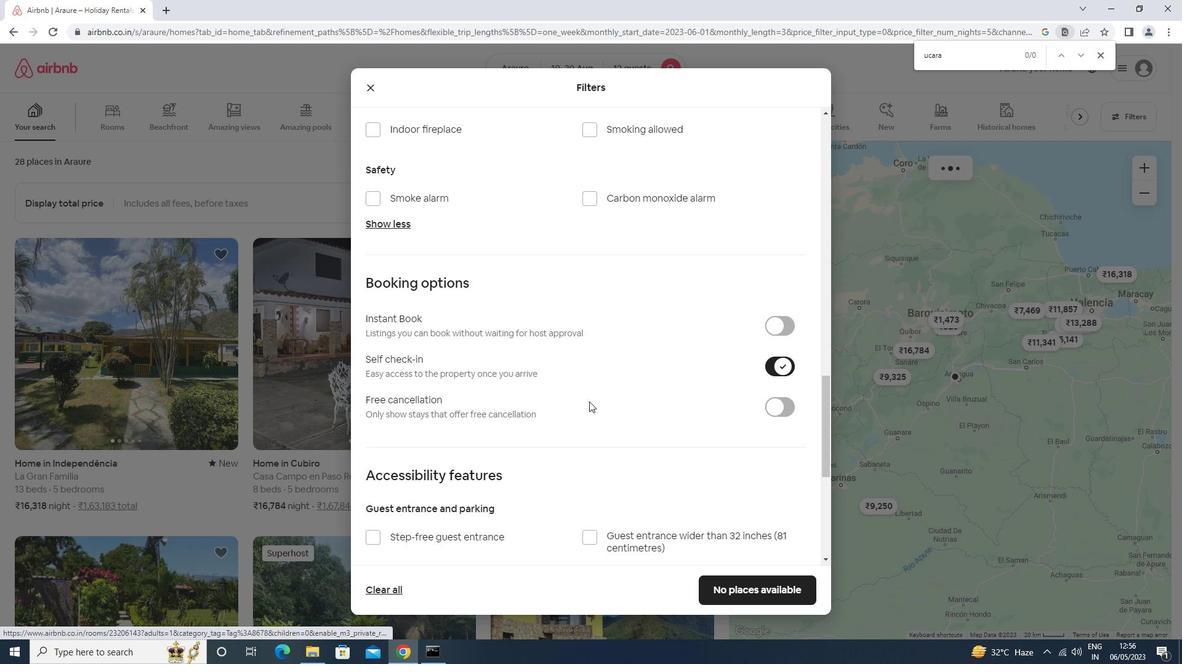 
Action: Mouse moved to (587, 403)
Screenshot: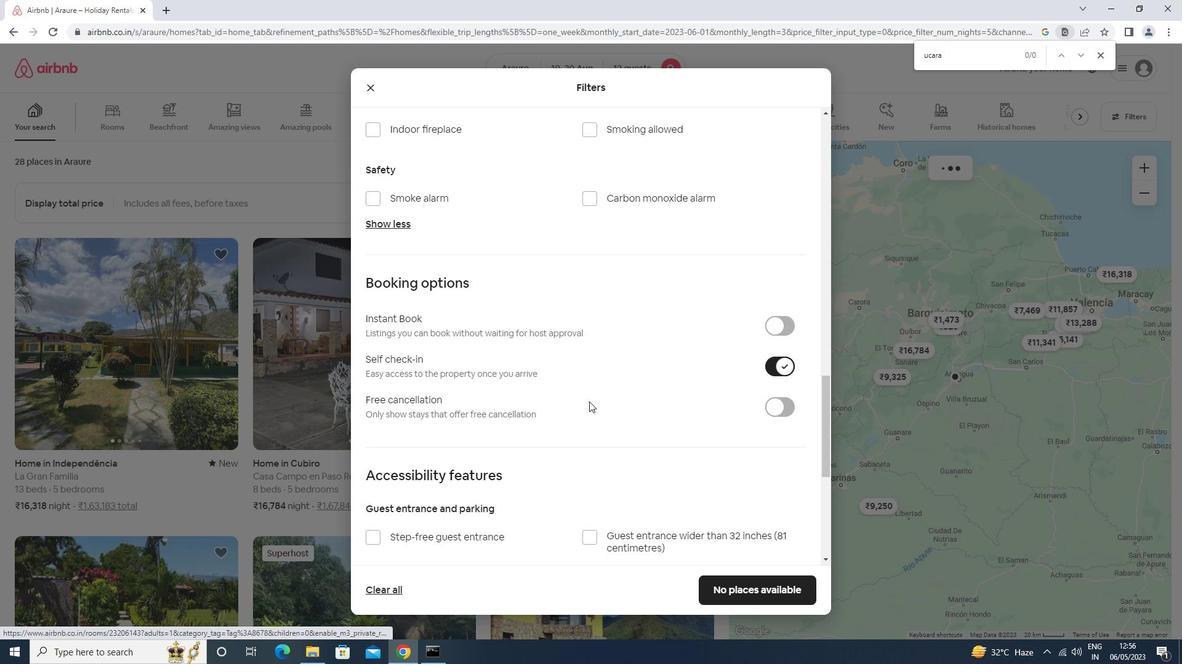 
Action: Mouse scrolled (587, 402) with delta (0, 0)
Screenshot: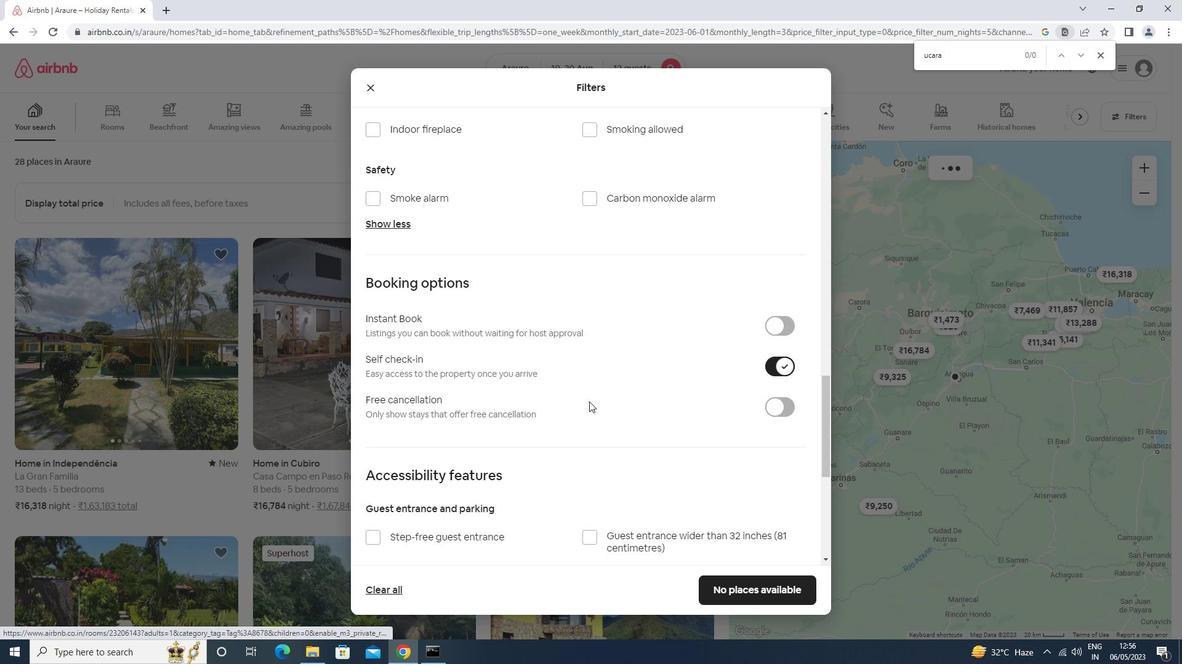
Action: Mouse scrolled (587, 402) with delta (0, 0)
Screenshot: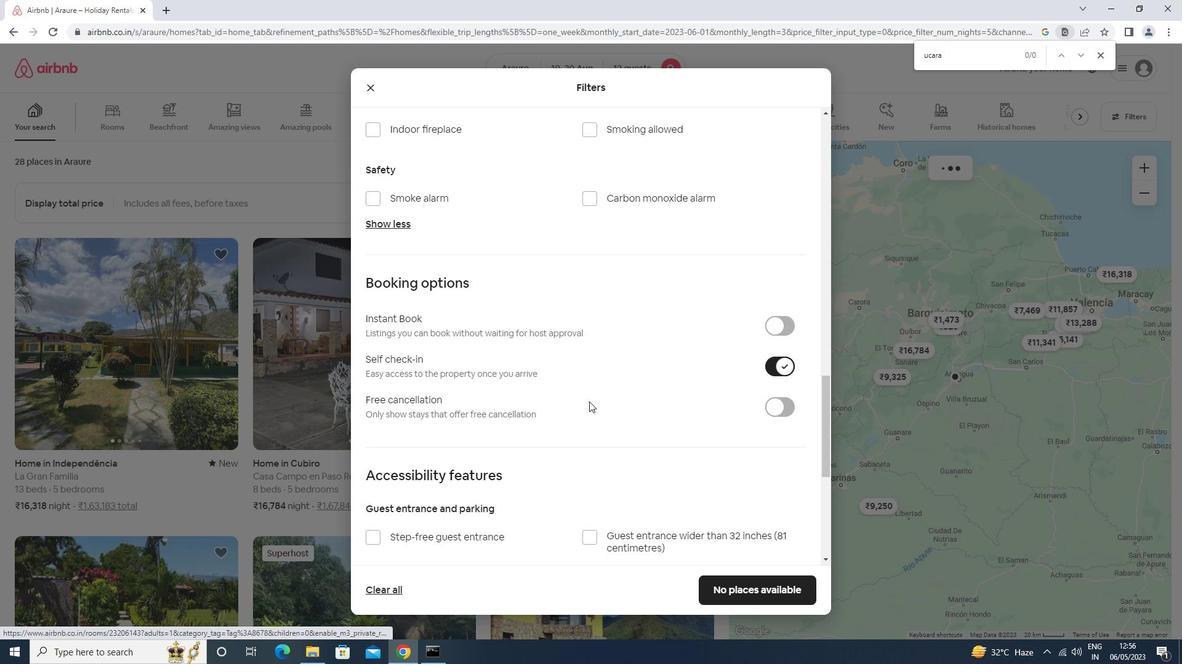 
Action: Mouse scrolled (587, 402) with delta (0, 0)
Screenshot: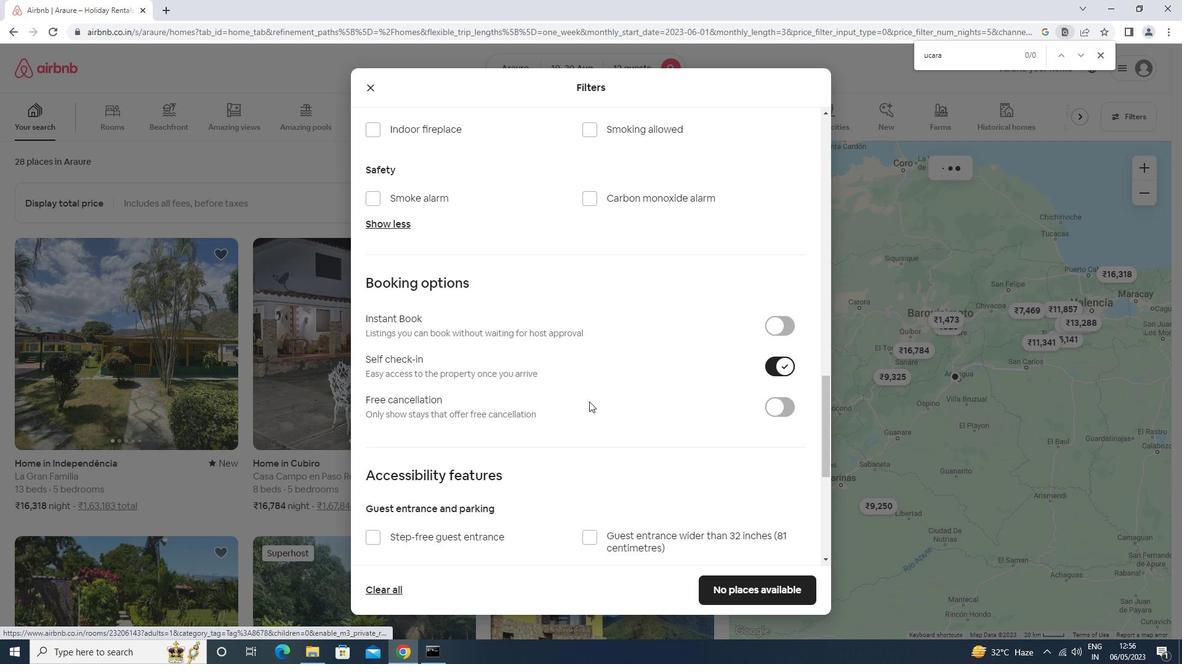 
Action: Mouse scrolled (587, 402) with delta (0, 0)
Screenshot: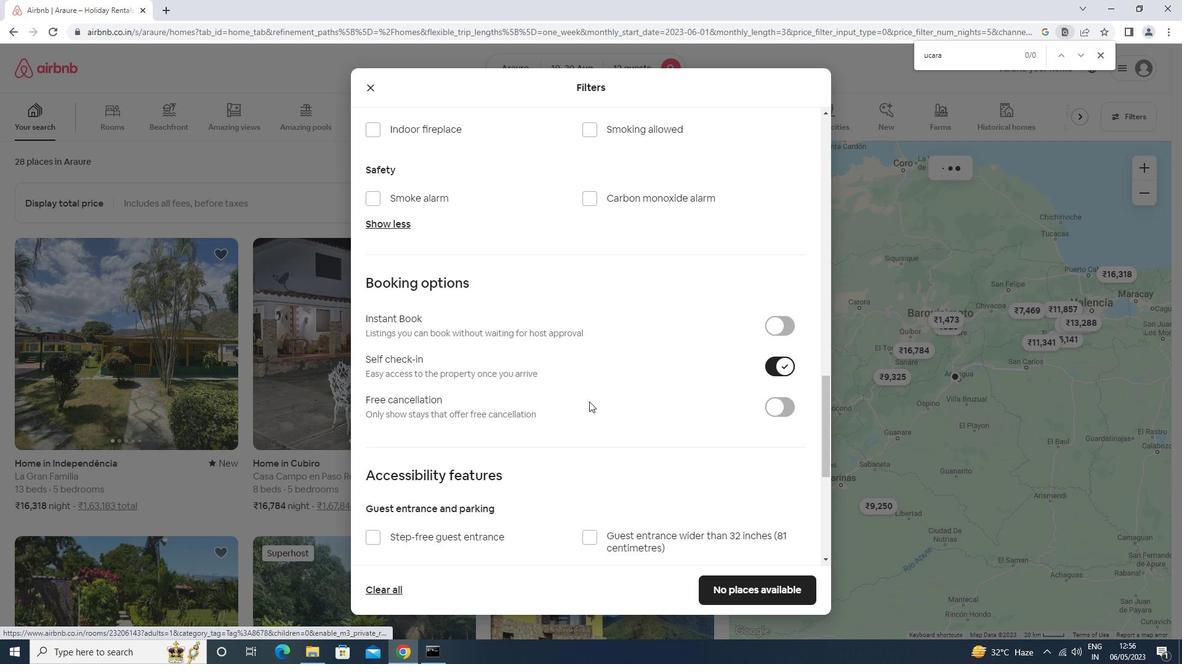 
Action: Mouse scrolled (587, 402) with delta (0, 0)
Screenshot: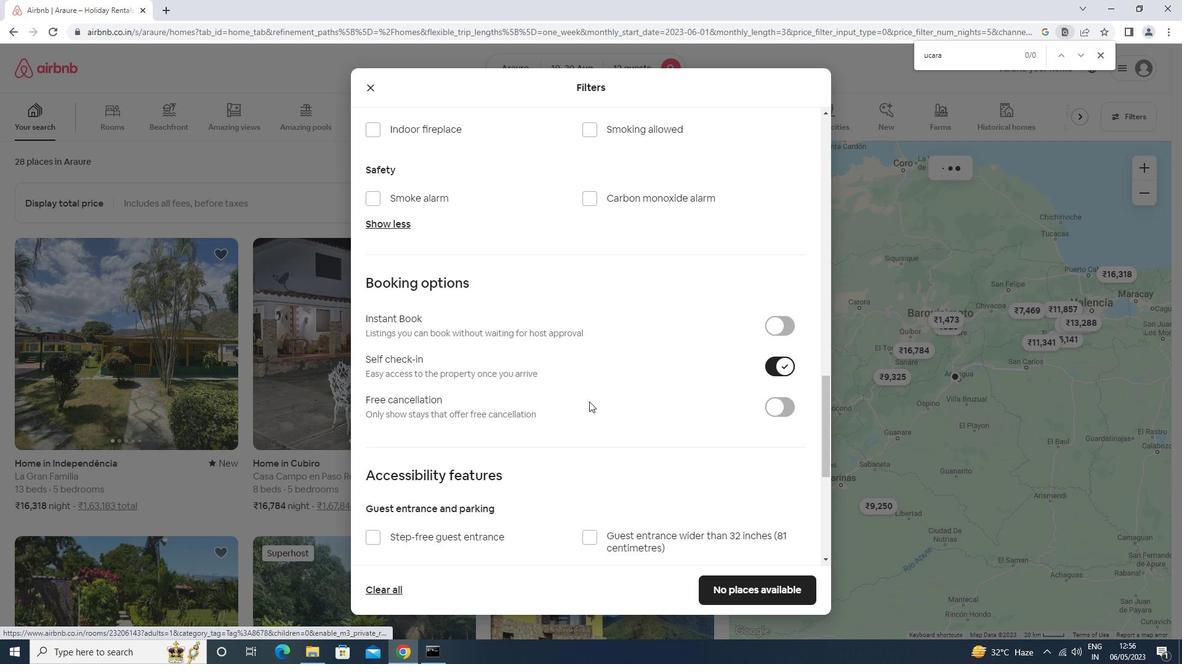 
Action: Mouse moved to (466, 476)
Screenshot: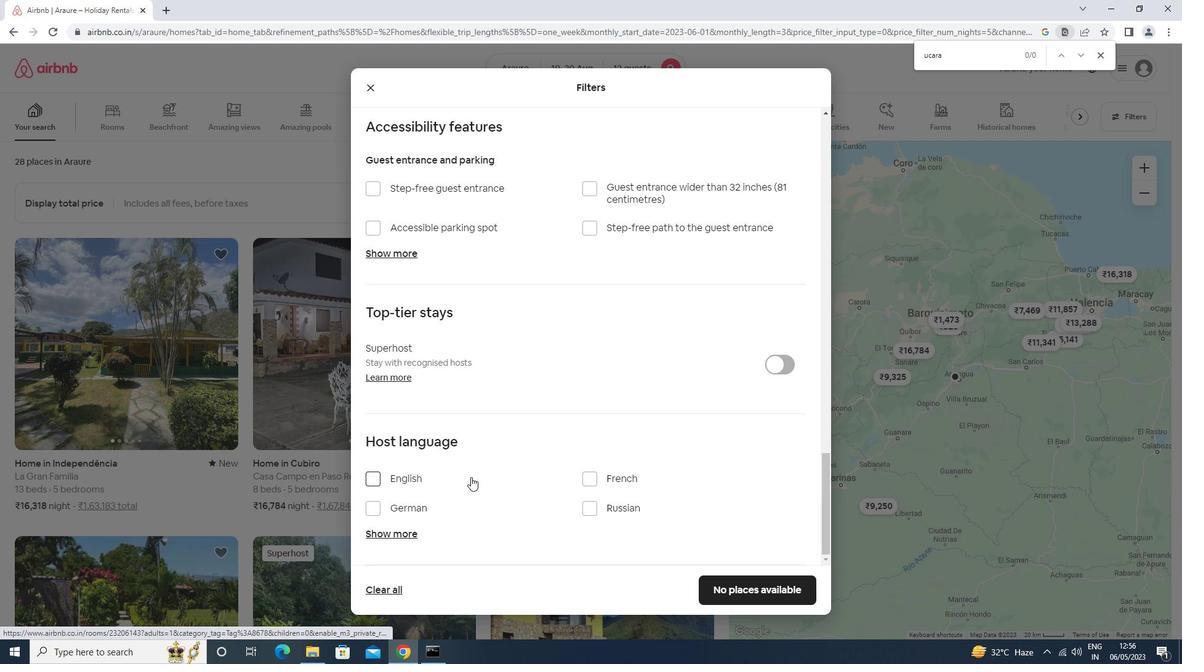 
Action: Mouse pressed left at (466, 476)
Screenshot: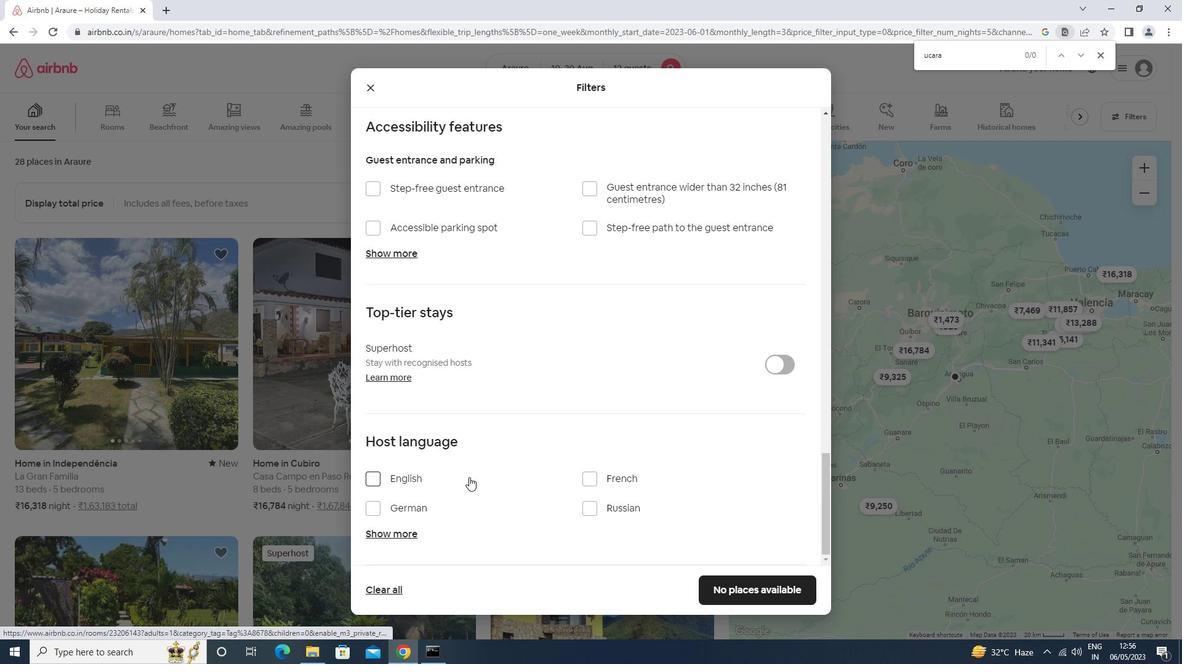 
Action: Mouse moved to (725, 582)
Screenshot: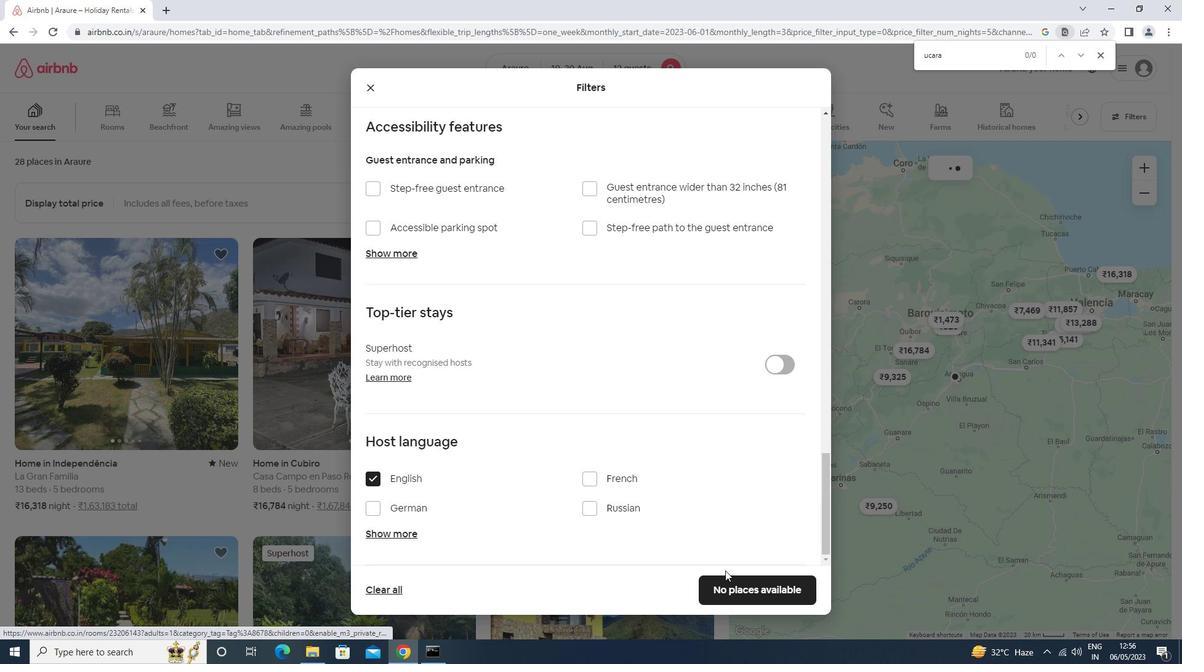 
Action: Mouse pressed left at (725, 582)
Screenshot: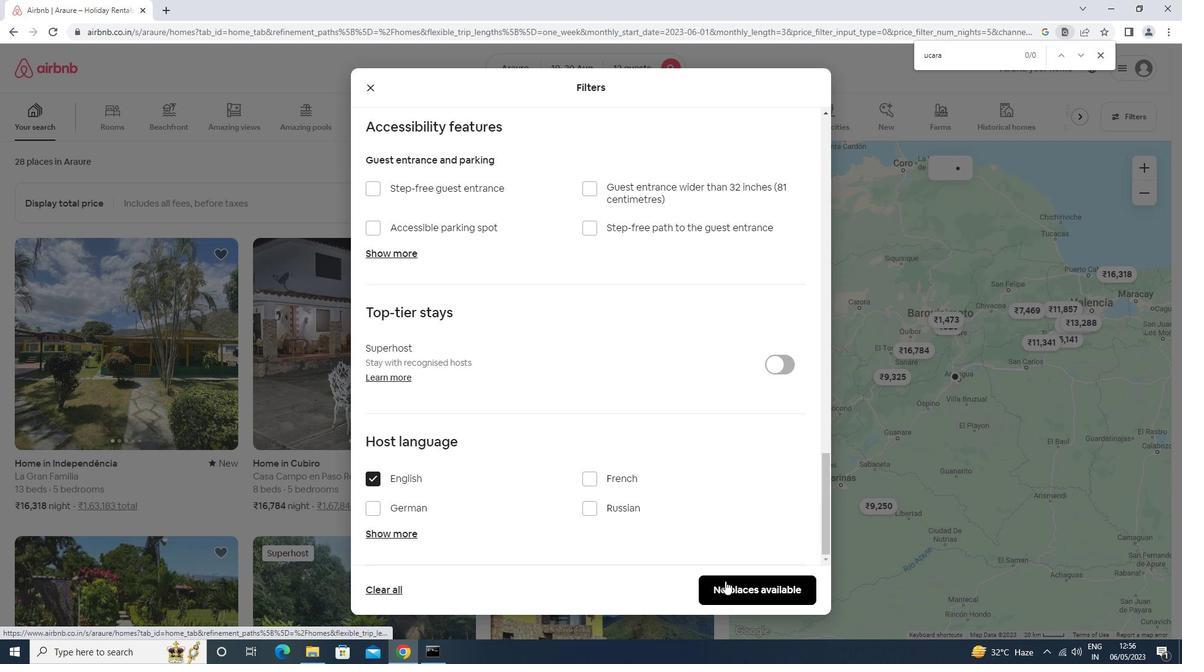
Action: Mouse moved to (725, 579)
Screenshot: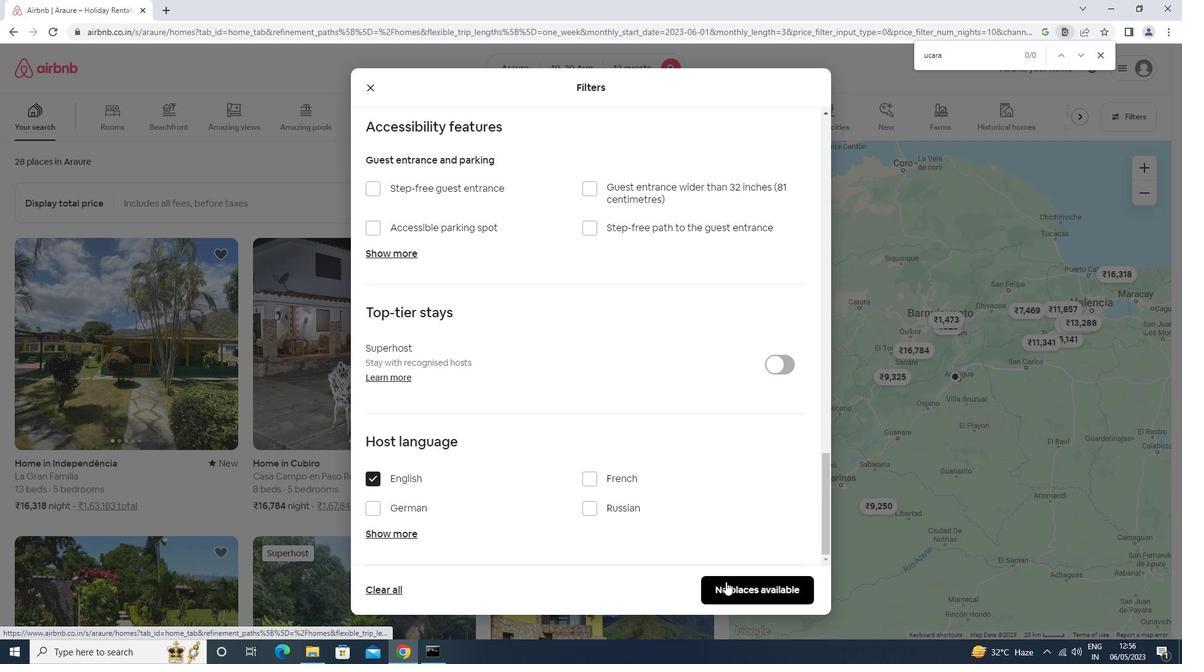 
